 Task: Find connections with filter location El Retén with filter topic #Culturewith filter profile language English with filter current company Barclays in India with filter school Annamalai University, Annamalainagar with filter industry Performing Arts with filter service category Property Management with filter keywords title Therapist
Action: Mouse moved to (175, 291)
Screenshot: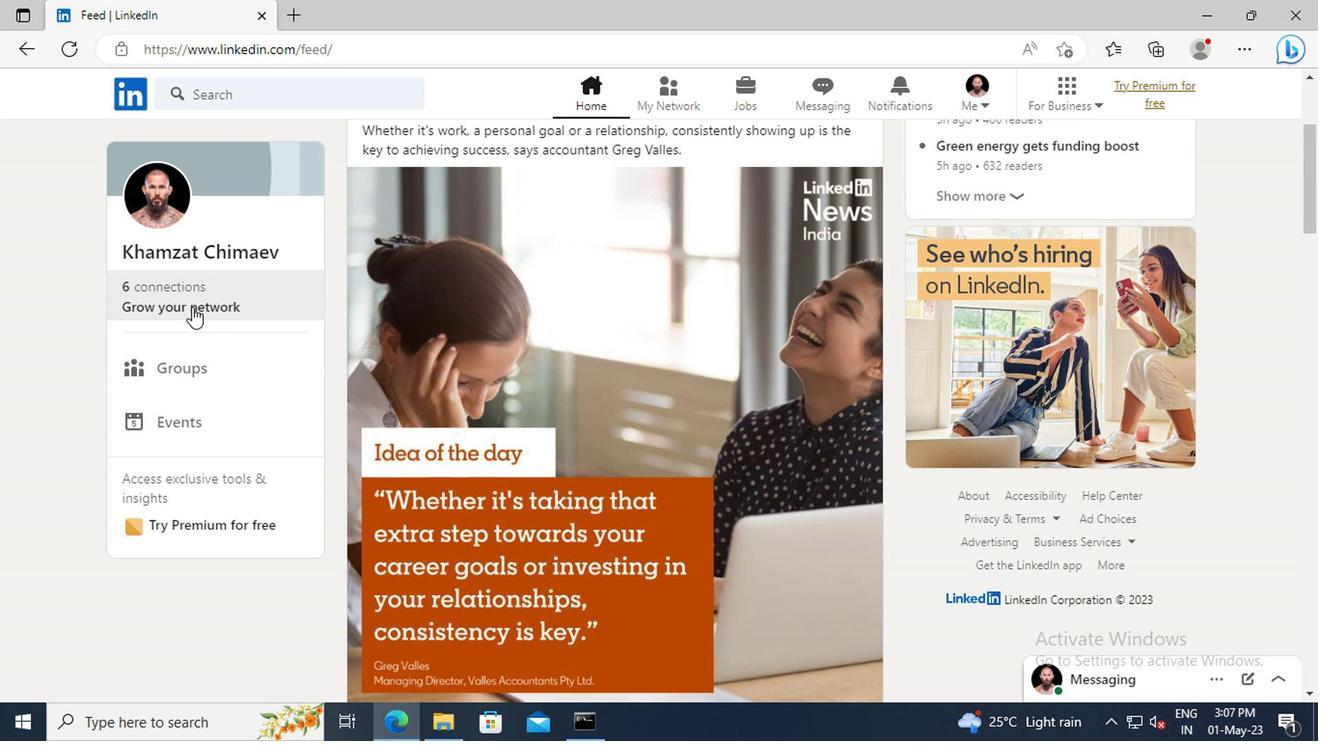 
Action: Mouse pressed left at (175, 291)
Screenshot: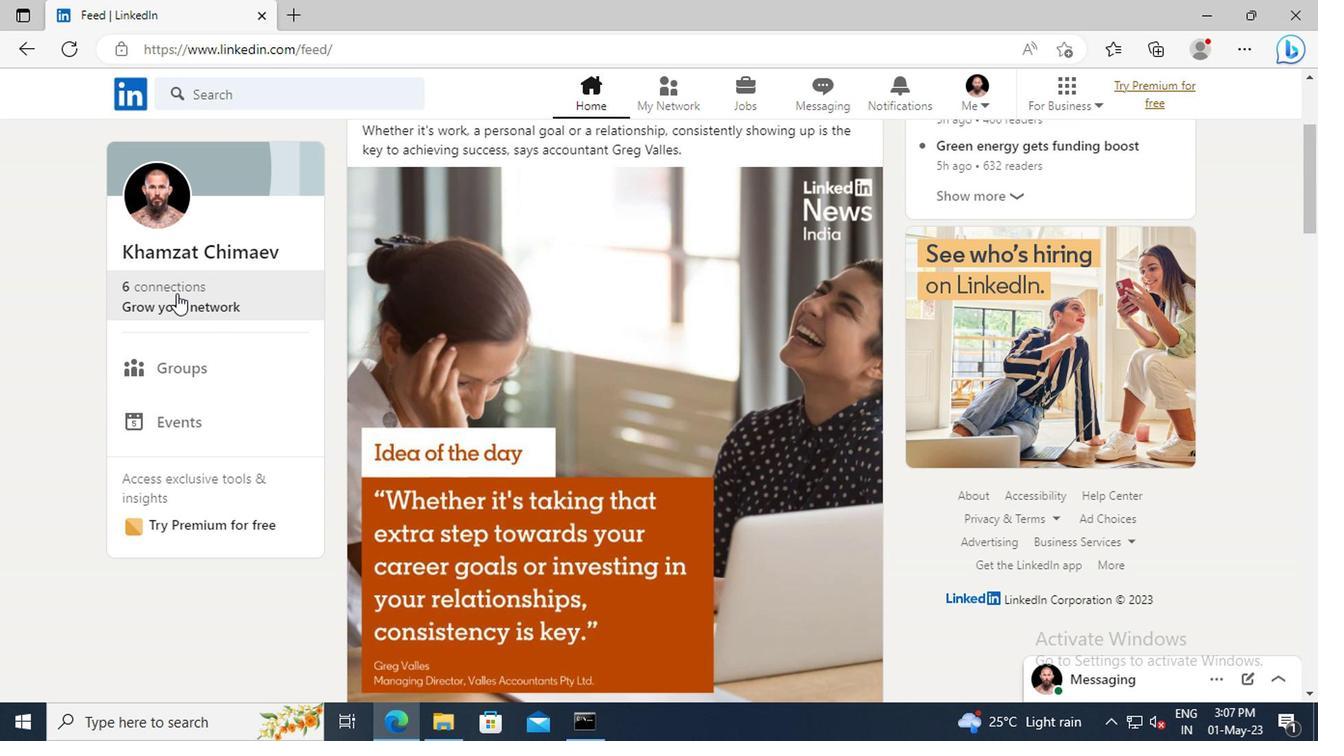 
Action: Mouse moved to (212, 199)
Screenshot: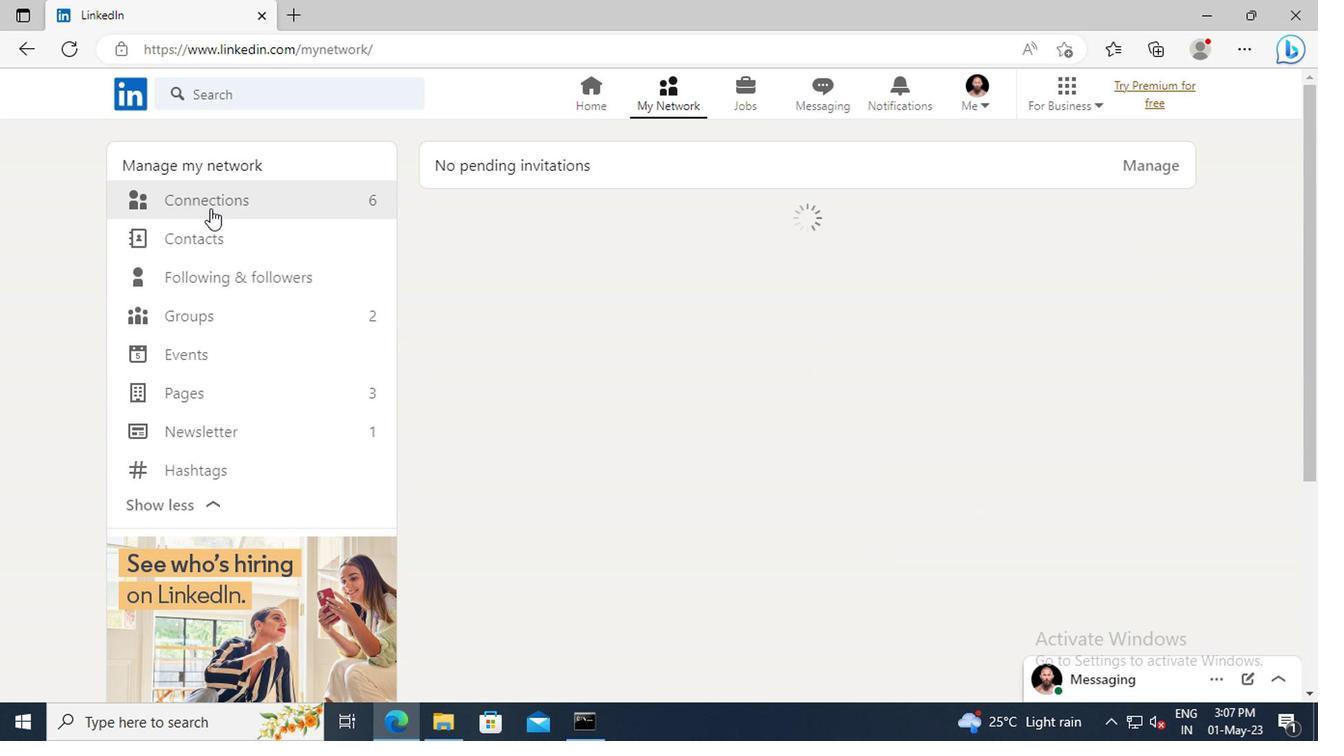 
Action: Mouse pressed left at (212, 199)
Screenshot: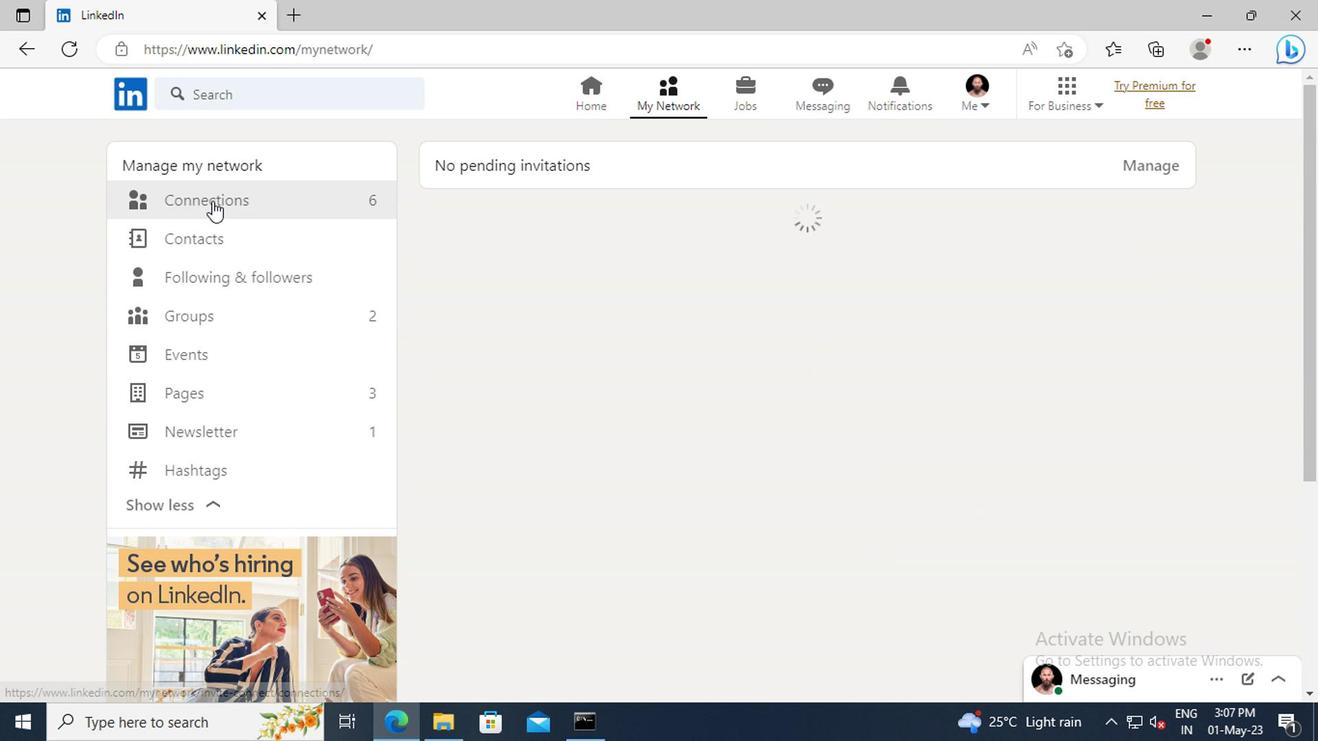 
Action: Mouse moved to (772, 203)
Screenshot: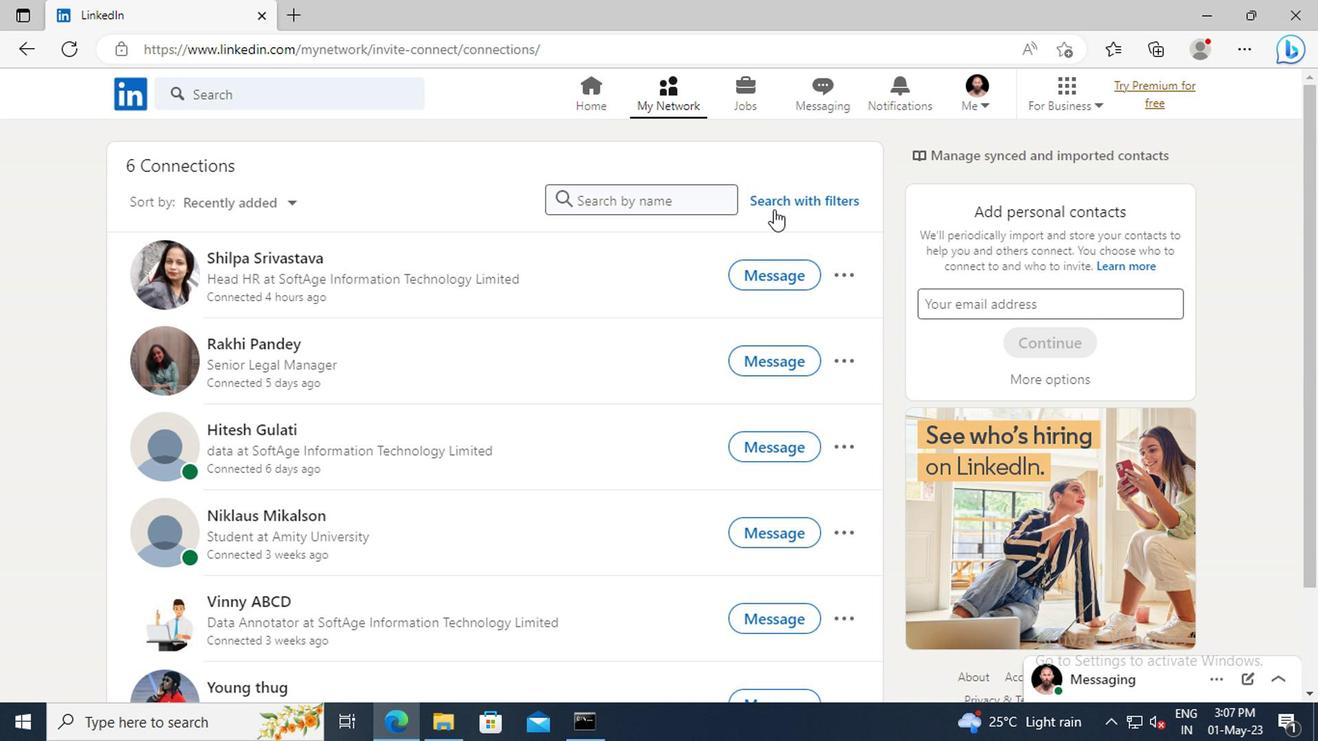 
Action: Mouse pressed left at (772, 203)
Screenshot: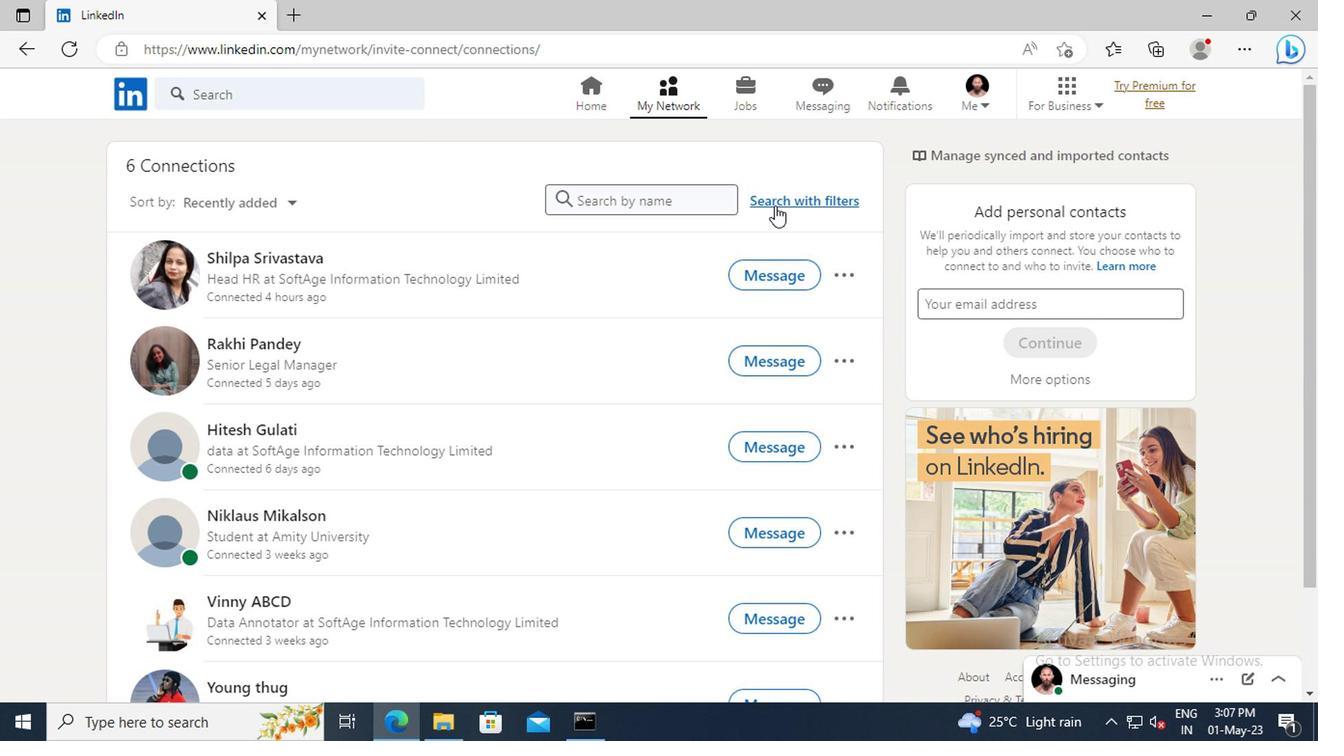 
Action: Mouse moved to (727, 149)
Screenshot: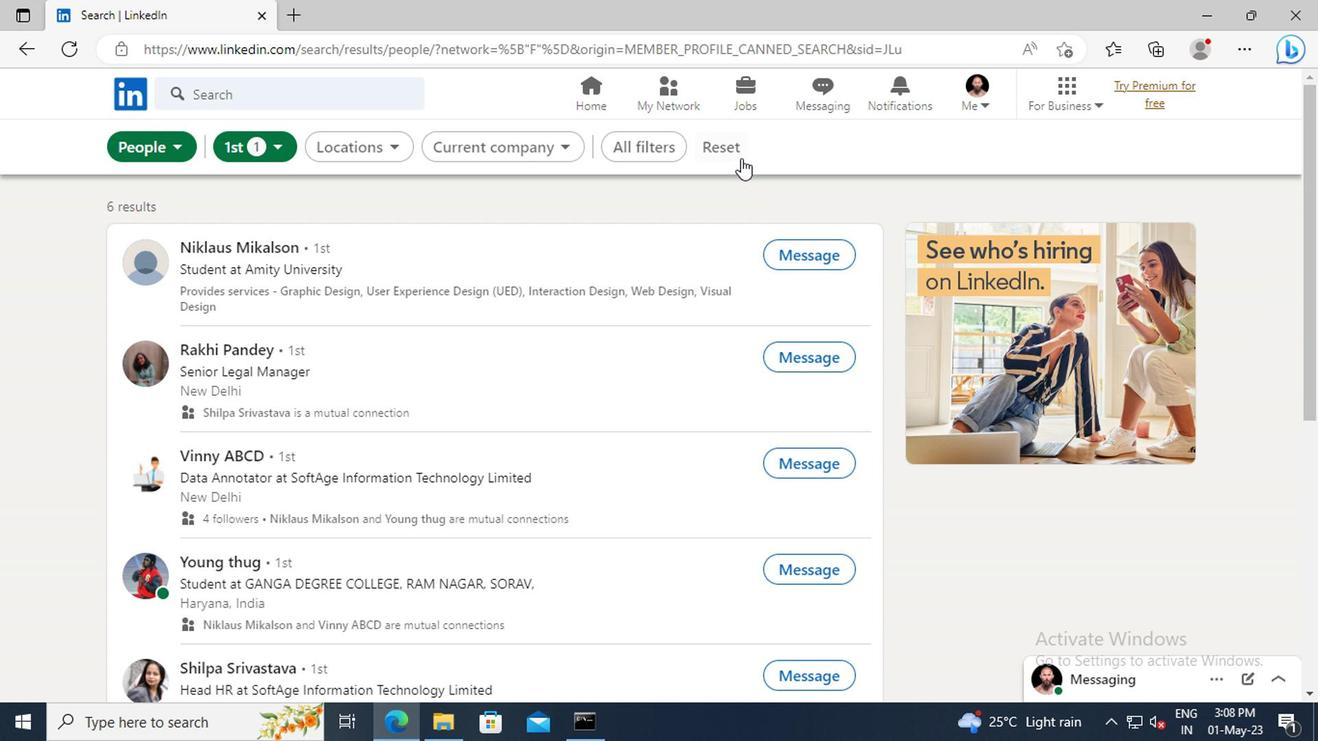 
Action: Mouse pressed left at (727, 149)
Screenshot: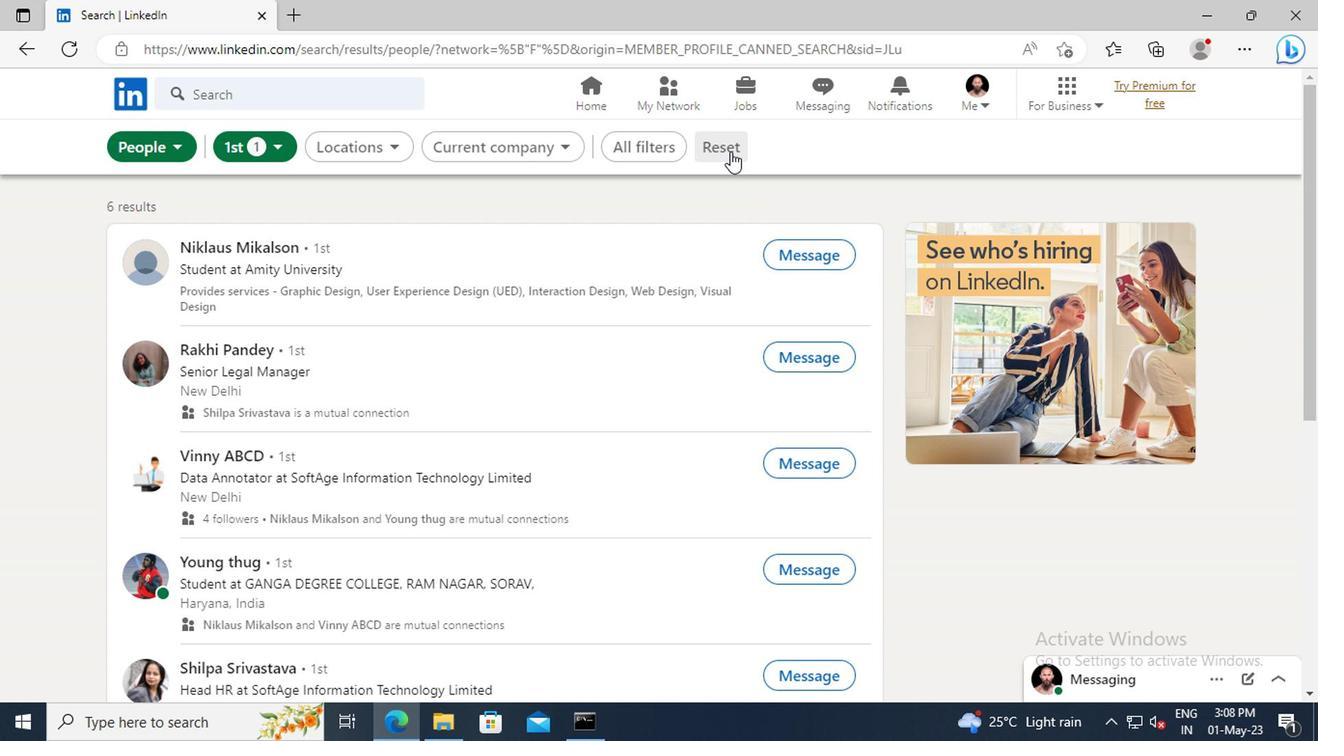 
Action: Mouse moved to (695, 146)
Screenshot: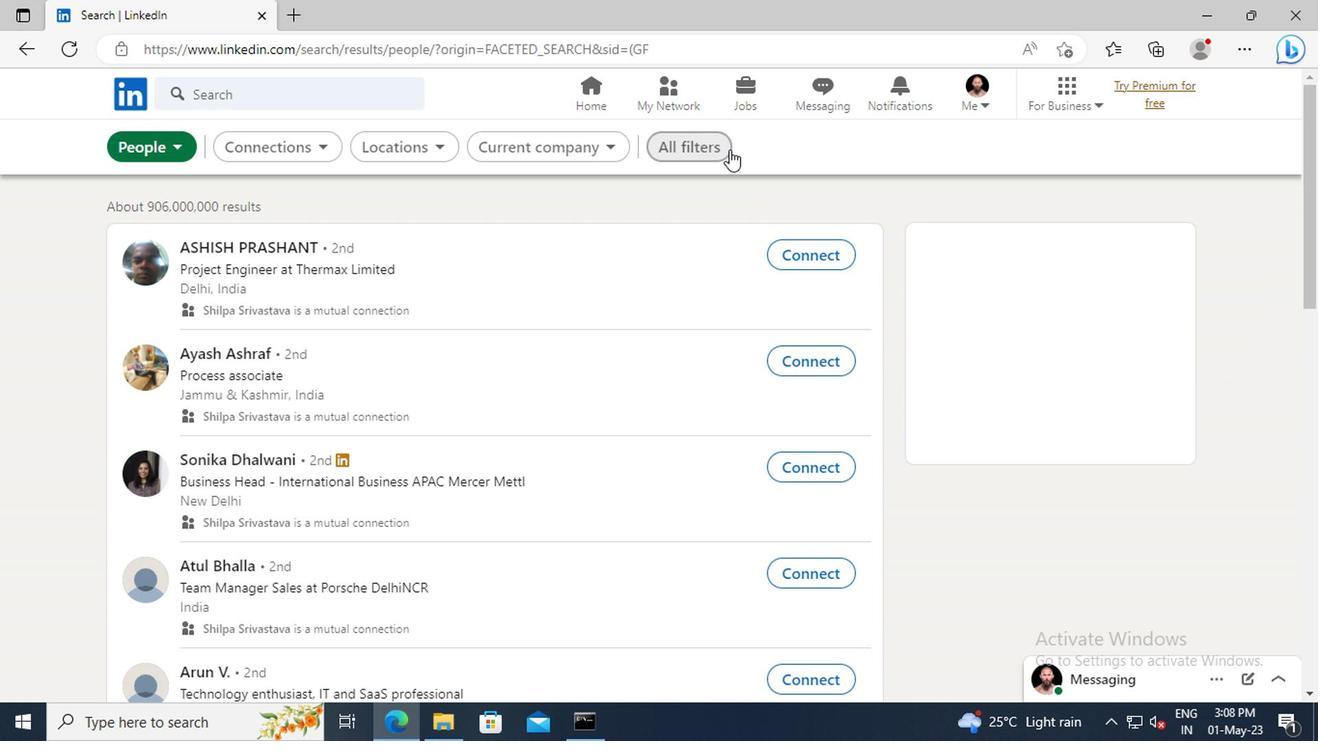 
Action: Mouse pressed left at (695, 146)
Screenshot: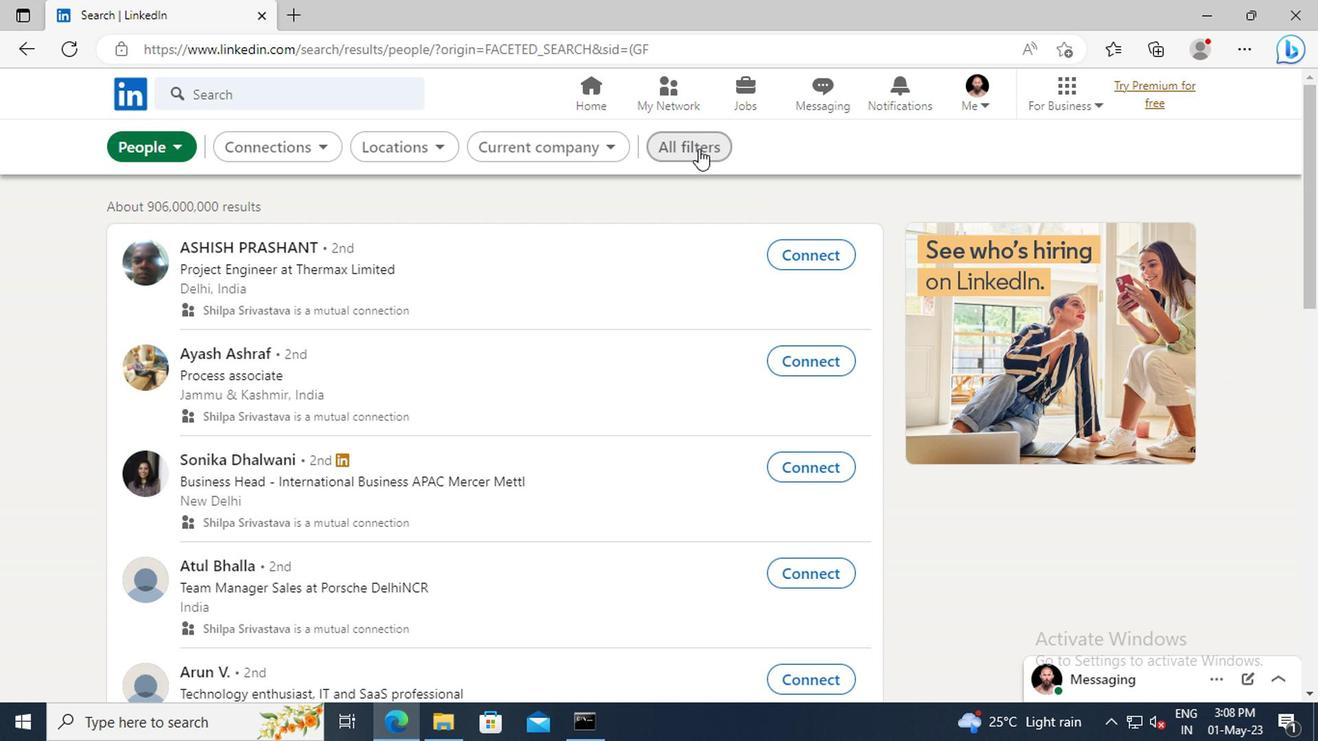 
Action: Mouse moved to (1048, 331)
Screenshot: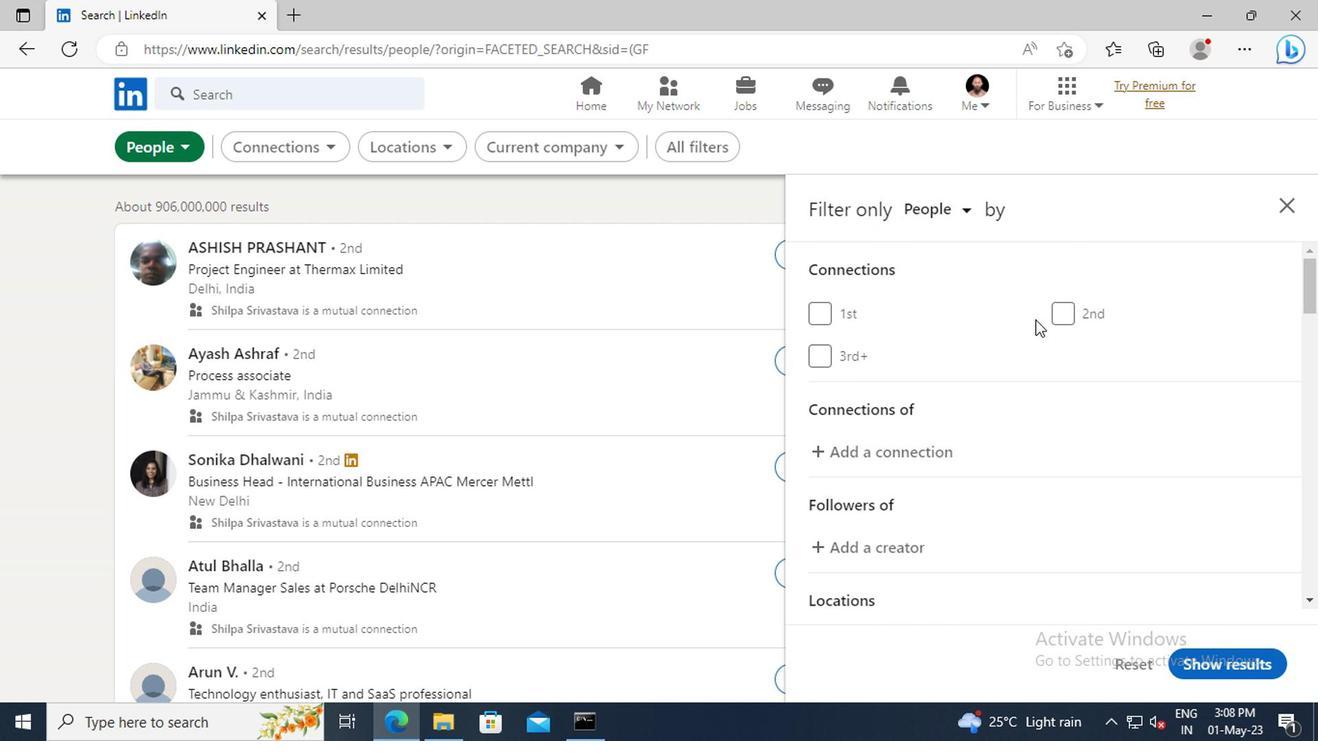 
Action: Mouse scrolled (1048, 330) with delta (0, 0)
Screenshot: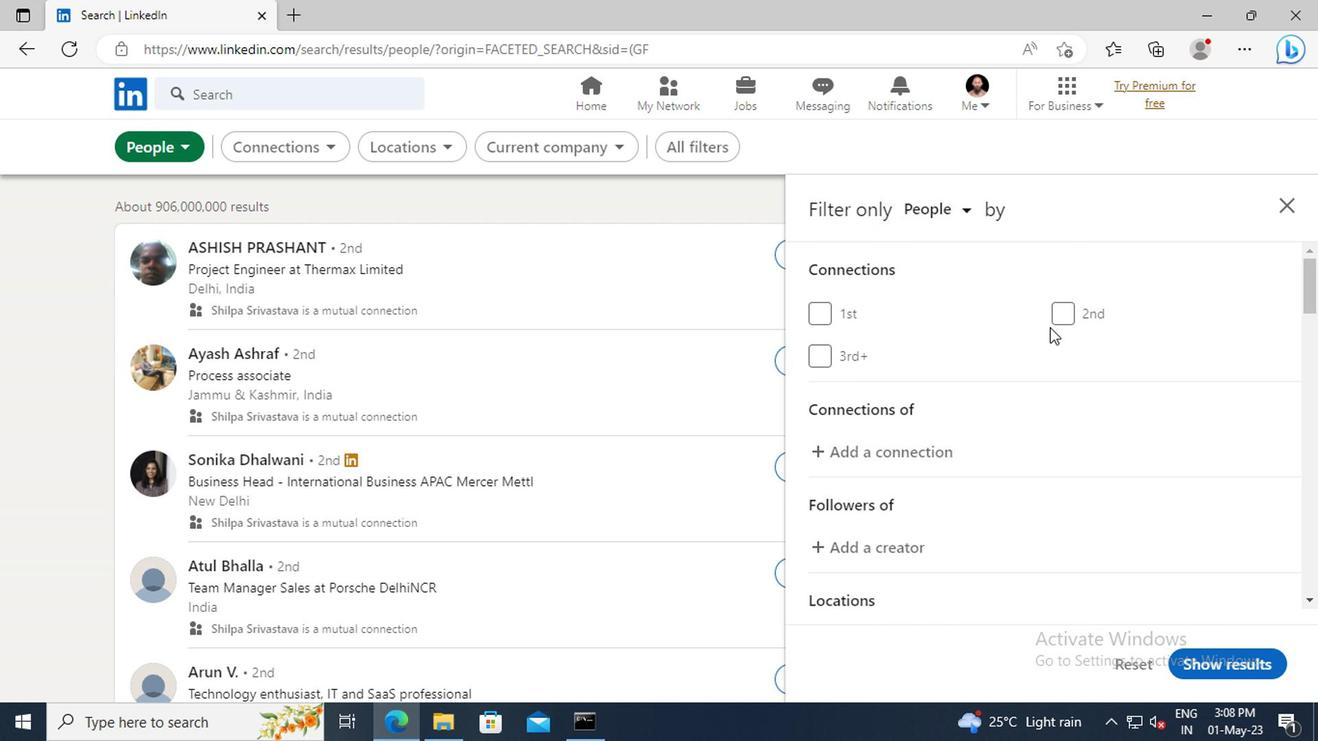 
Action: Mouse scrolled (1048, 330) with delta (0, 0)
Screenshot: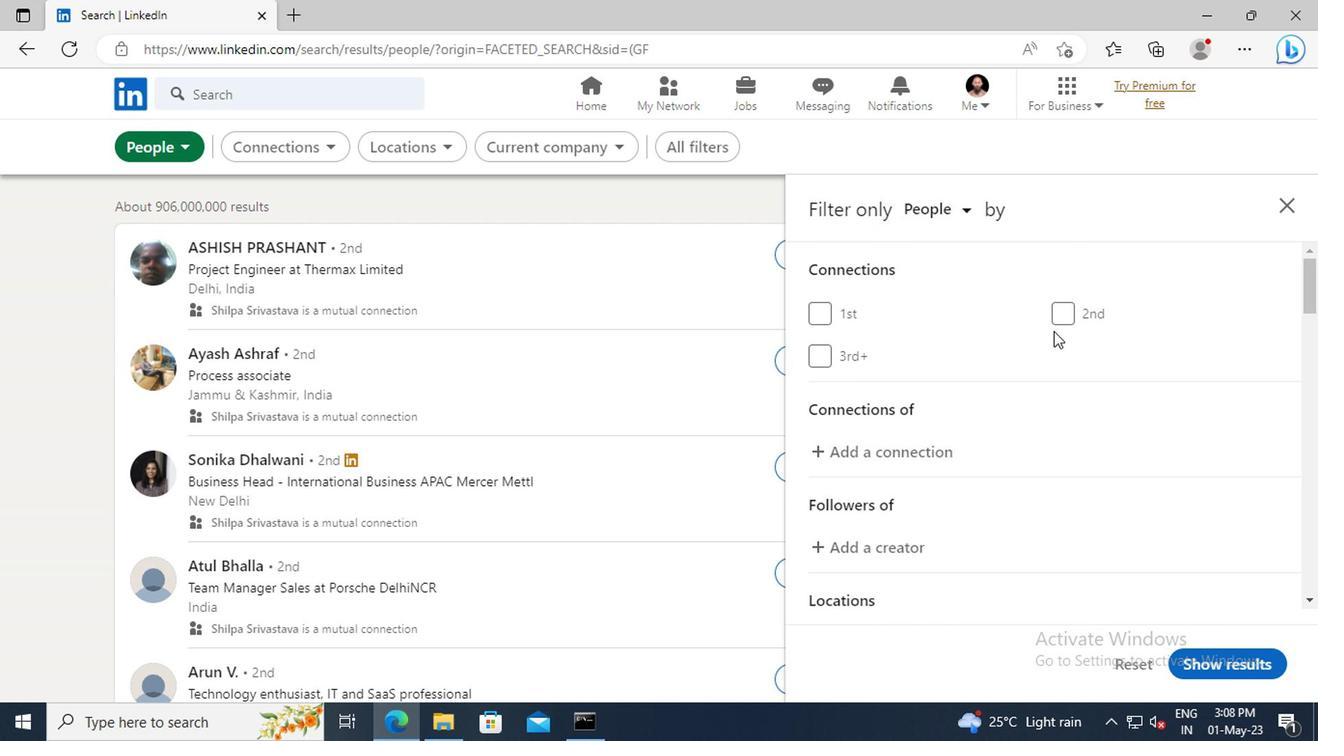 
Action: Mouse scrolled (1048, 330) with delta (0, 0)
Screenshot: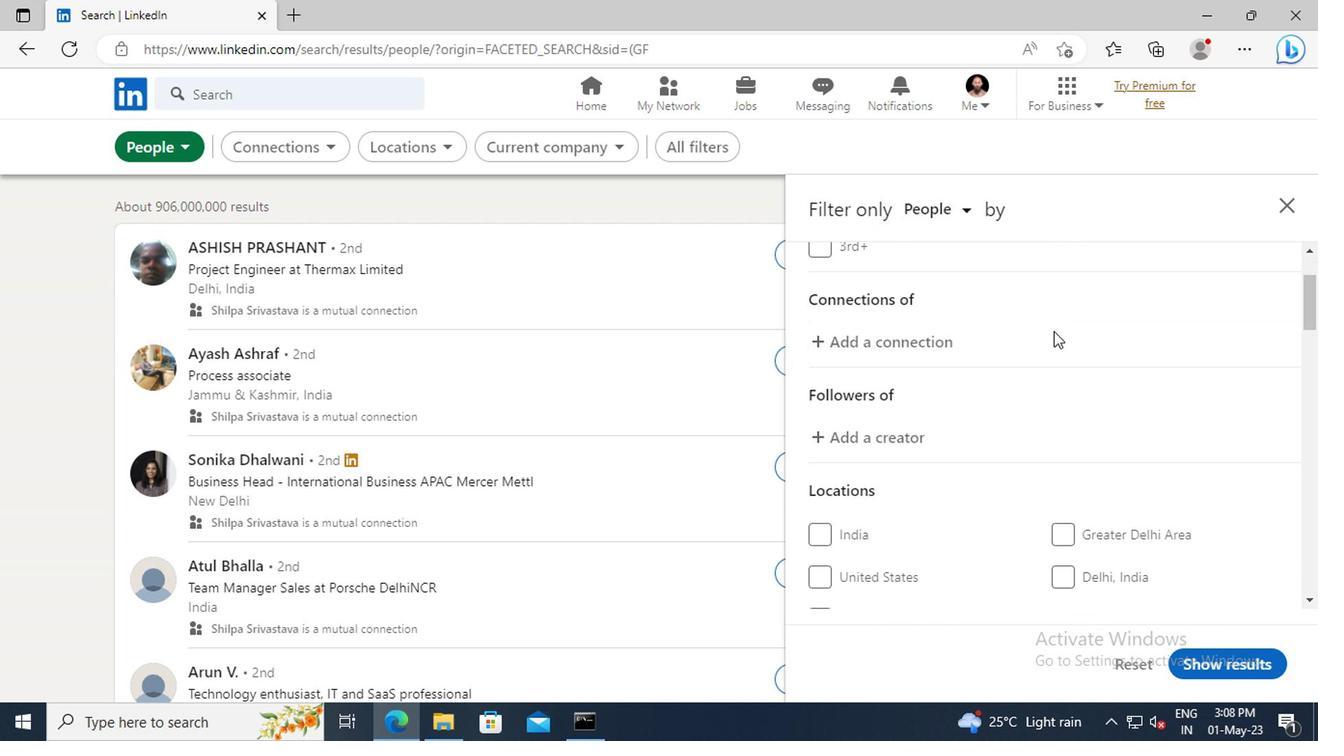 
Action: Mouse scrolled (1048, 330) with delta (0, 0)
Screenshot: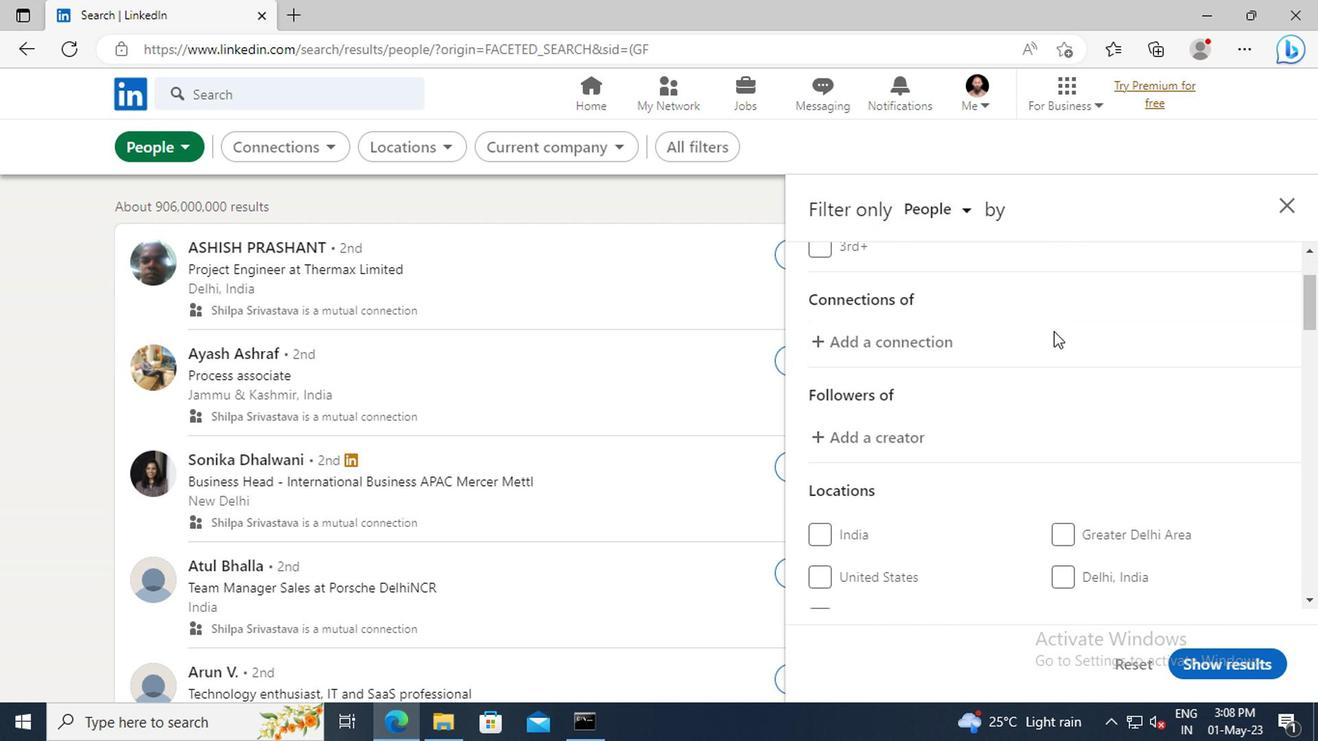 
Action: Mouse scrolled (1048, 330) with delta (0, 0)
Screenshot: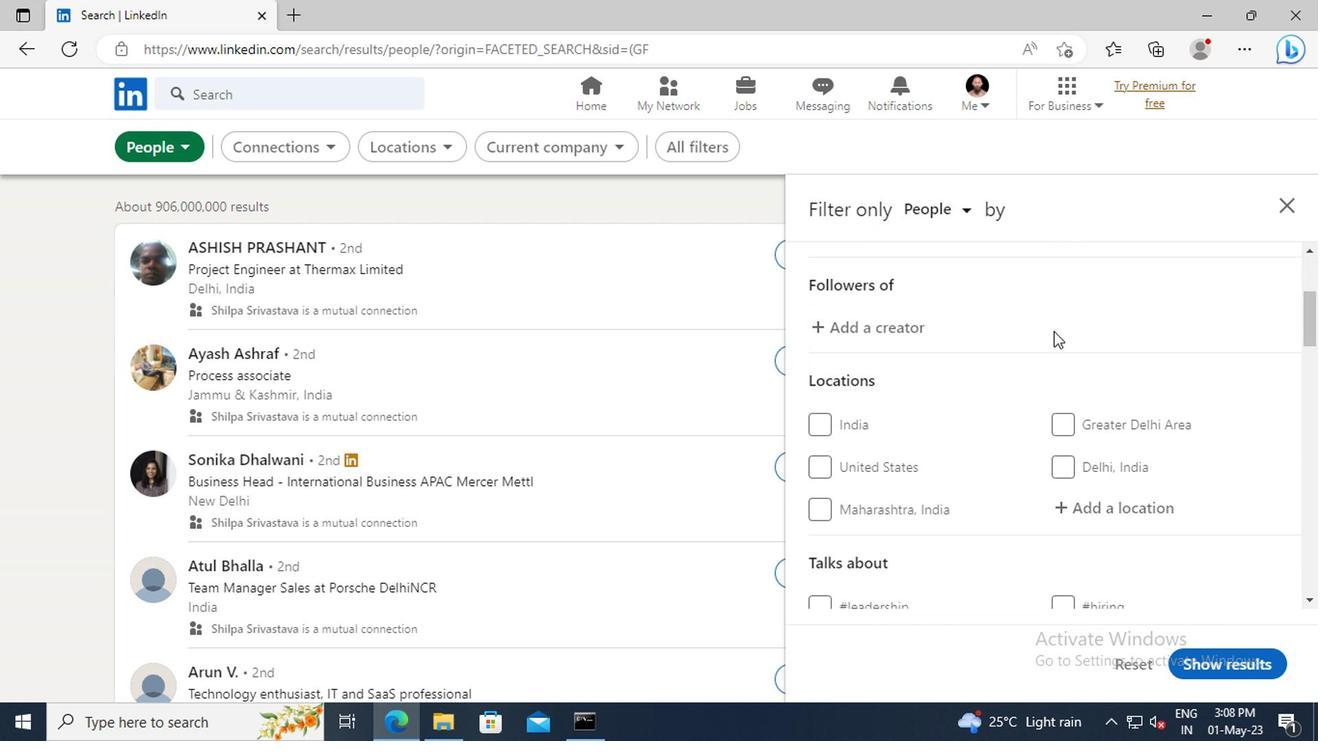
Action: Mouse scrolled (1048, 330) with delta (0, 0)
Screenshot: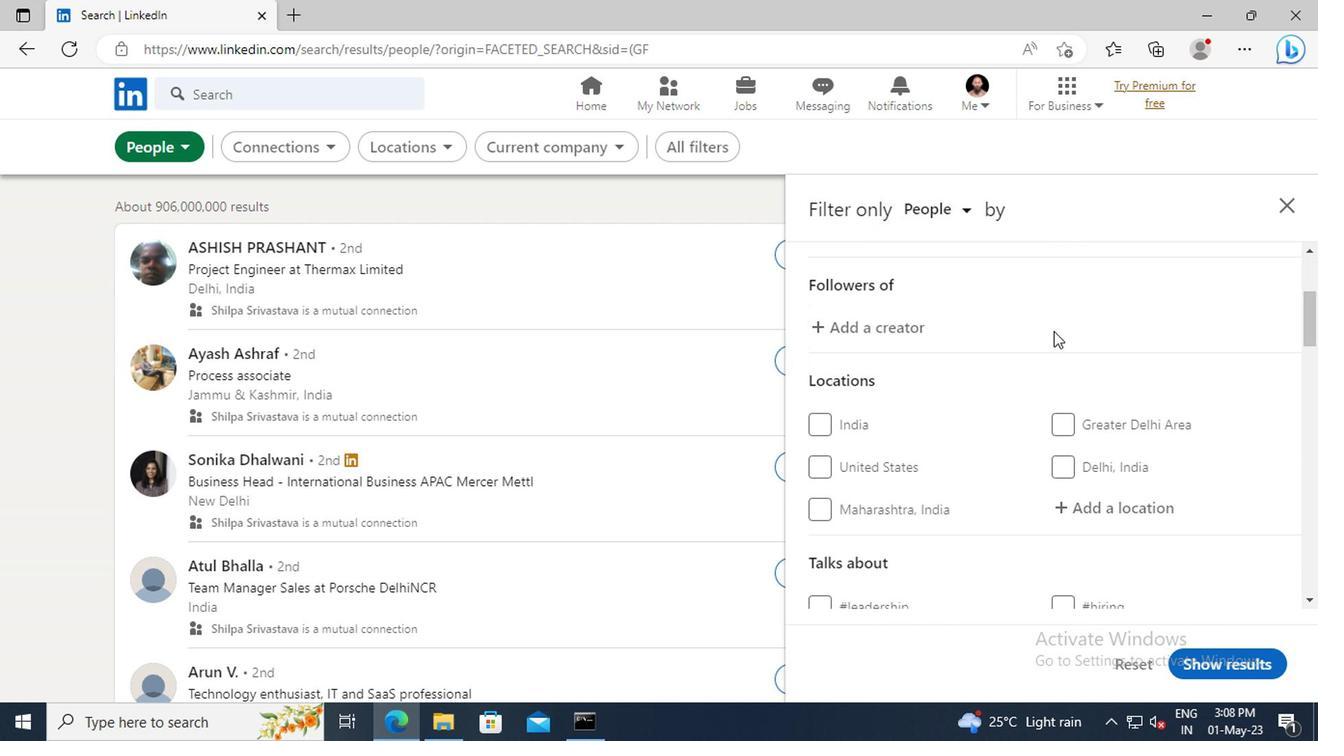 
Action: Mouse moved to (1067, 397)
Screenshot: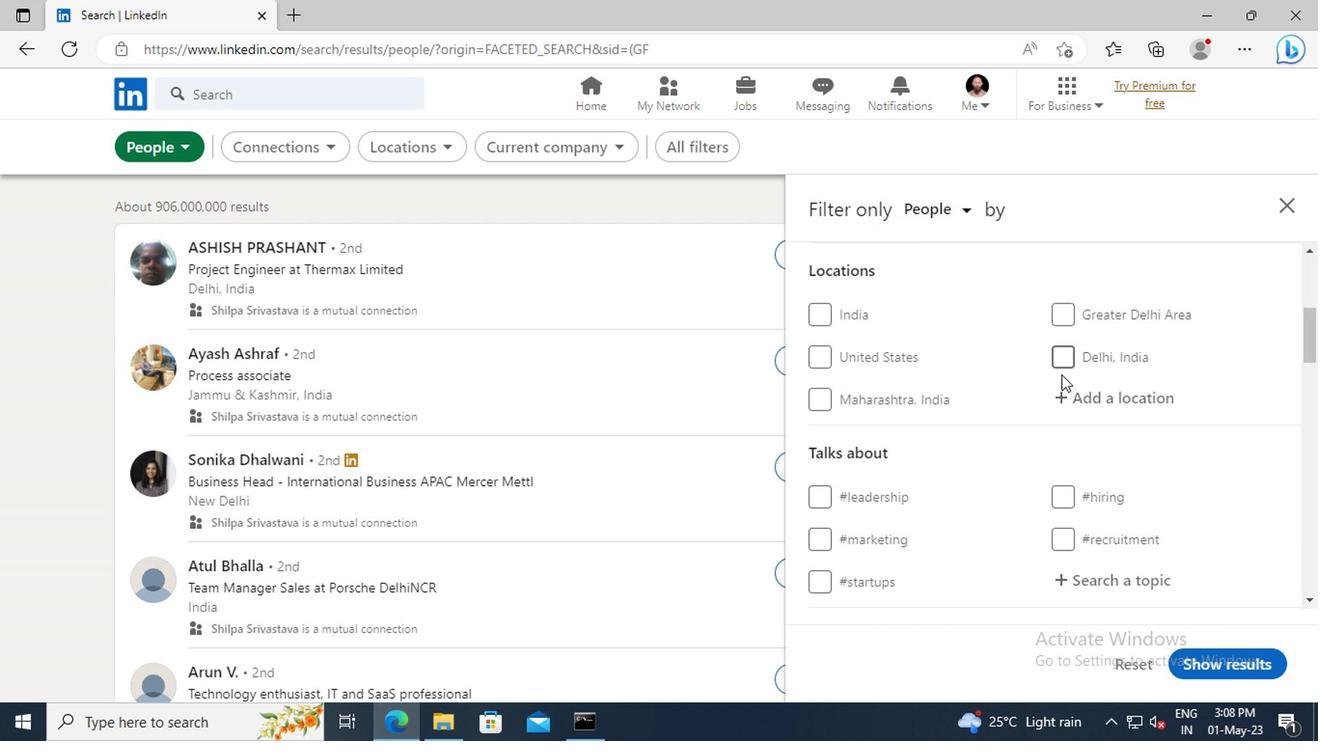 
Action: Mouse pressed left at (1067, 397)
Screenshot: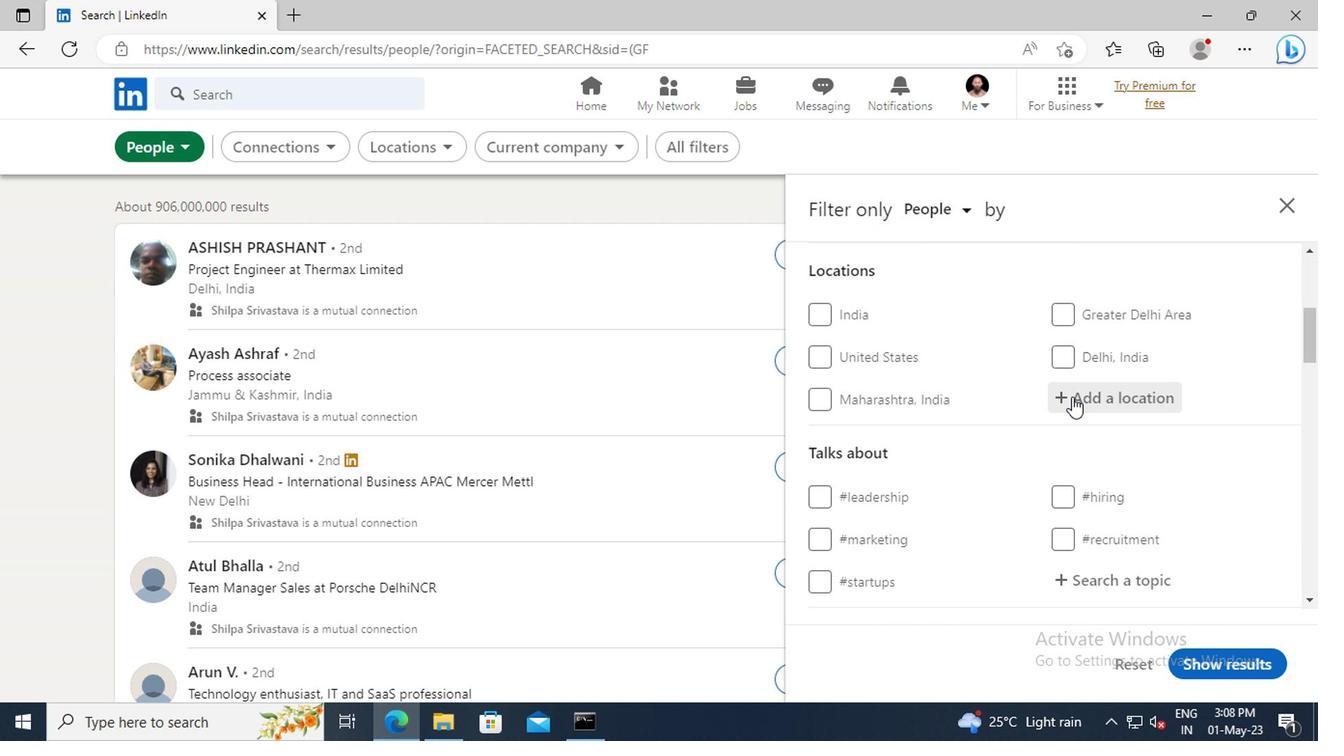 
Action: Key pressed <Key.shift>EL<Key.space><Key.shift>RETEN
Screenshot: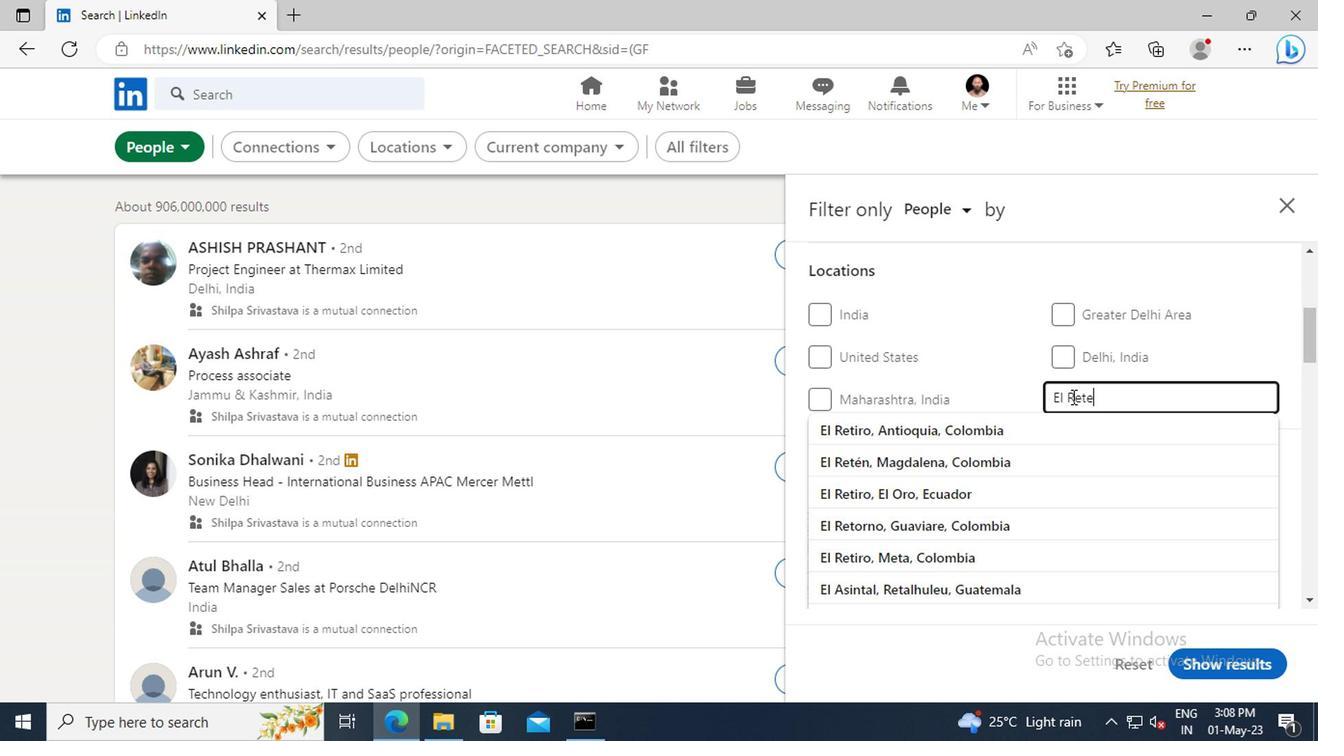 
Action: Mouse moved to (1062, 425)
Screenshot: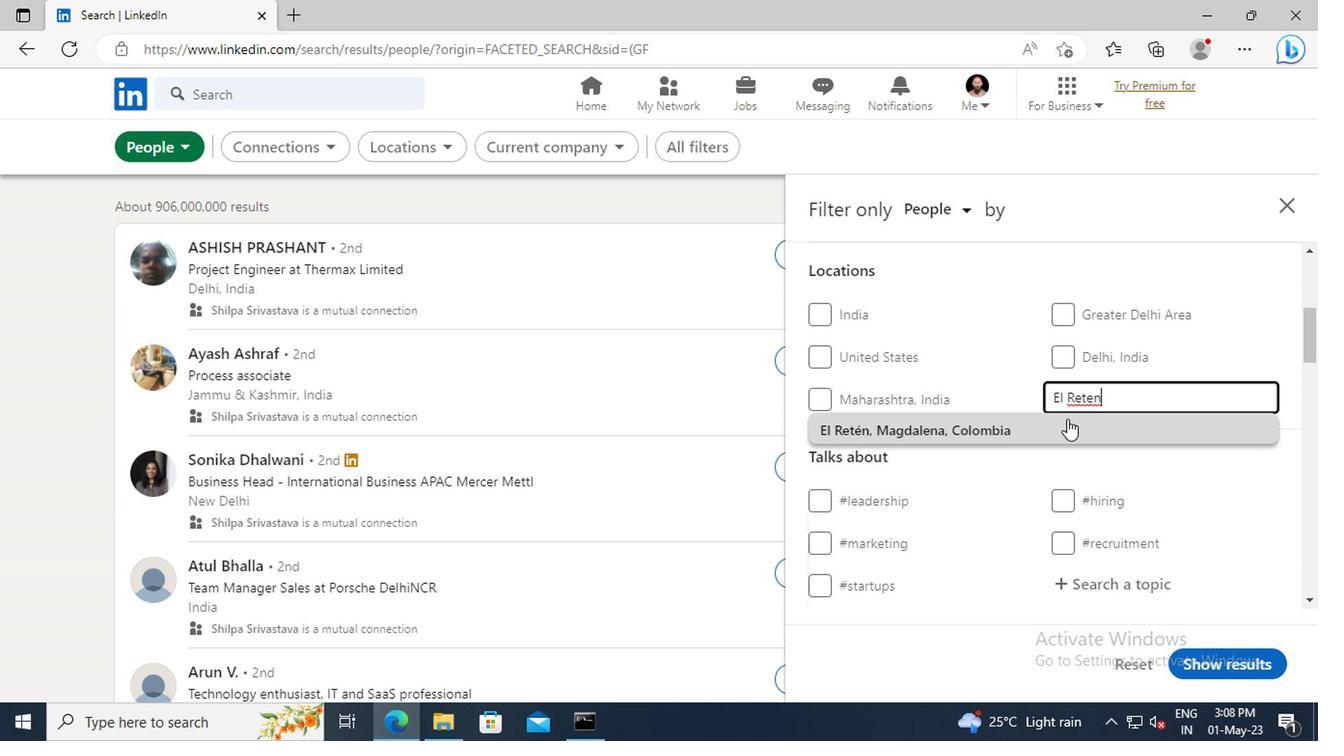 
Action: Mouse pressed left at (1062, 425)
Screenshot: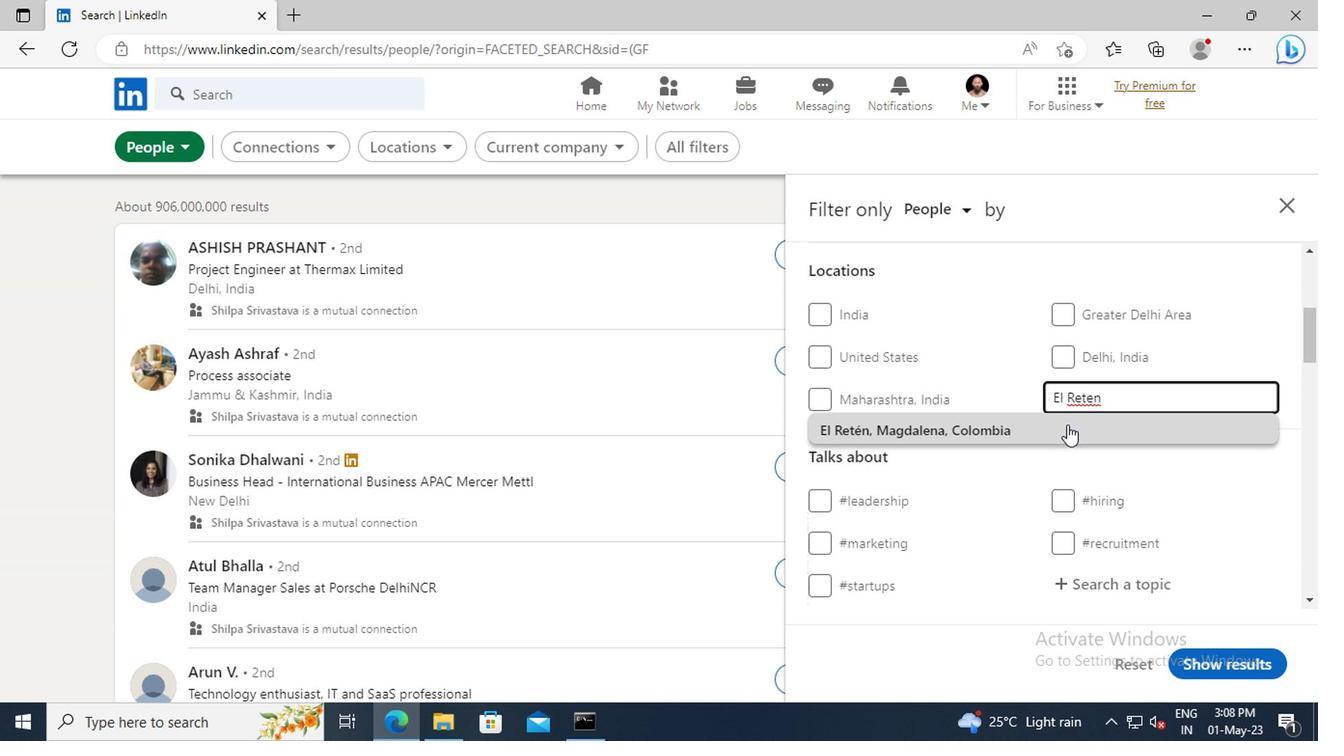 
Action: Mouse scrolled (1062, 424) with delta (0, -1)
Screenshot: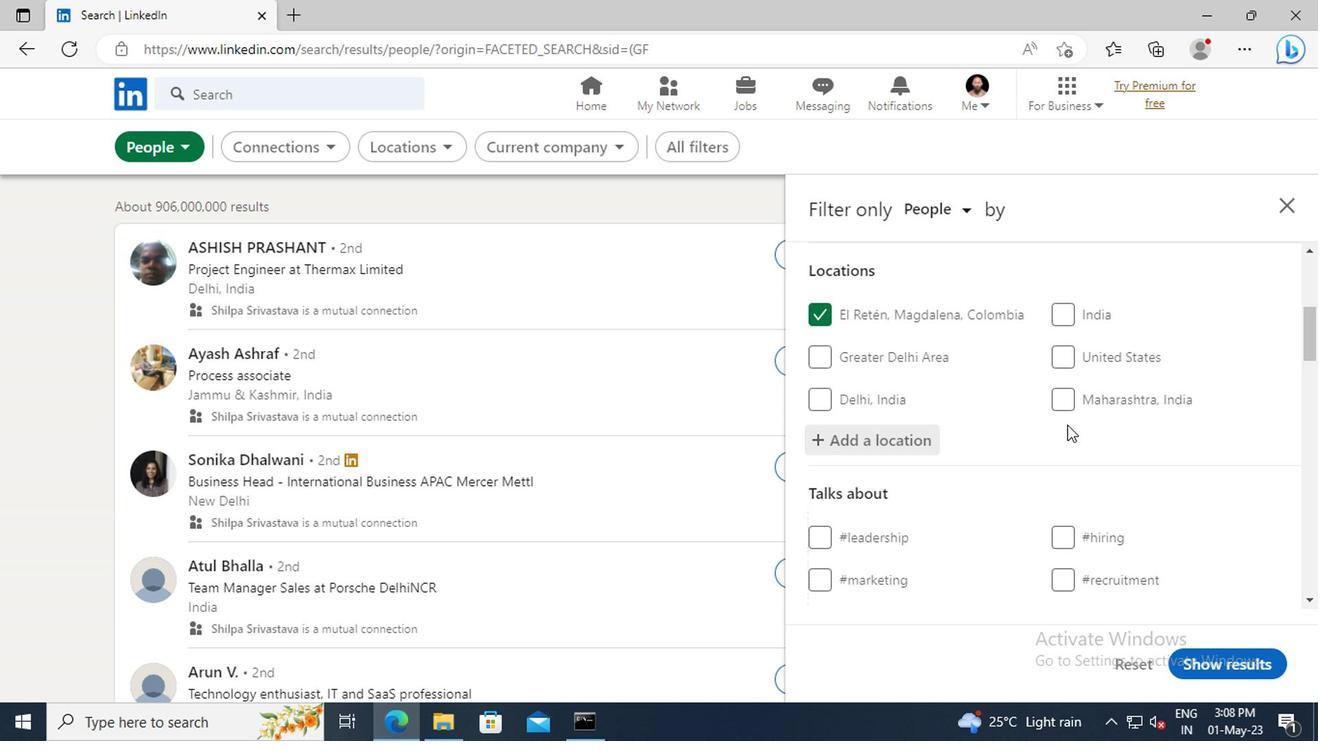 
Action: Mouse scrolled (1062, 424) with delta (0, -1)
Screenshot: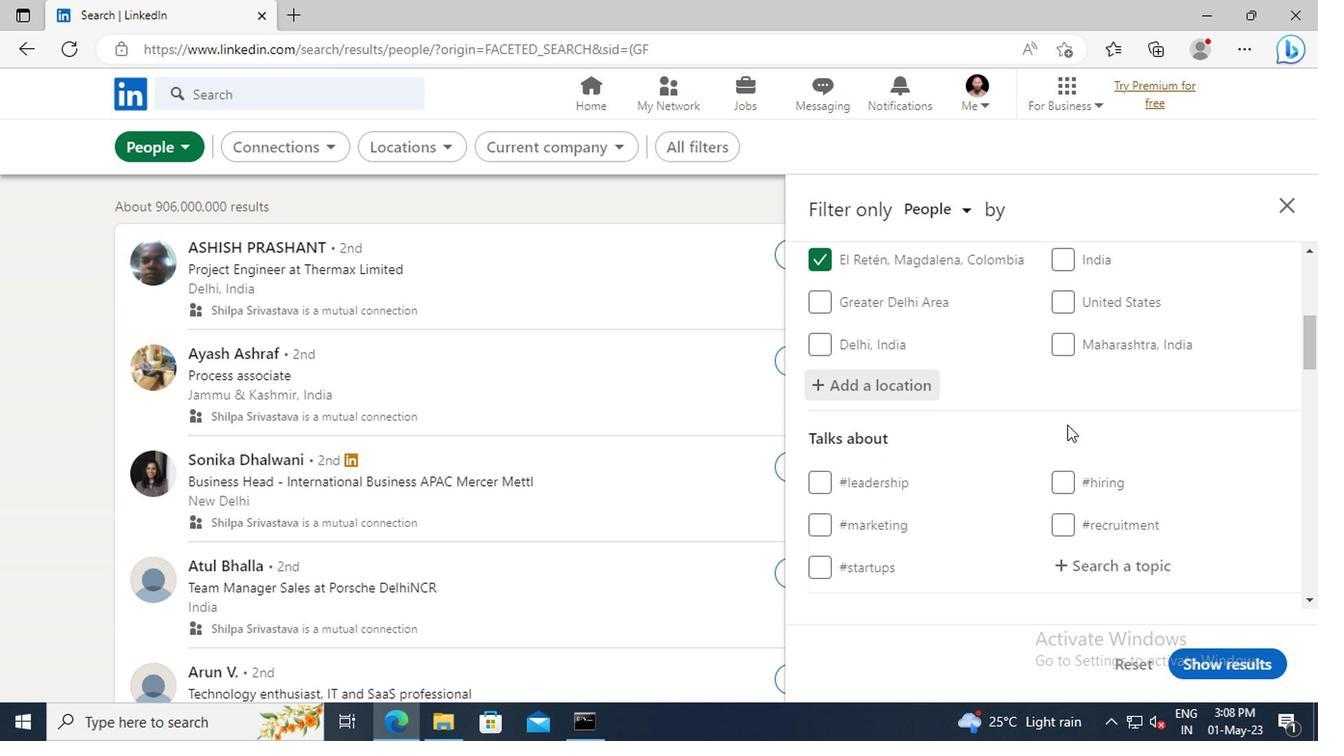 
Action: Mouse scrolled (1062, 424) with delta (0, -1)
Screenshot: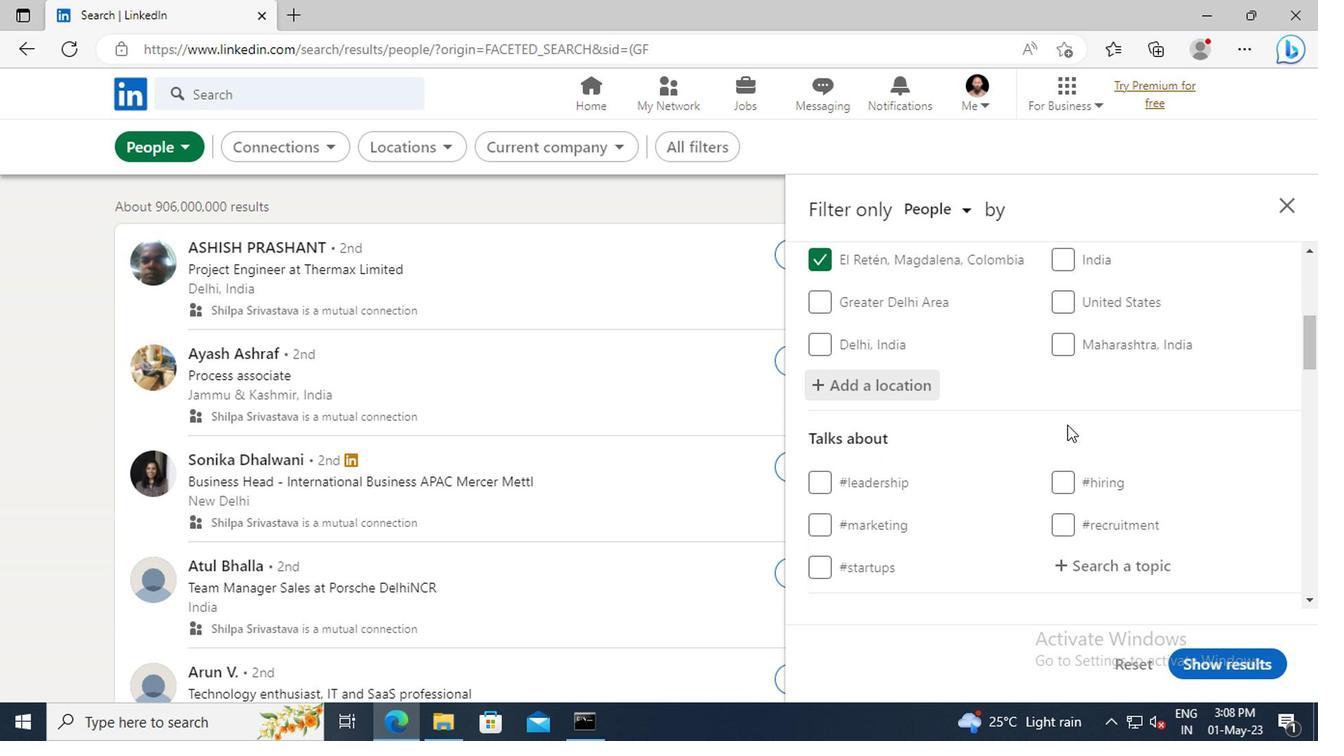
Action: Mouse moved to (1068, 453)
Screenshot: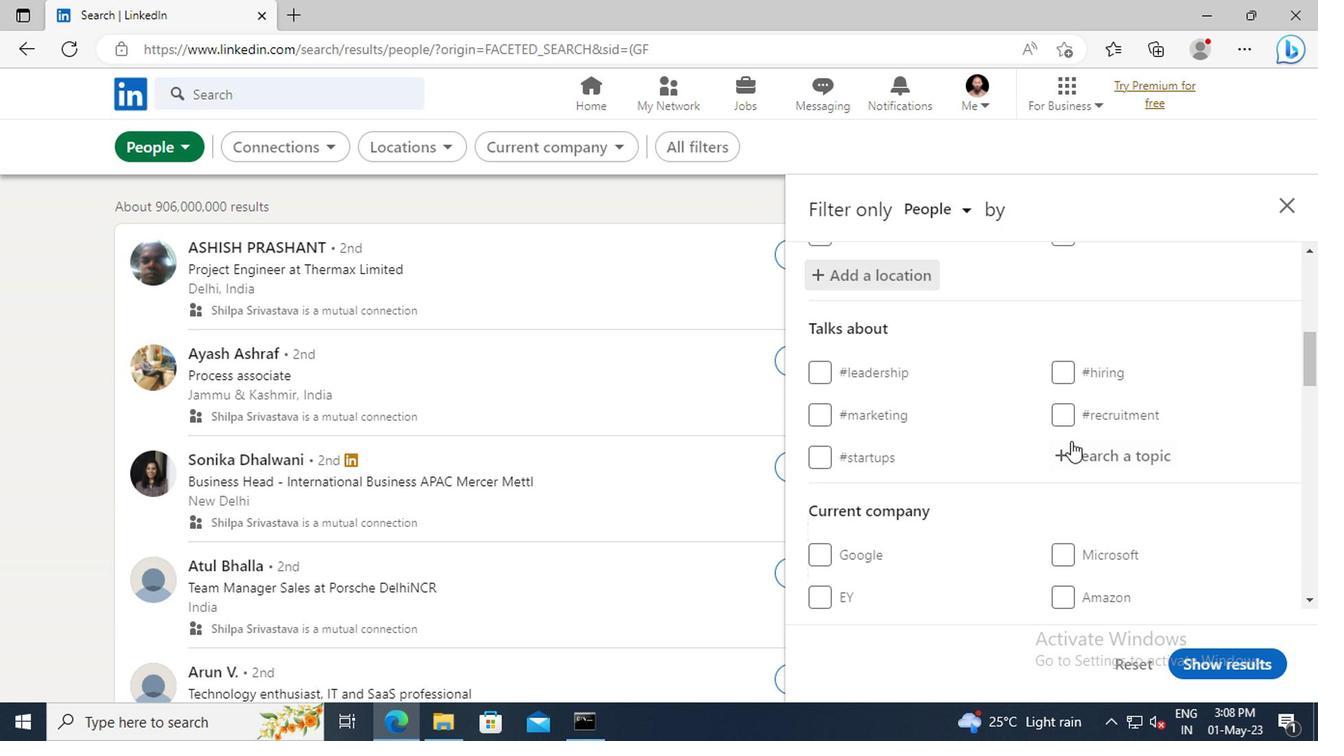 
Action: Mouse pressed left at (1068, 453)
Screenshot: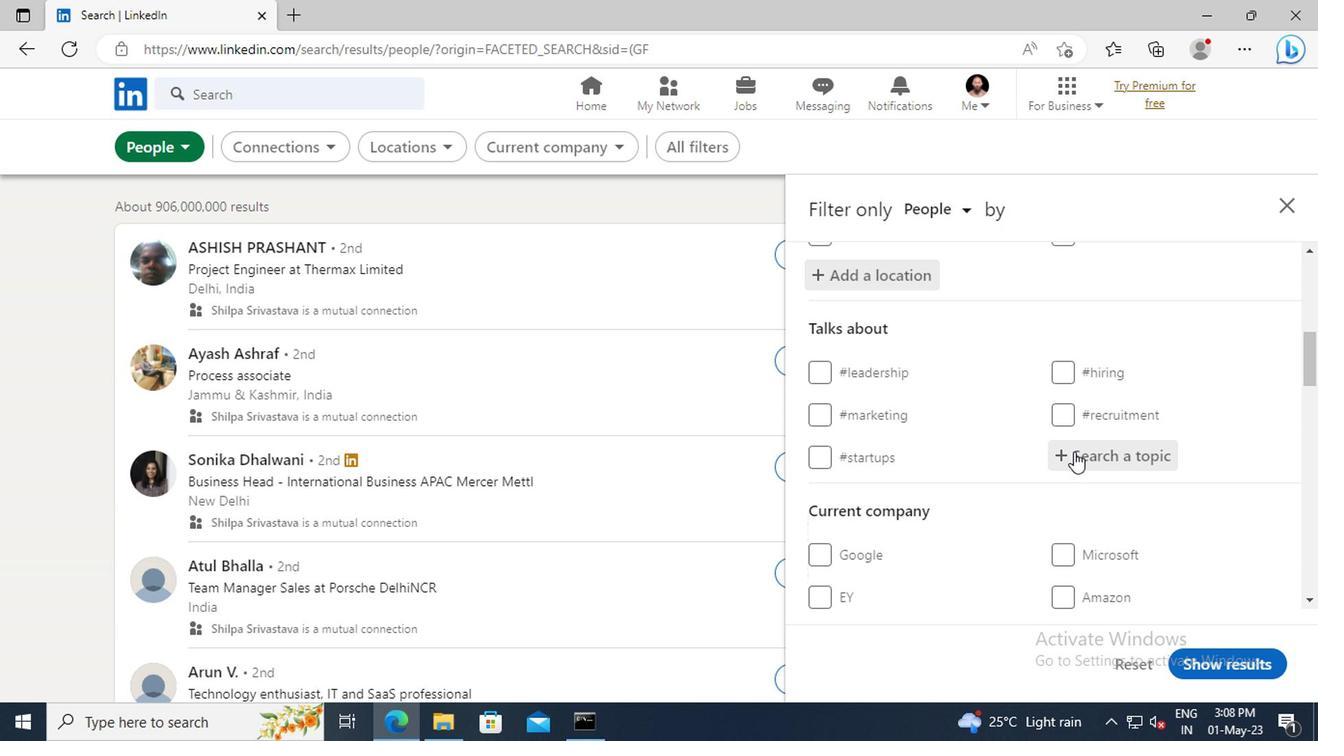 
Action: Key pressed <Key.shift>CULTURE
Screenshot: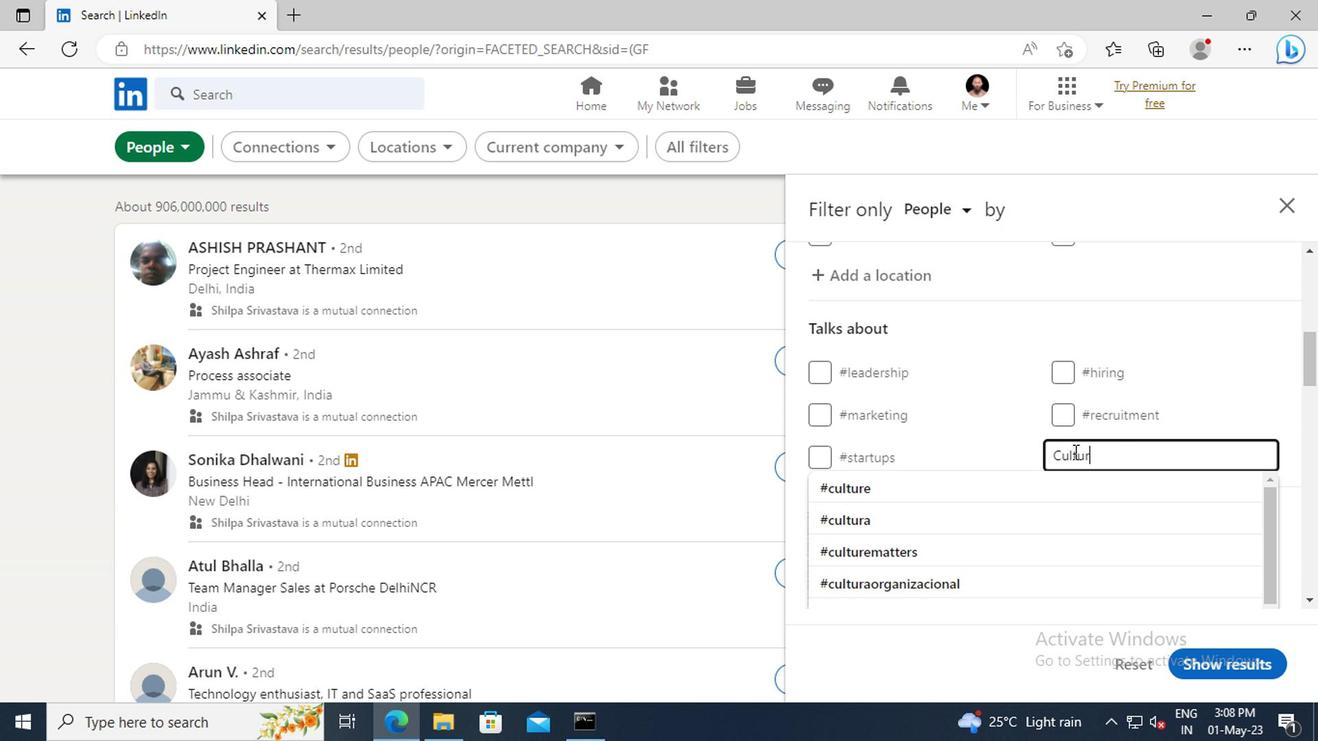 
Action: Mouse moved to (1068, 484)
Screenshot: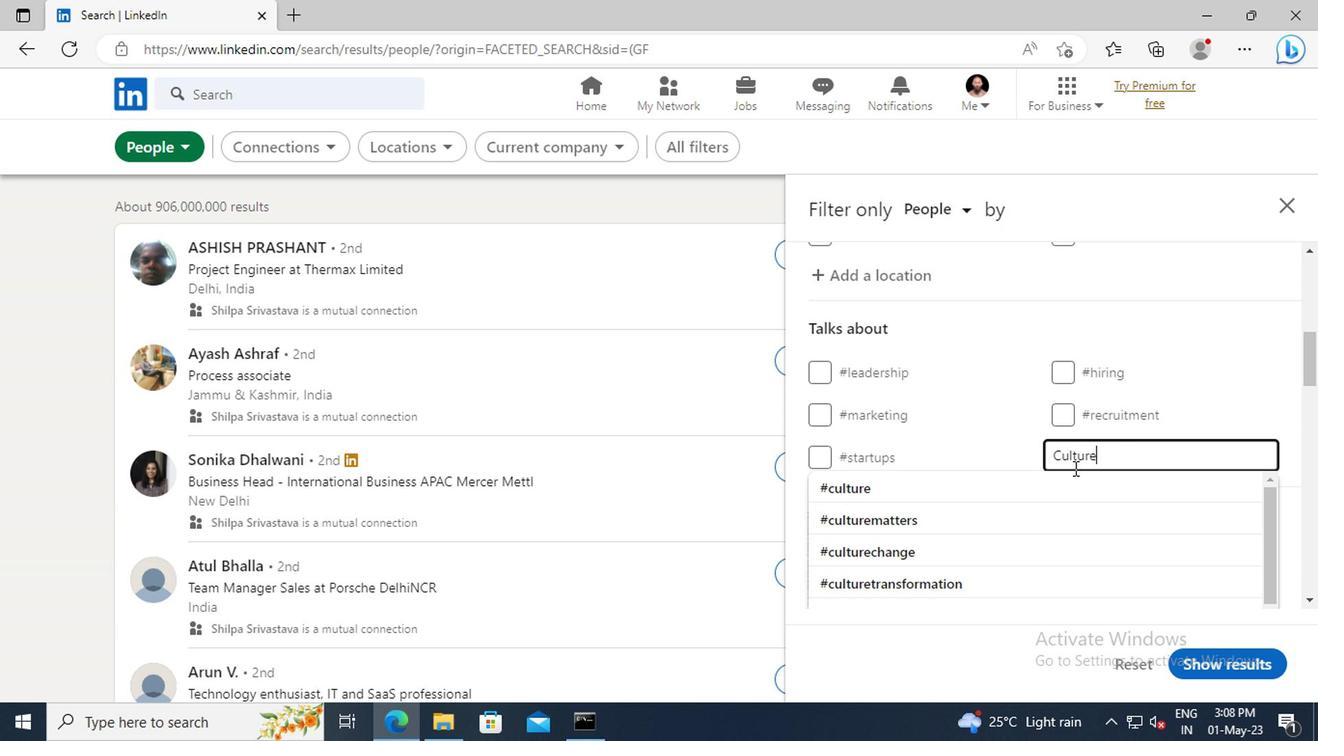 
Action: Mouse pressed left at (1068, 484)
Screenshot: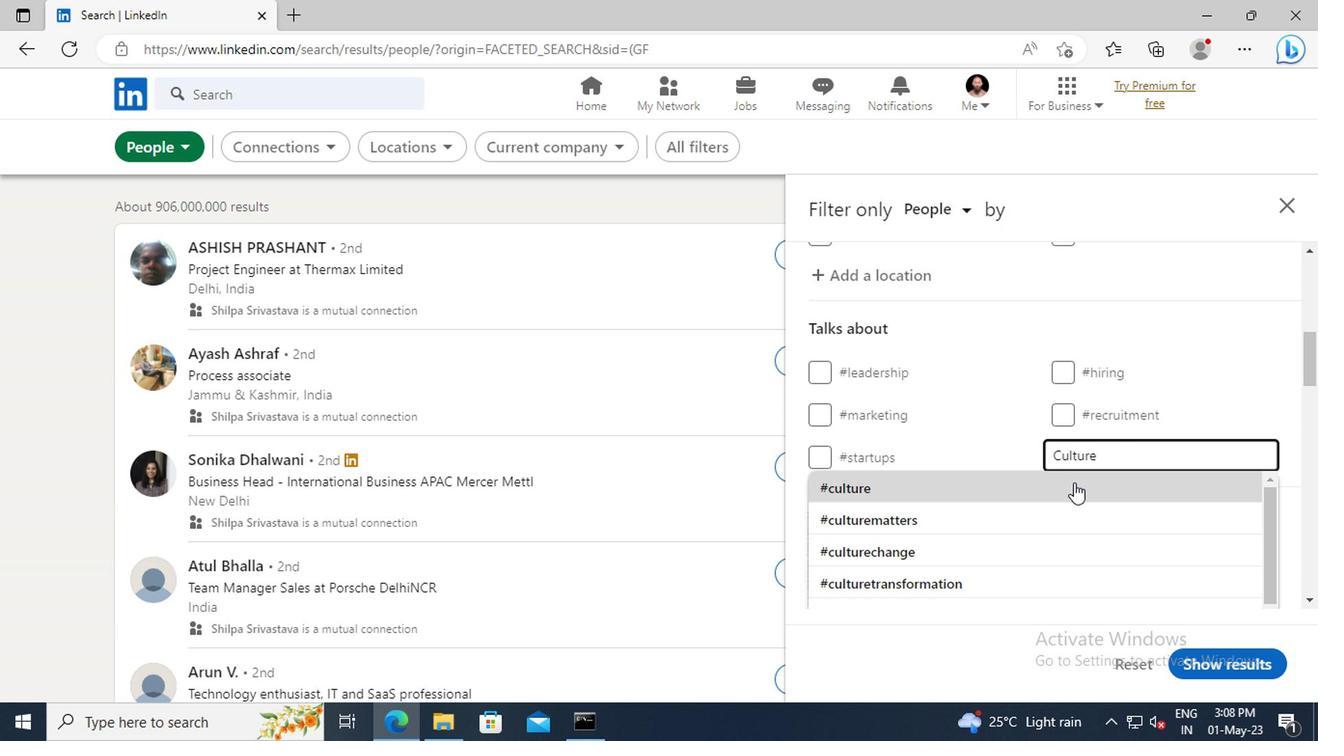 
Action: Mouse scrolled (1068, 483) with delta (0, 0)
Screenshot: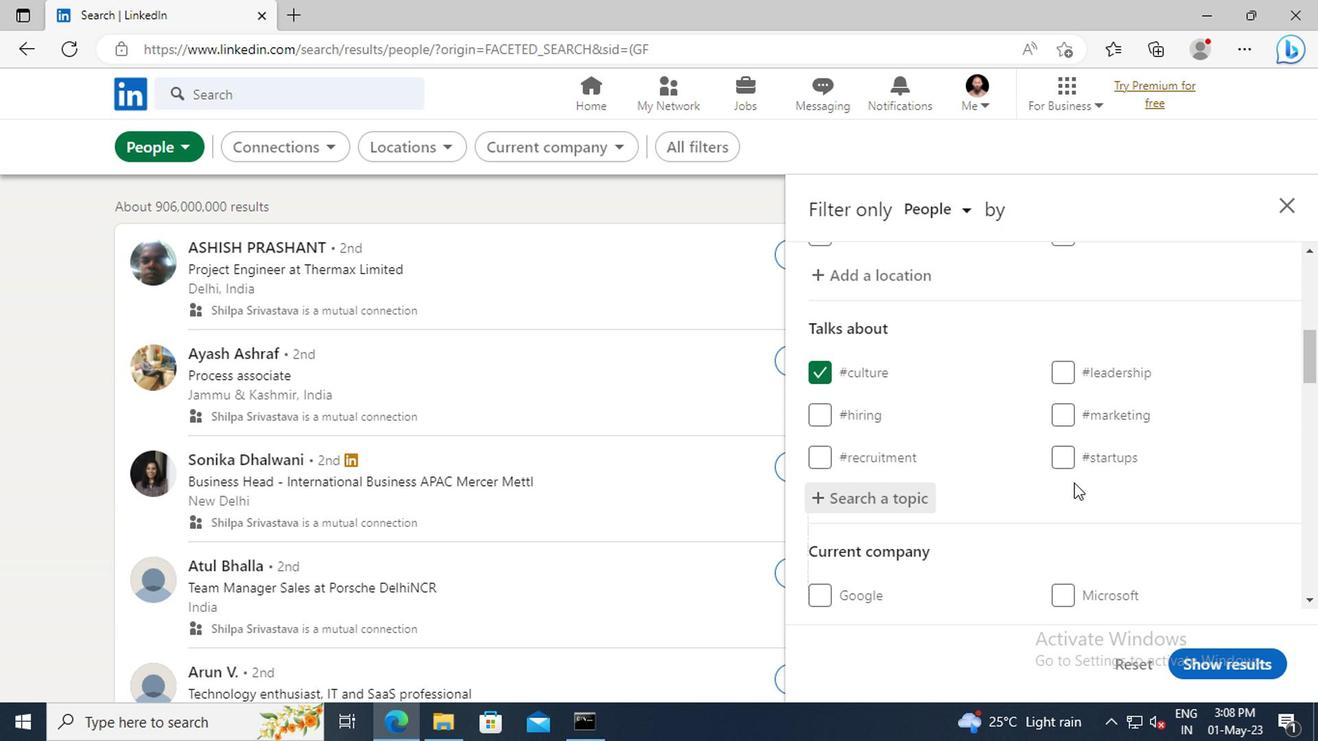
Action: Mouse scrolled (1068, 483) with delta (0, 0)
Screenshot: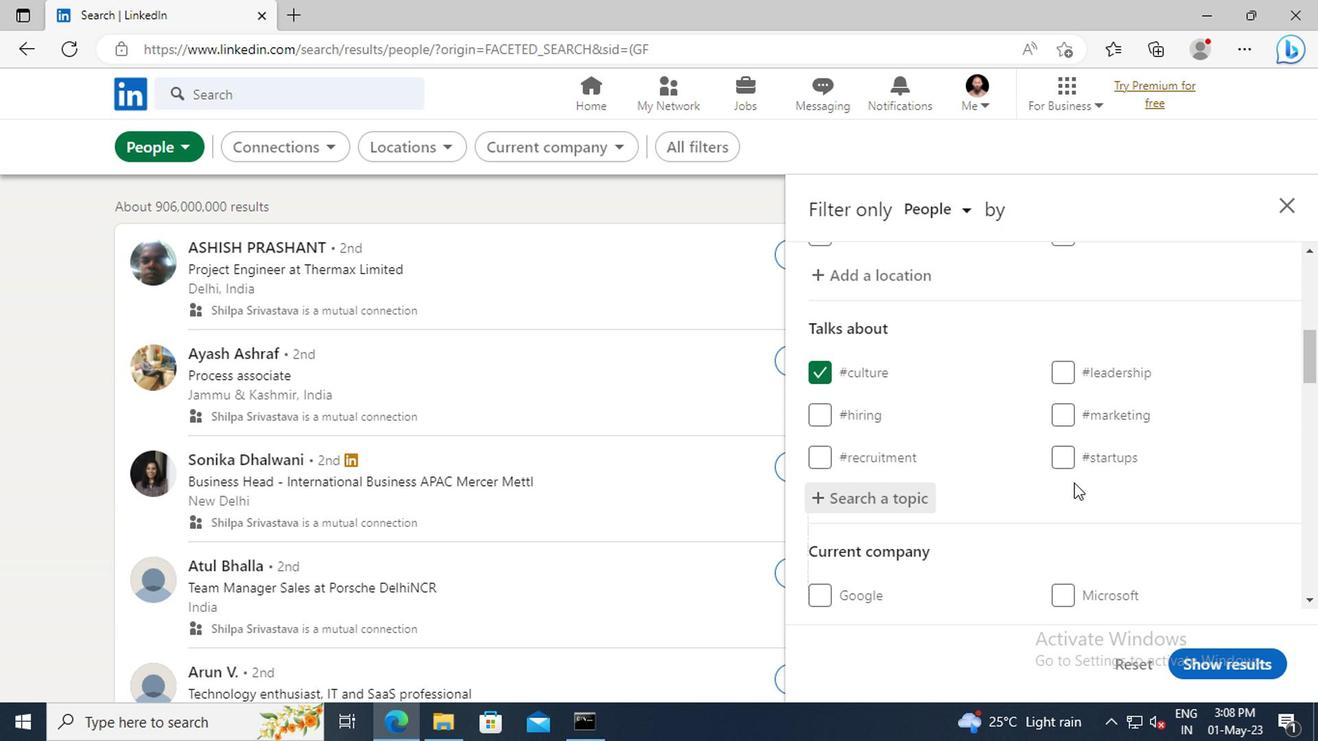 
Action: Mouse scrolled (1068, 483) with delta (0, 0)
Screenshot: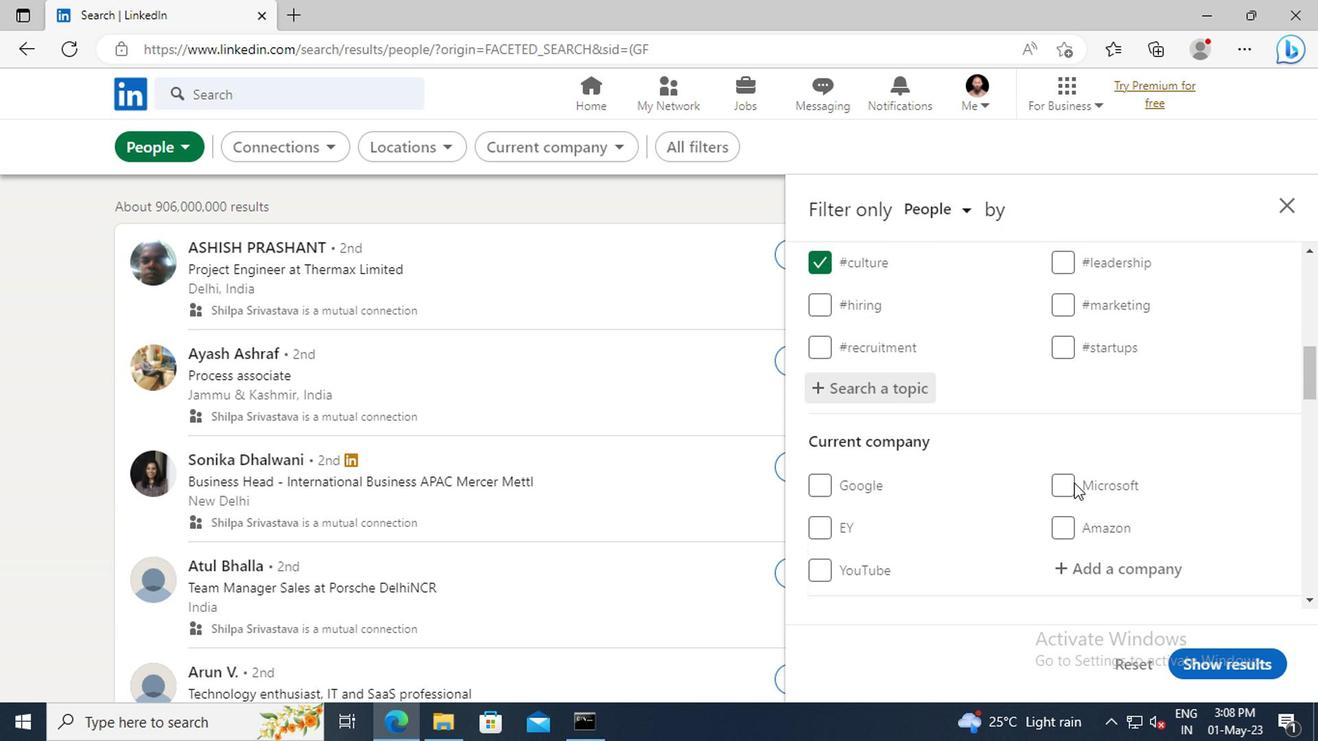 
Action: Mouse scrolled (1068, 483) with delta (0, 0)
Screenshot: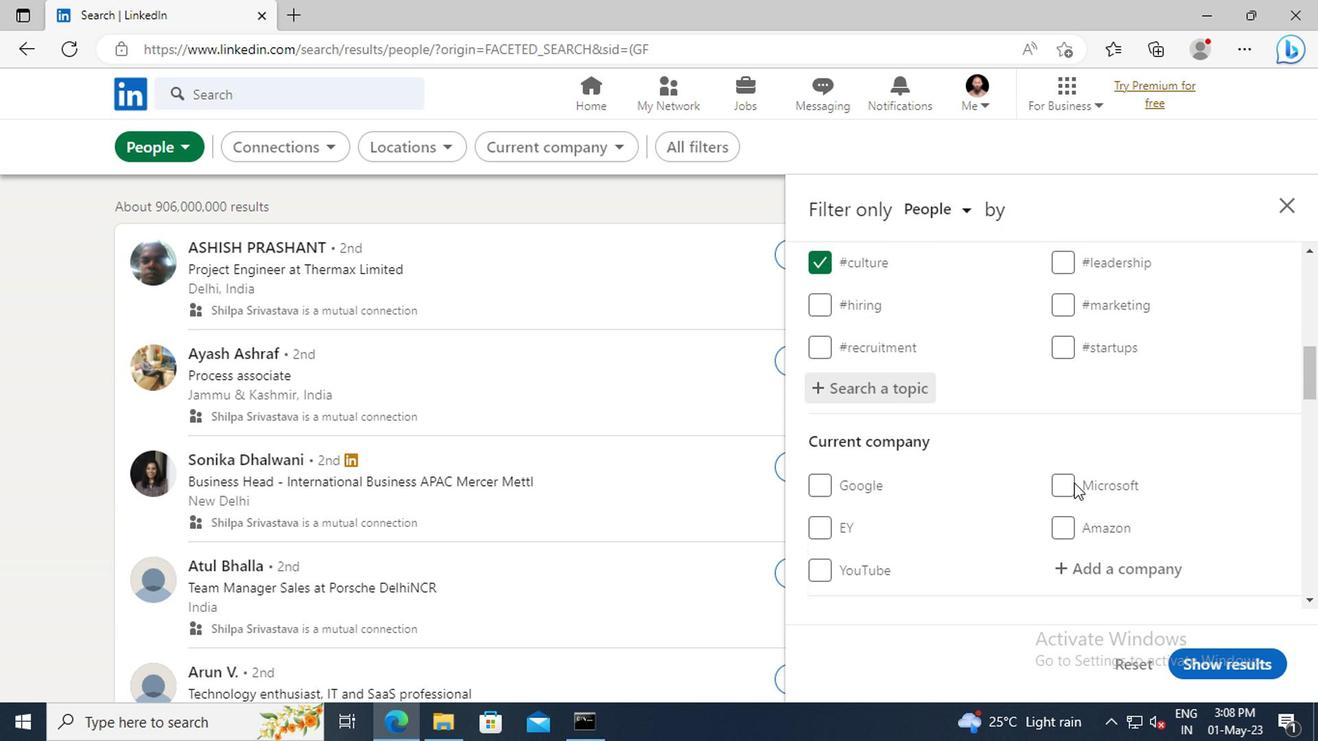 
Action: Mouse scrolled (1068, 483) with delta (0, 0)
Screenshot: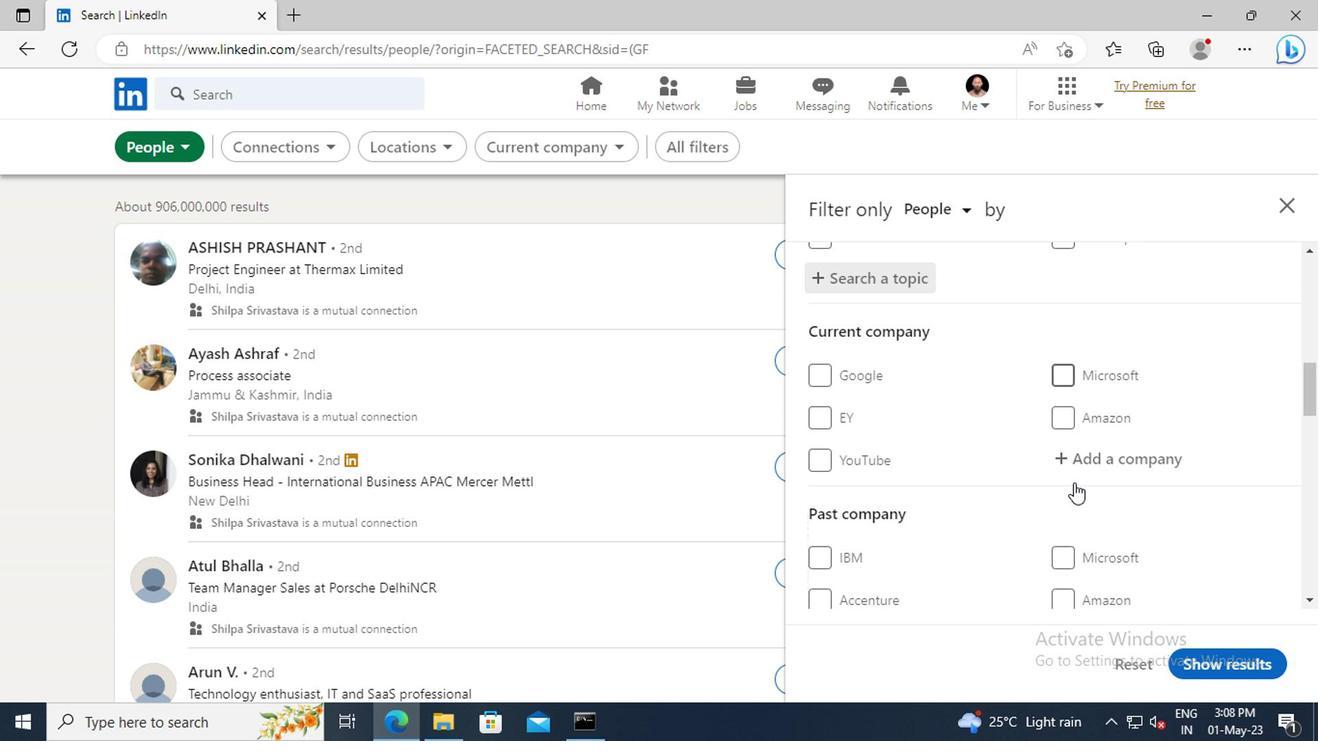 
Action: Mouse scrolled (1068, 483) with delta (0, 0)
Screenshot: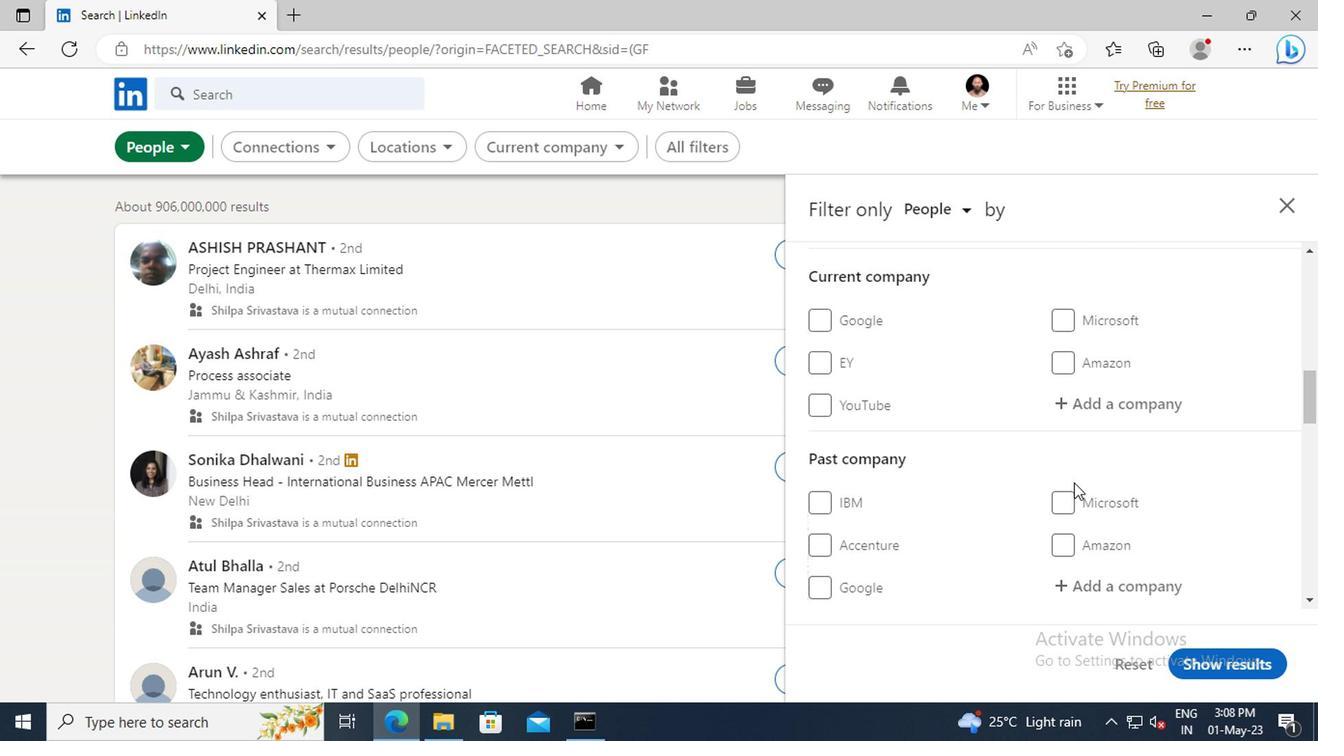 
Action: Mouse scrolled (1068, 483) with delta (0, 0)
Screenshot: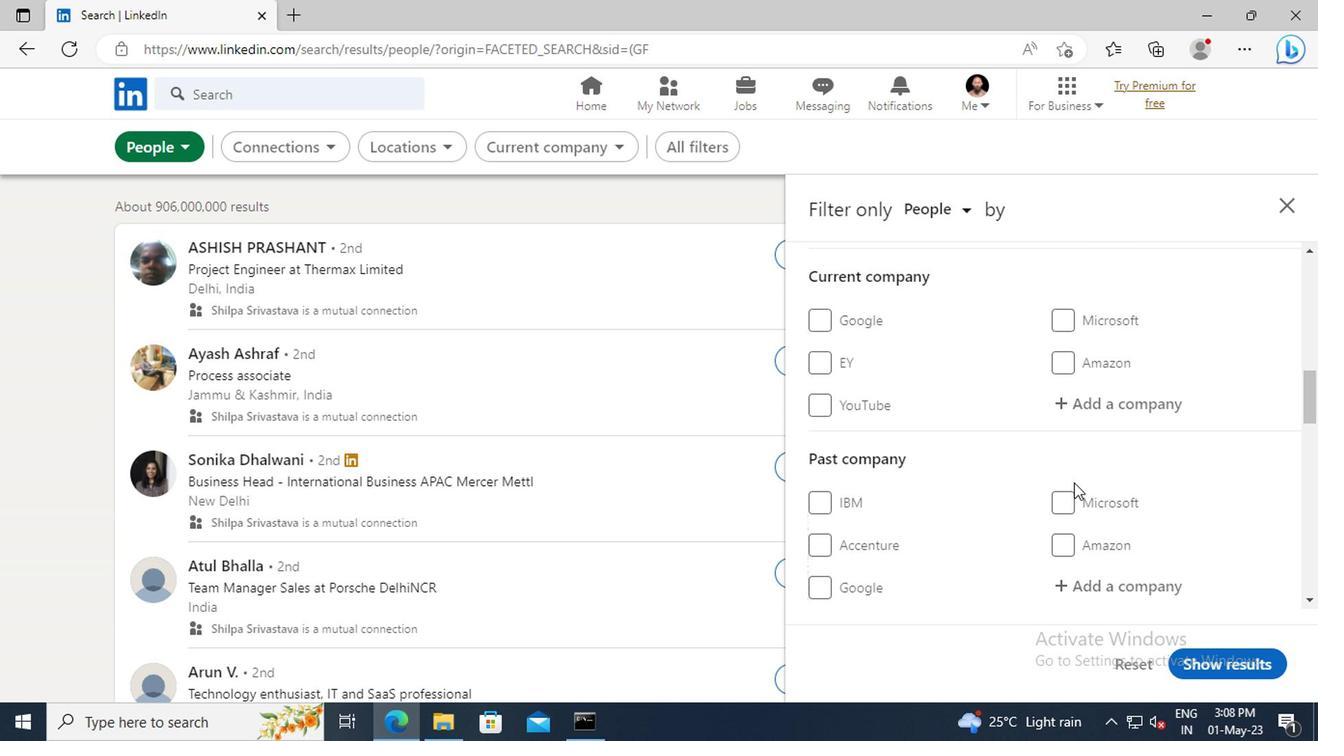 
Action: Mouse scrolled (1068, 483) with delta (0, 0)
Screenshot: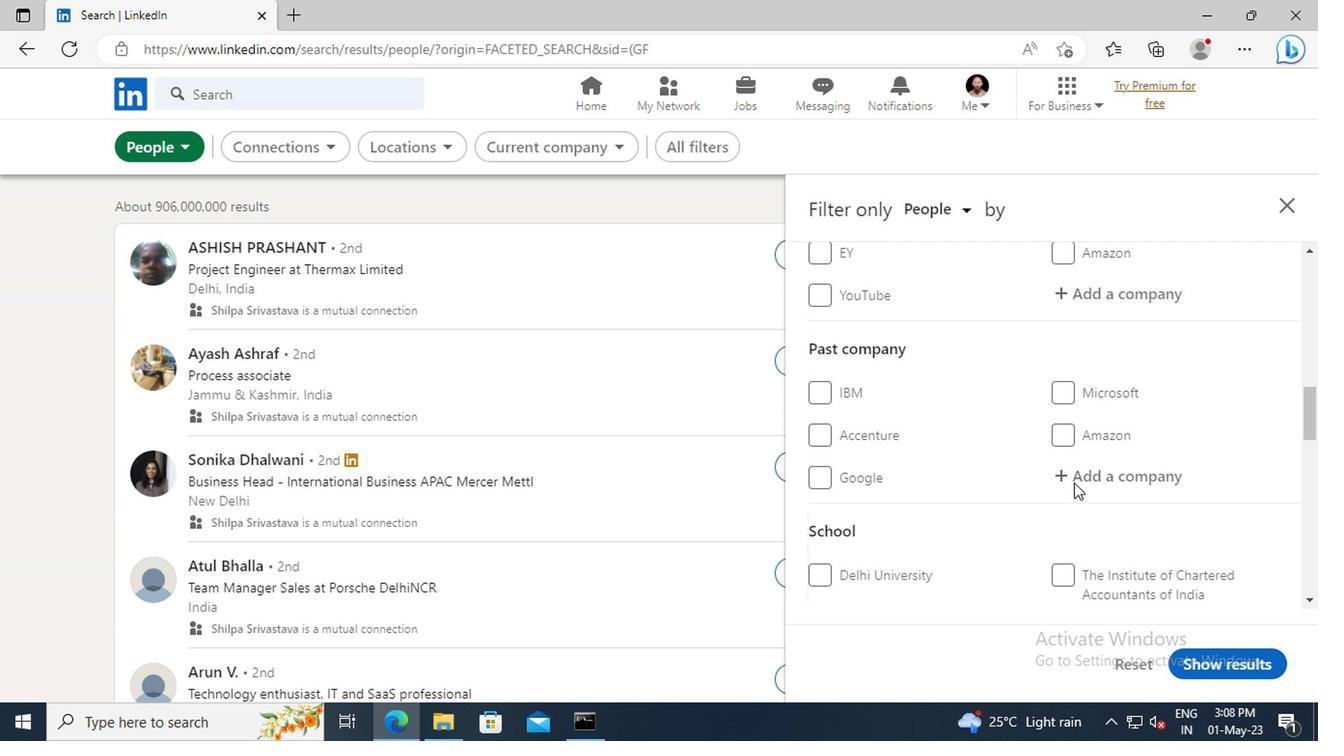 
Action: Mouse scrolled (1068, 483) with delta (0, 0)
Screenshot: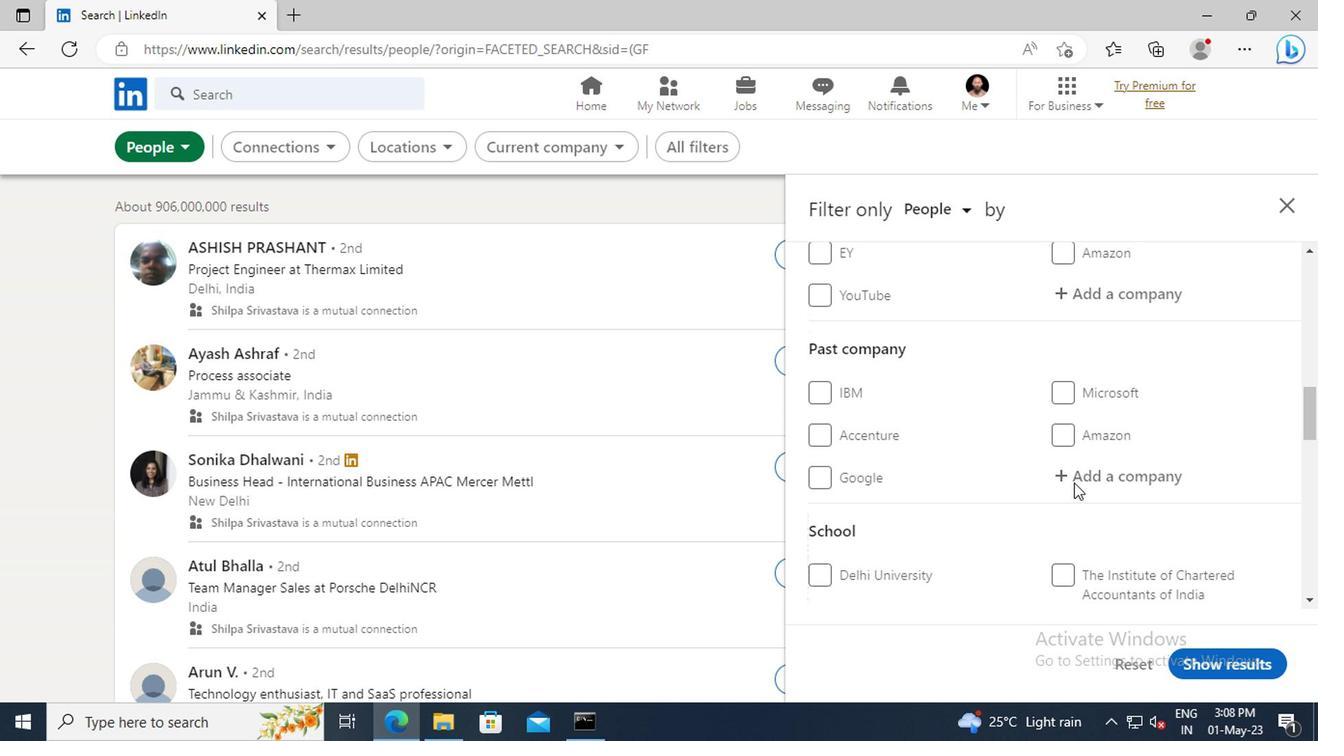 
Action: Mouse scrolled (1068, 483) with delta (0, 0)
Screenshot: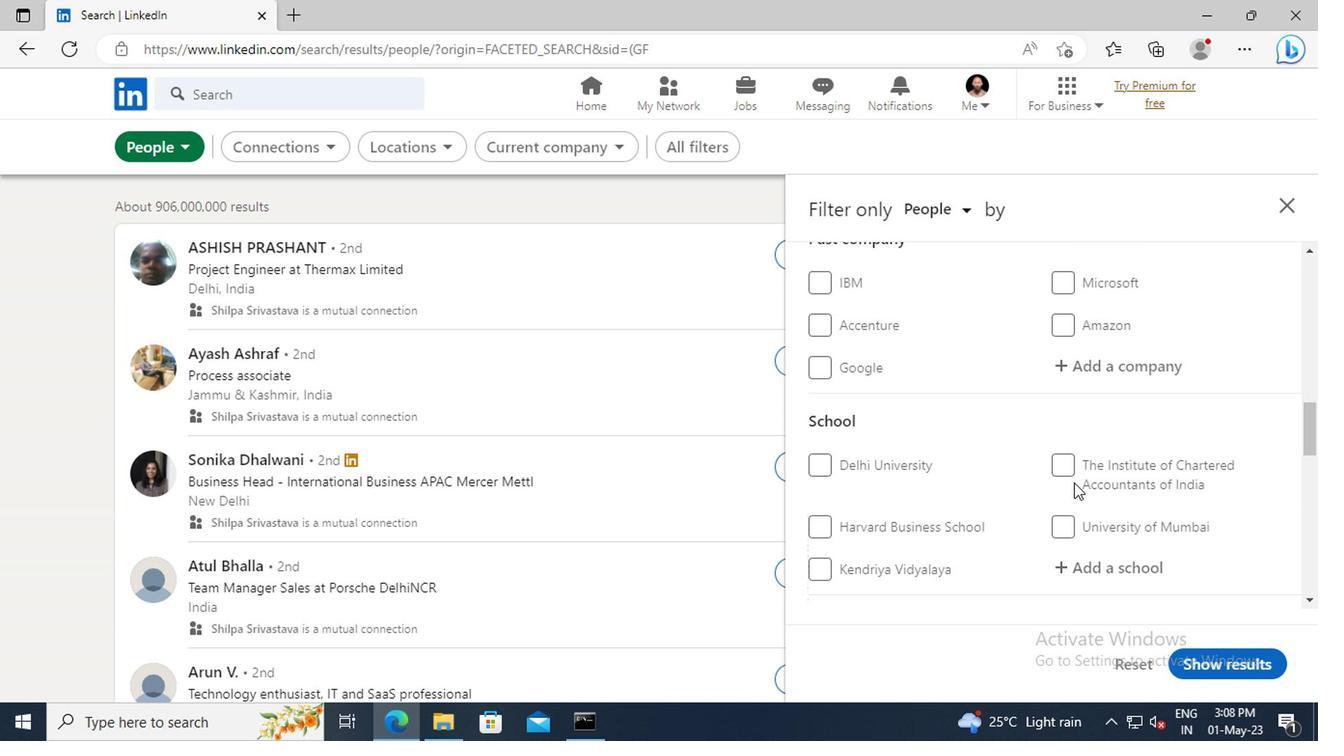
Action: Mouse scrolled (1068, 483) with delta (0, 0)
Screenshot: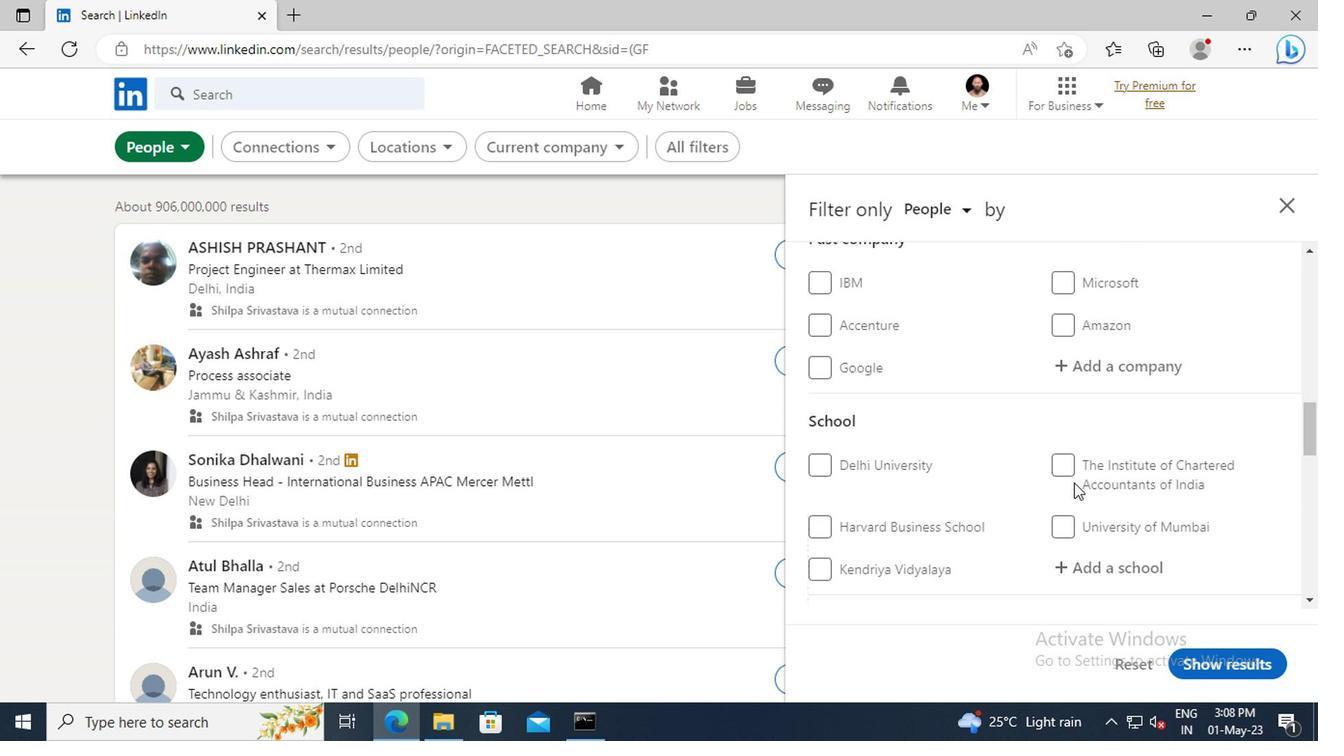 
Action: Mouse scrolled (1068, 483) with delta (0, 0)
Screenshot: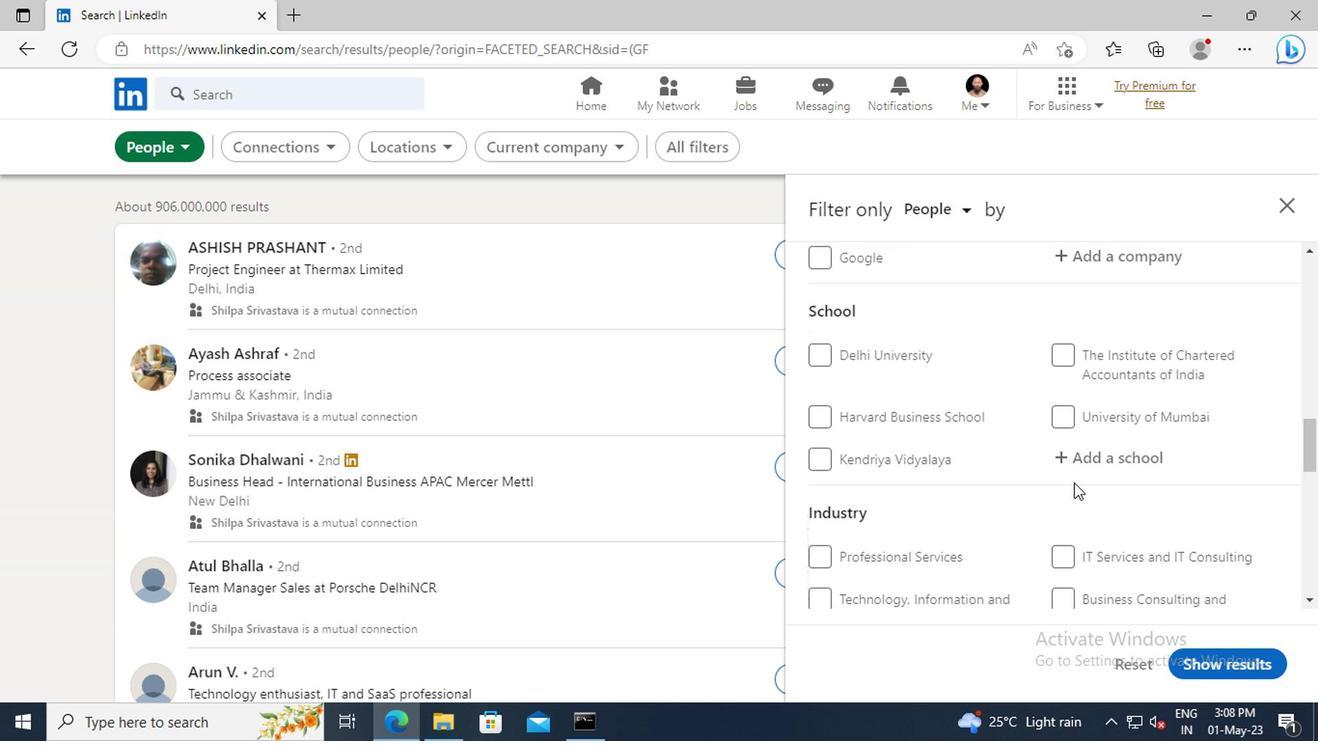
Action: Mouse scrolled (1068, 483) with delta (0, 0)
Screenshot: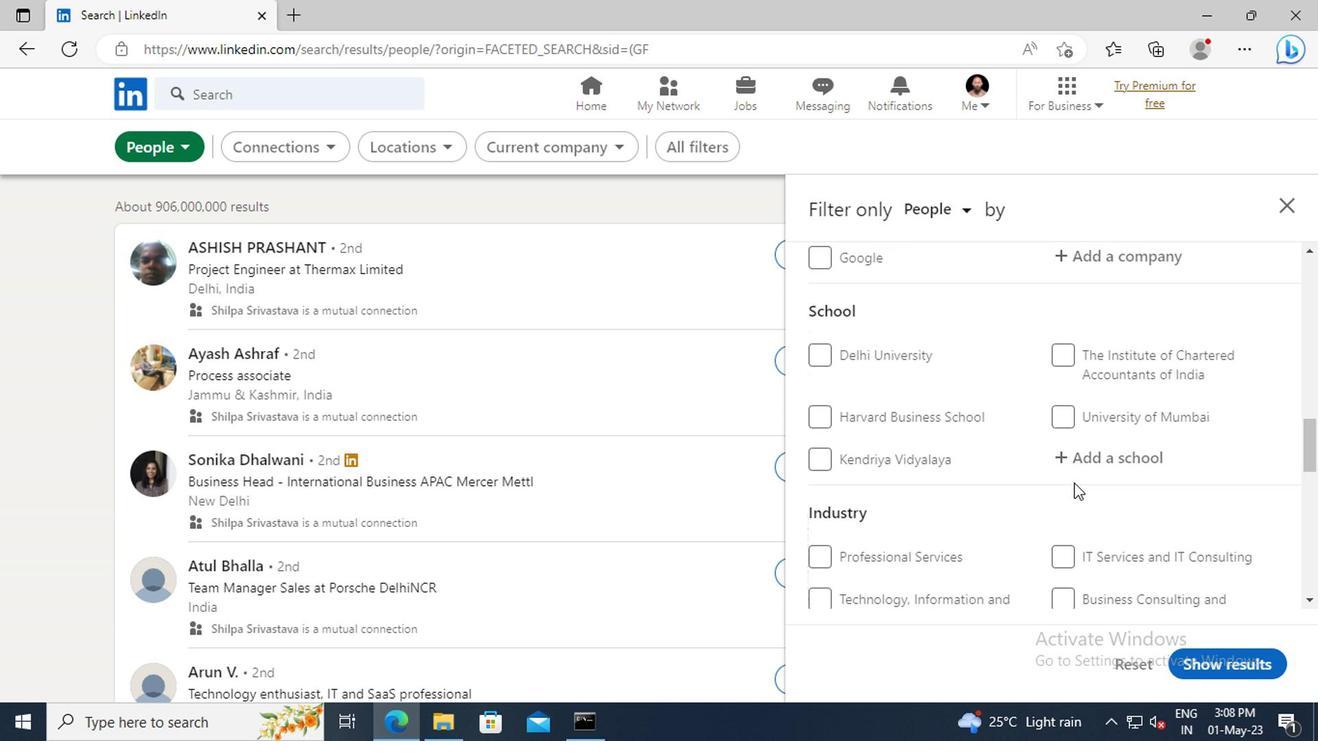 
Action: Mouse scrolled (1068, 483) with delta (0, 0)
Screenshot: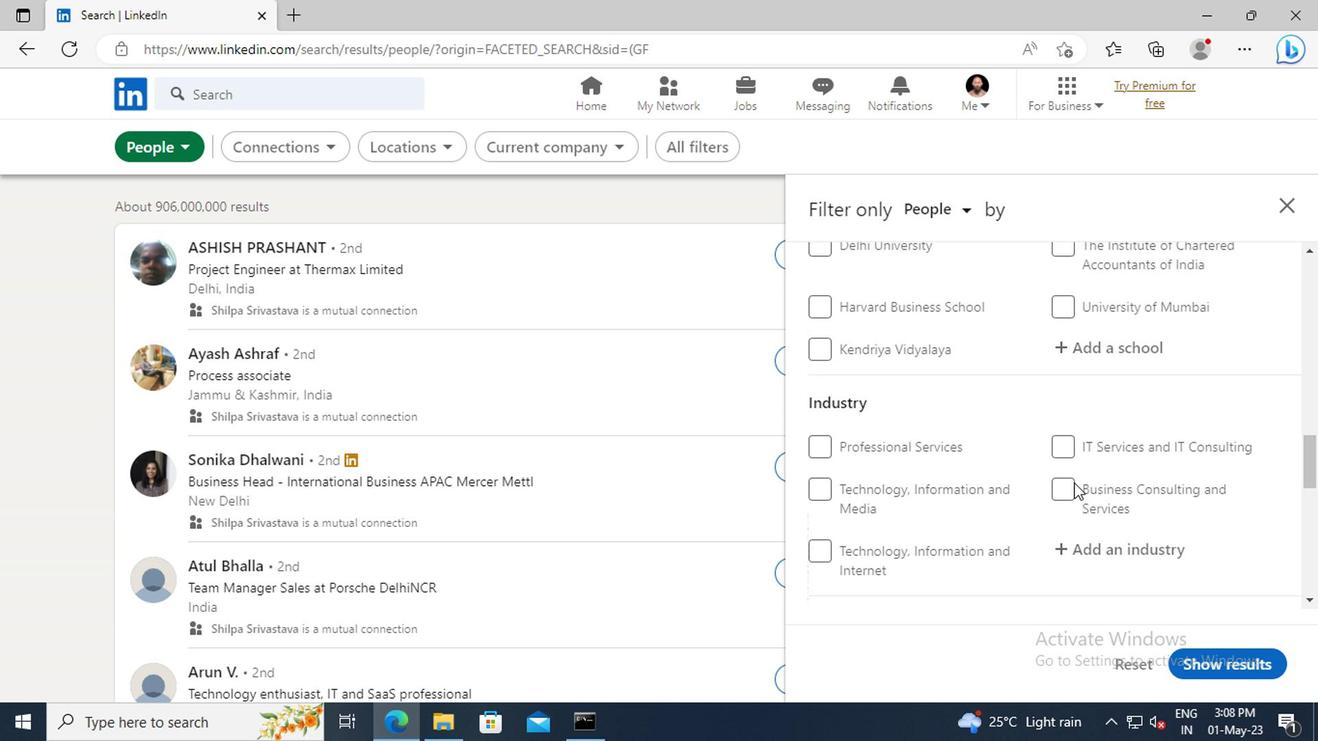 
Action: Mouse scrolled (1068, 483) with delta (0, 0)
Screenshot: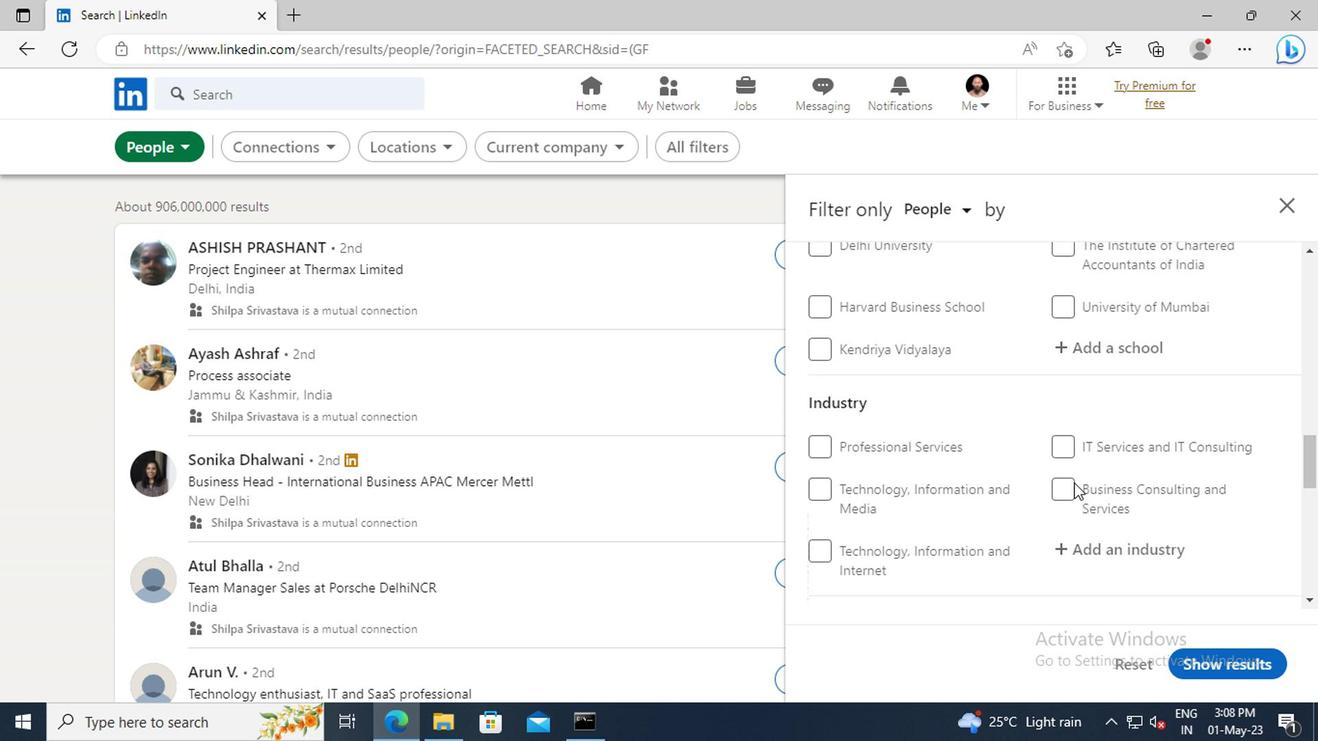 
Action: Mouse scrolled (1068, 483) with delta (0, 0)
Screenshot: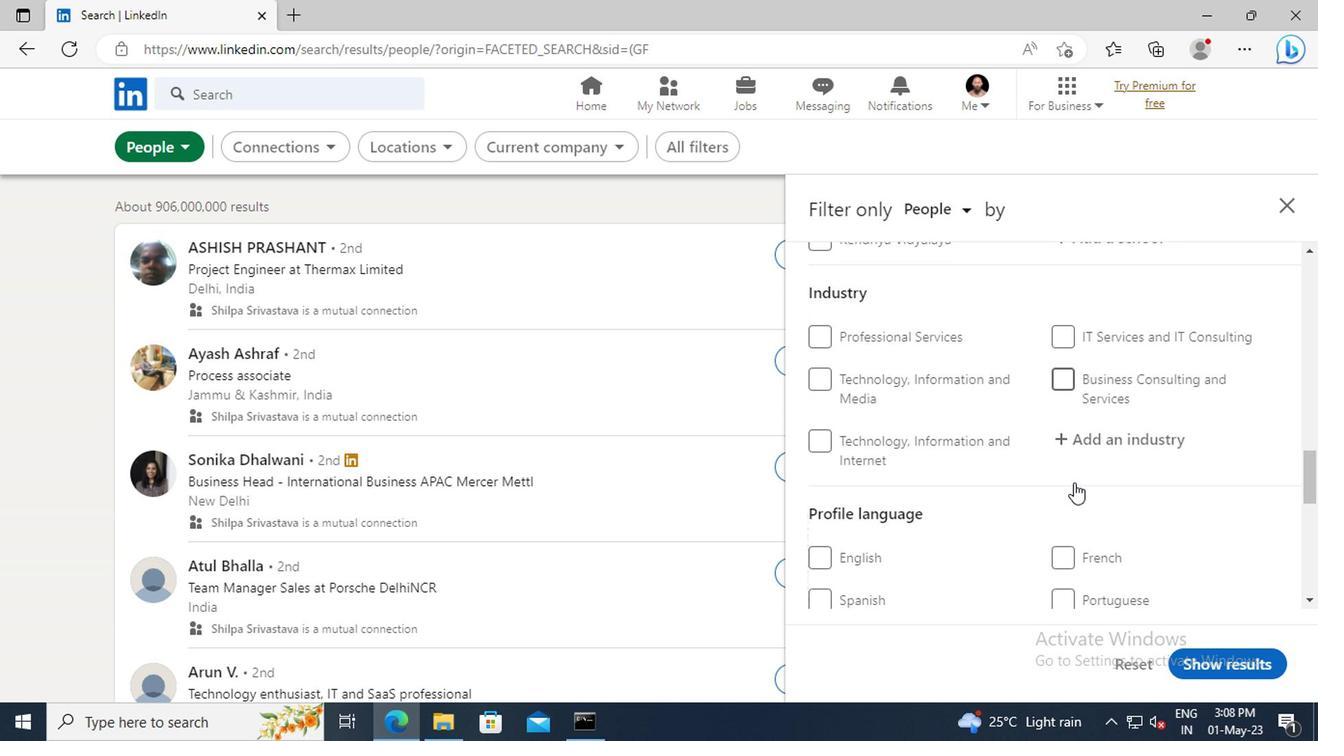 
Action: Mouse moved to (820, 503)
Screenshot: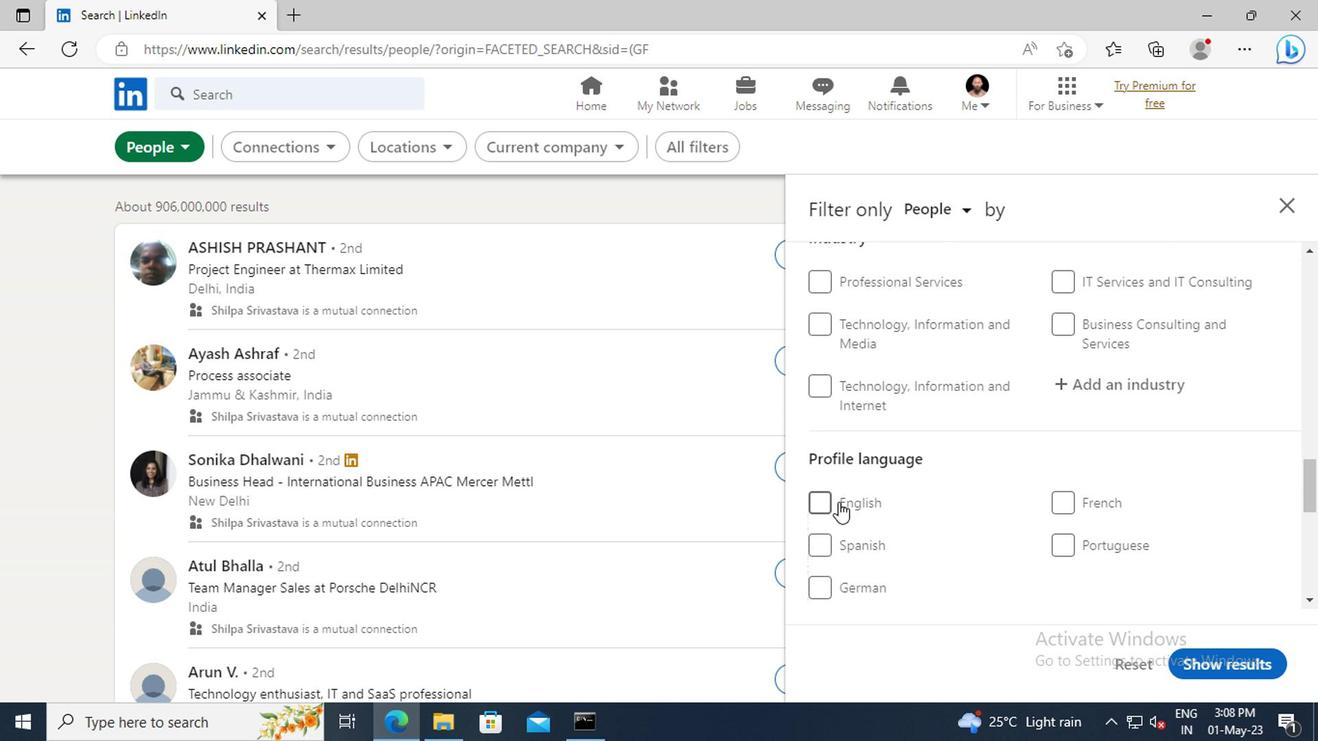 
Action: Mouse pressed left at (820, 503)
Screenshot: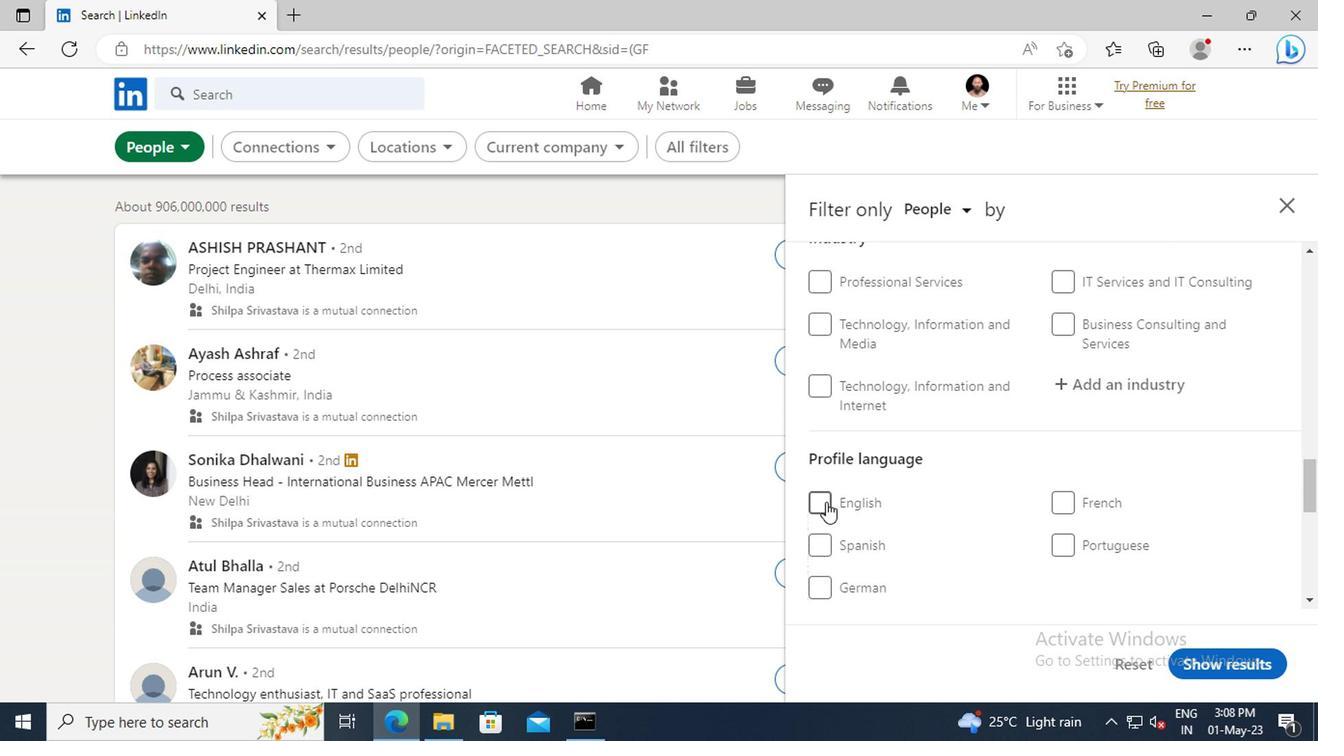 
Action: Mouse moved to (1077, 481)
Screenshot: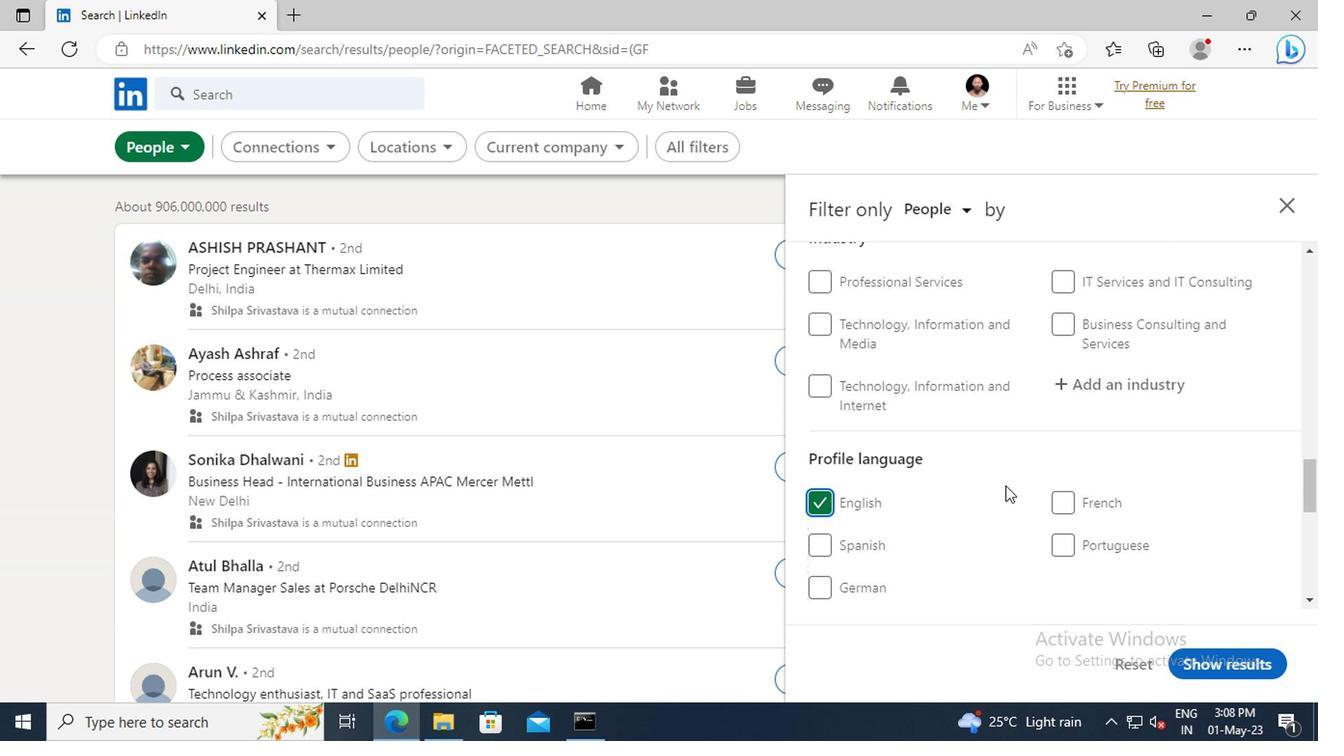 
Action: Mouse scrolled (1077, 482) with delta (0, 0)
Screenshot: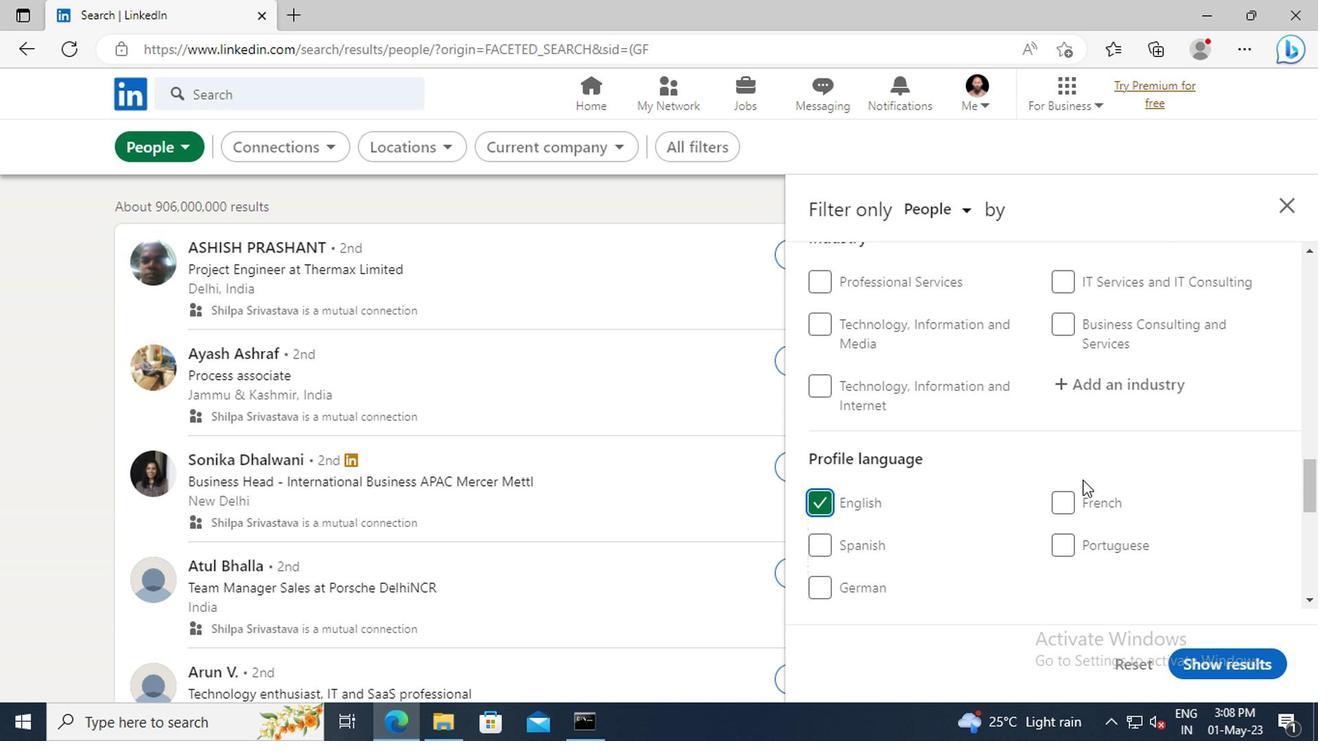 
Action: Mouse scrolled (1077, 482) with delta (0, 0)
Screenshot: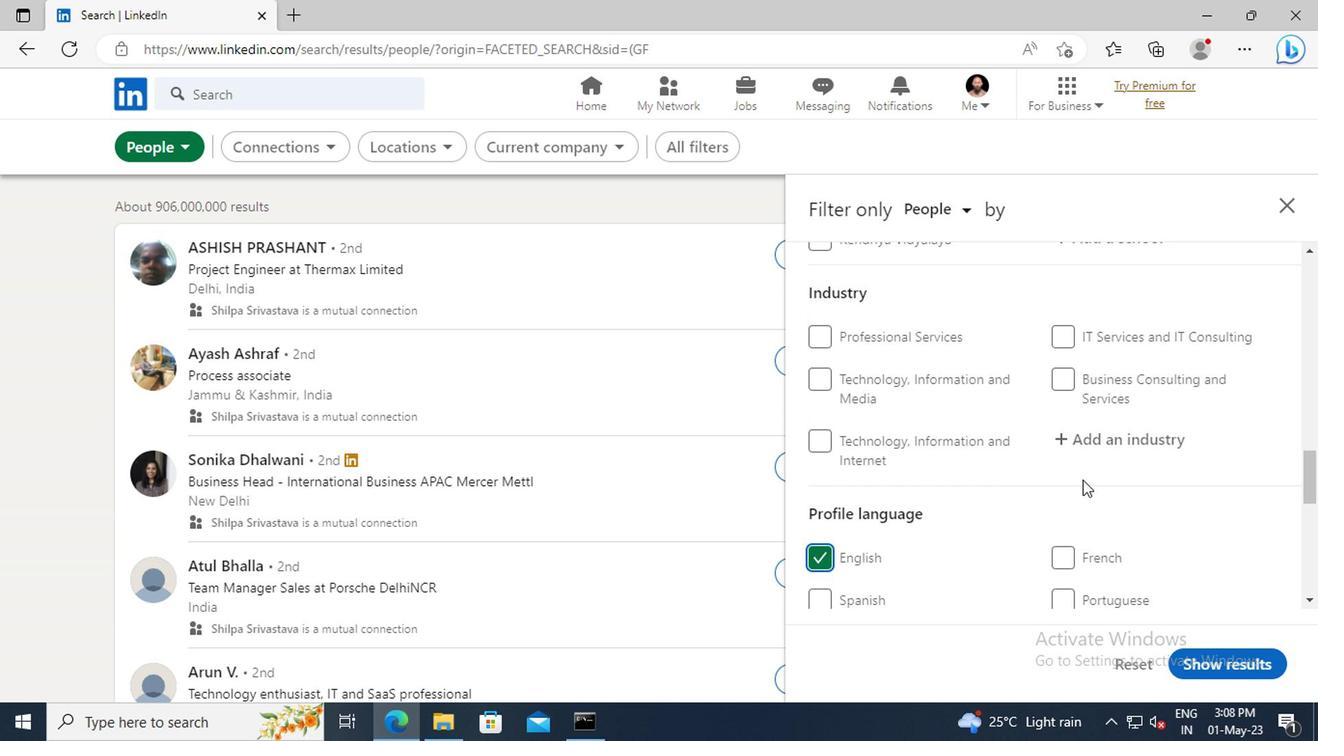 
Action: Mouse scrolled (1077, 482) with delta (0, 0)
Screenshot: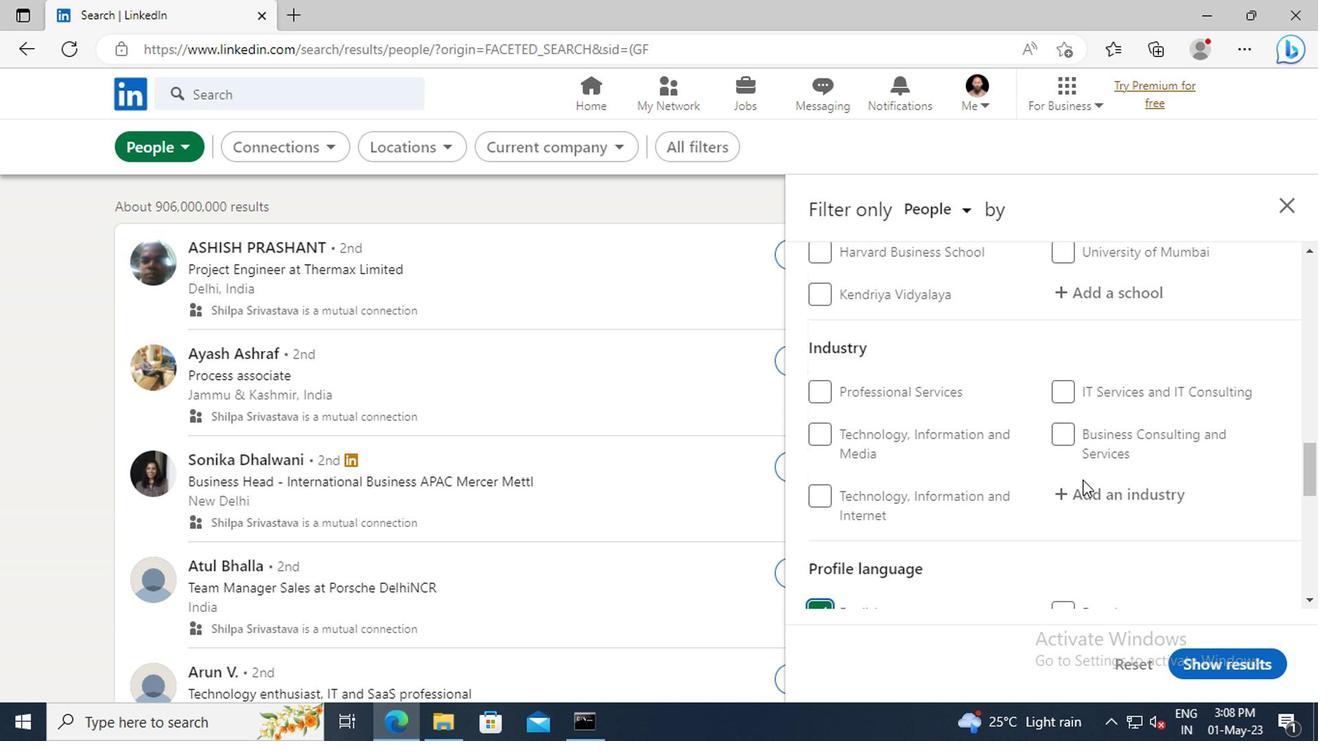 
Action: Mouse scrolled (1077, 482) with delta (0, 0)
Screenshot: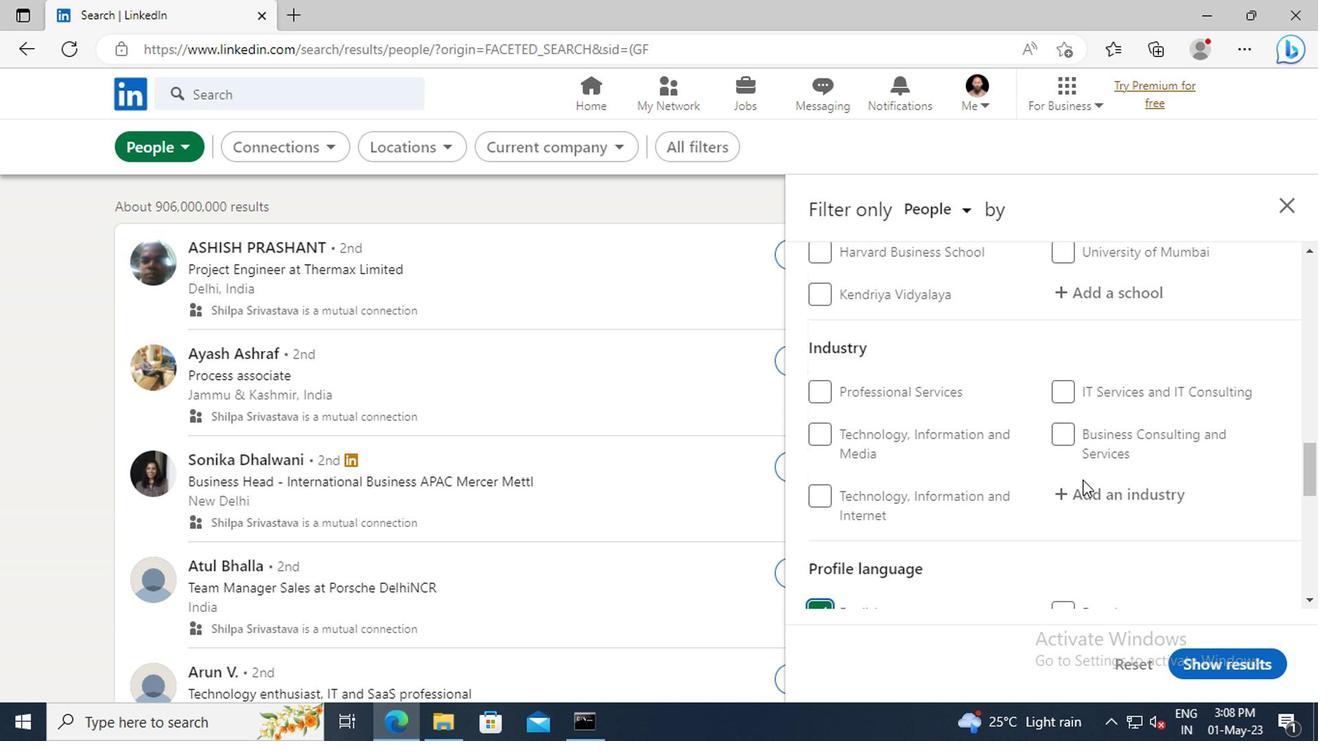 
Action: Mouse scrolled (1077, 482) with delta (0, 0)
Screenshot: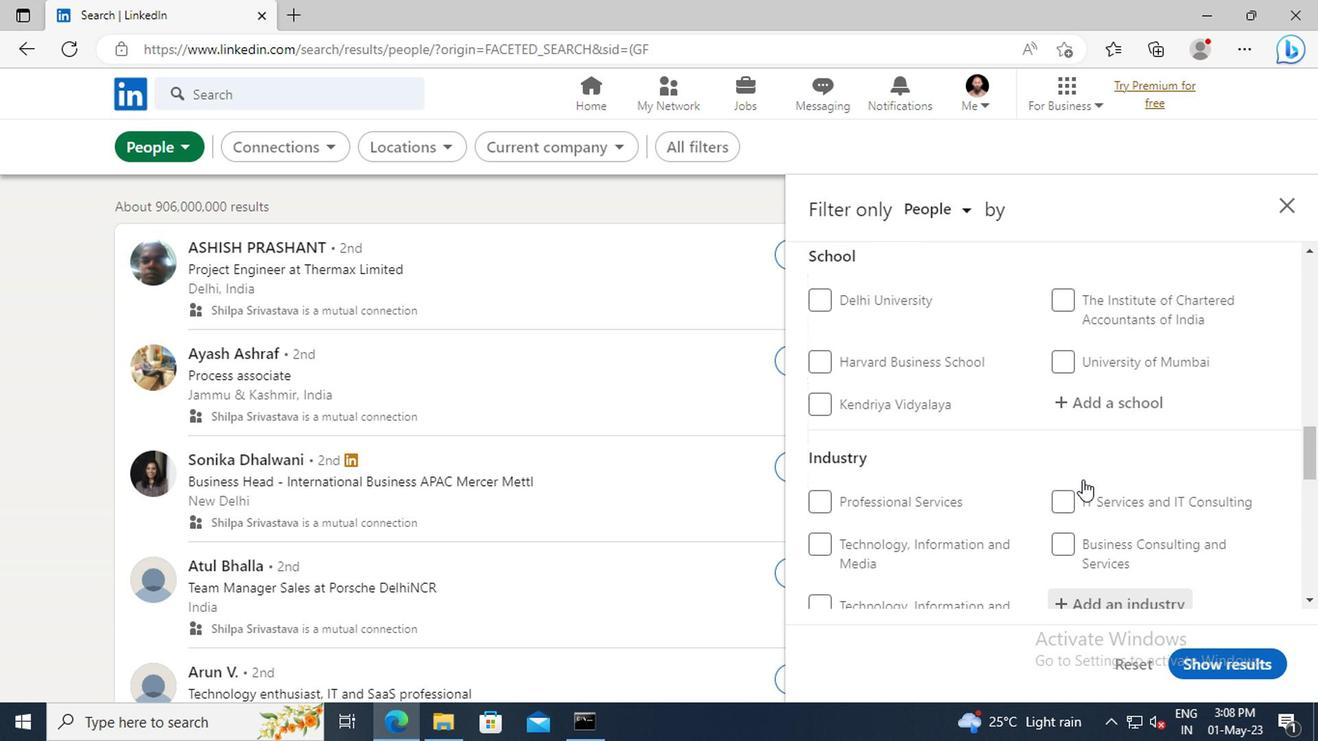 
Action: Mouse scrolled (1077, 482) with delta (0, 0)
Screenshot: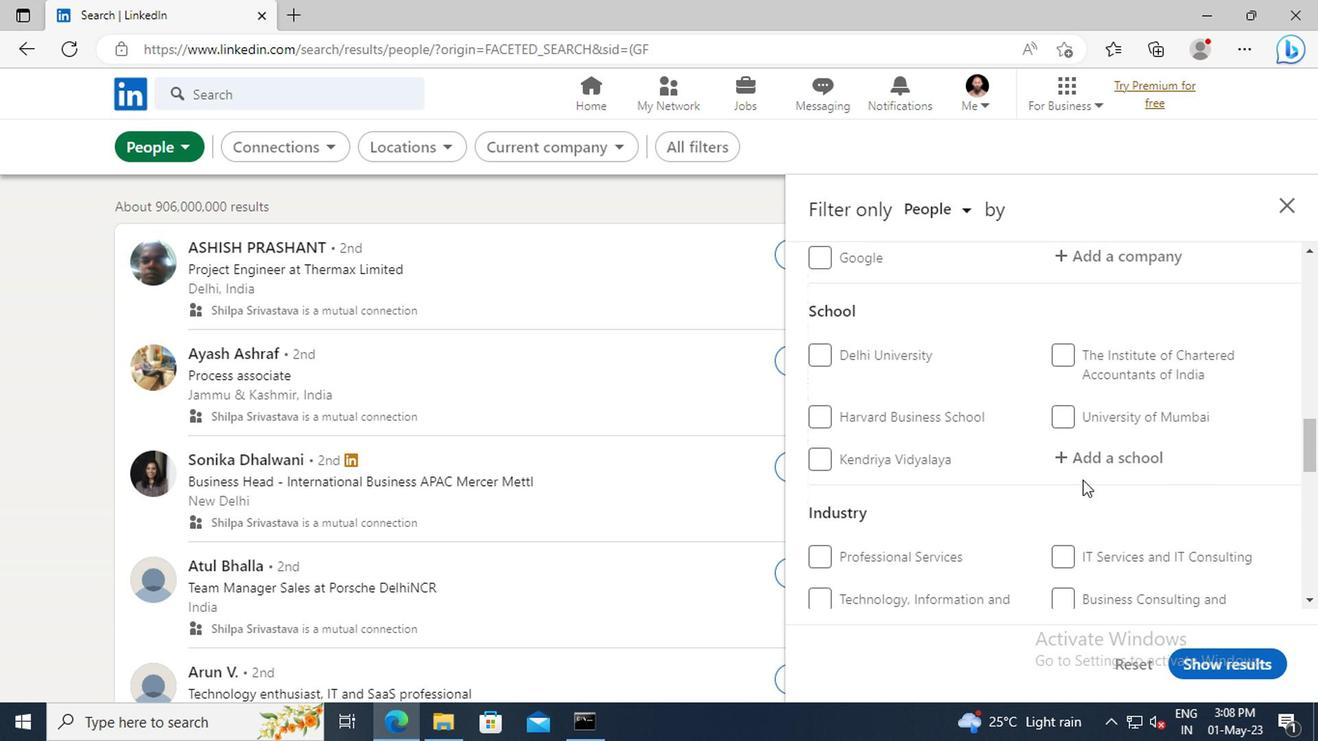 
Action: Mouse scrolled (1077, 482) with delta (0, 0)
Screenshot: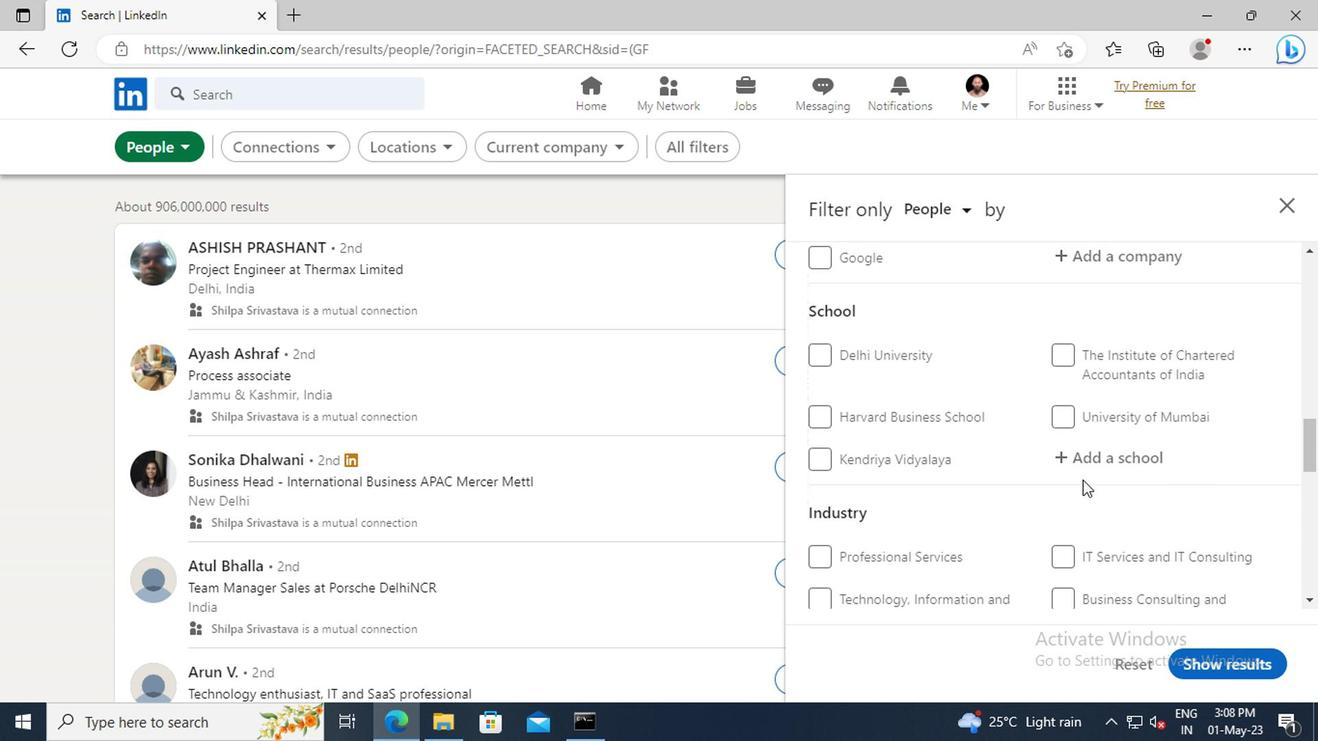 
Action: Mouse scrolled (1077, 482) with delta (0, 0)
Screenshot: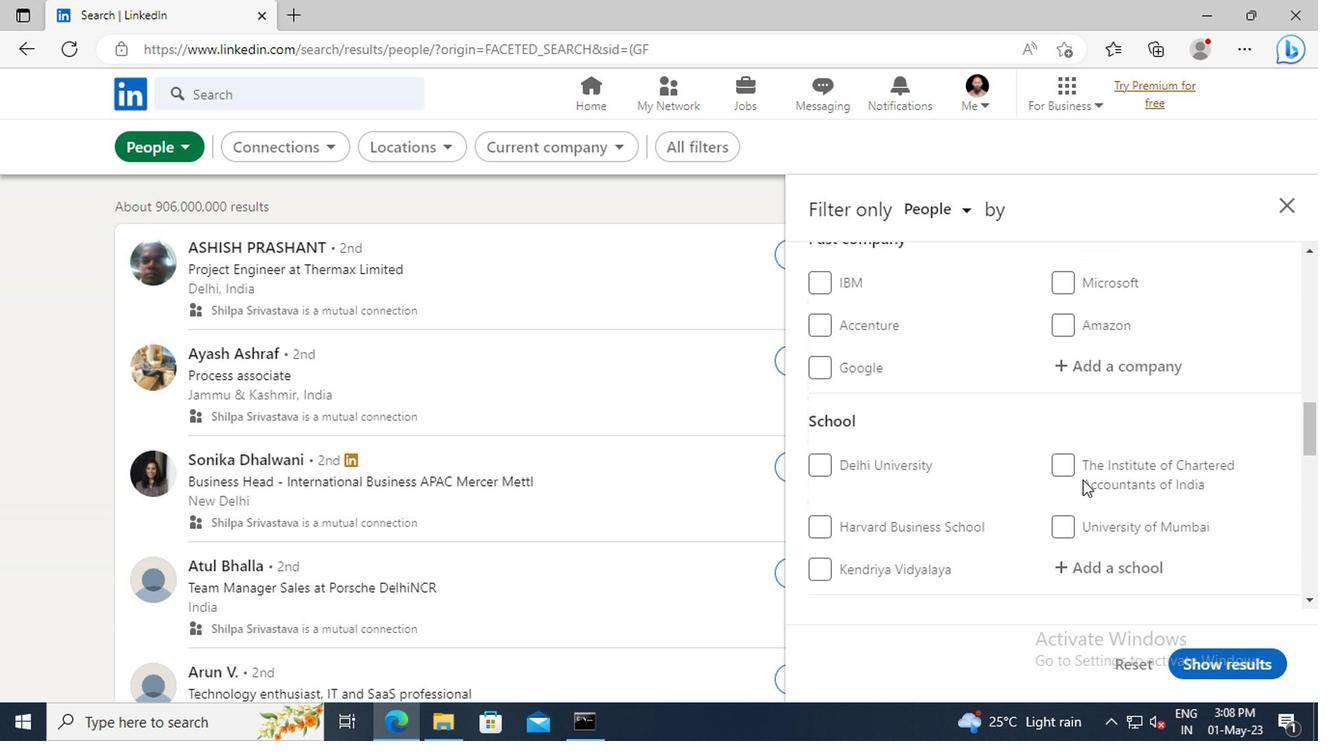 
Action: Mouse scrolled (1077, 482) with delta (0, 0)
Screenshot: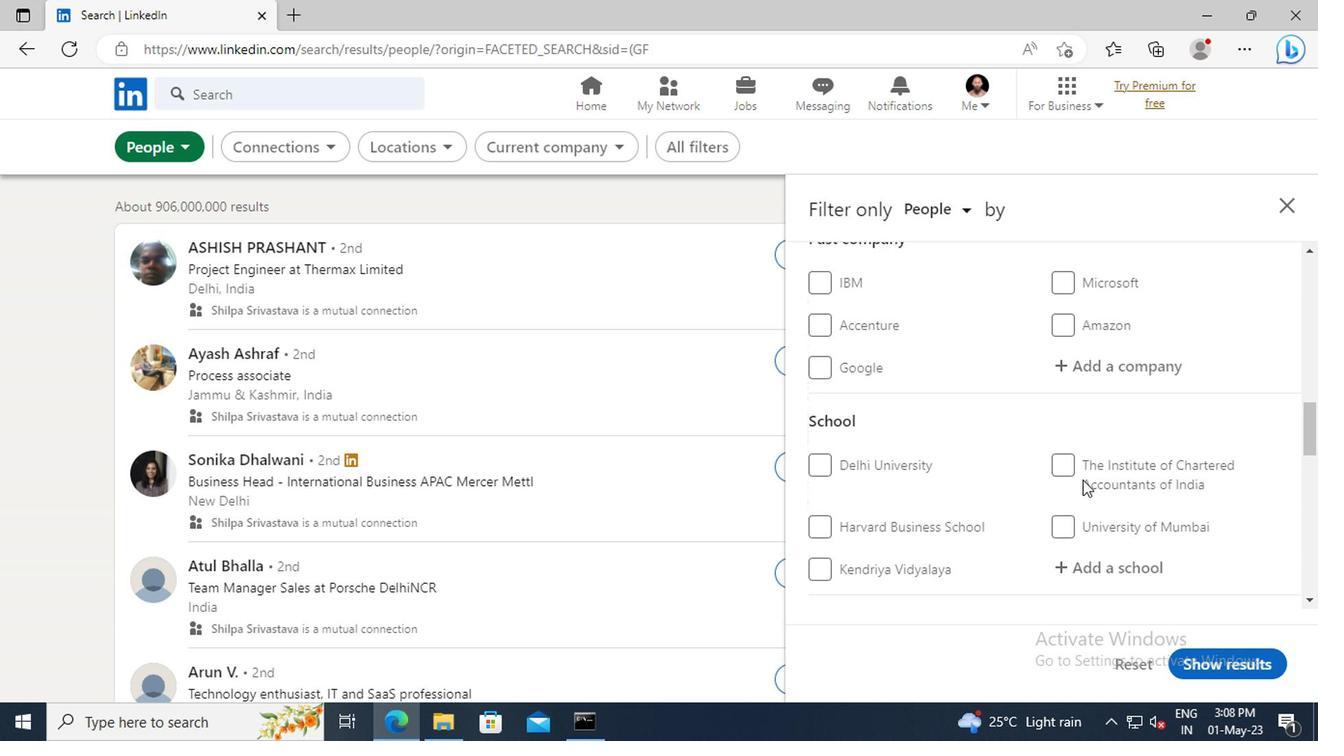 
Action: Mouse scrolled (1077, 482) with delta (0, 0)
Screenshot: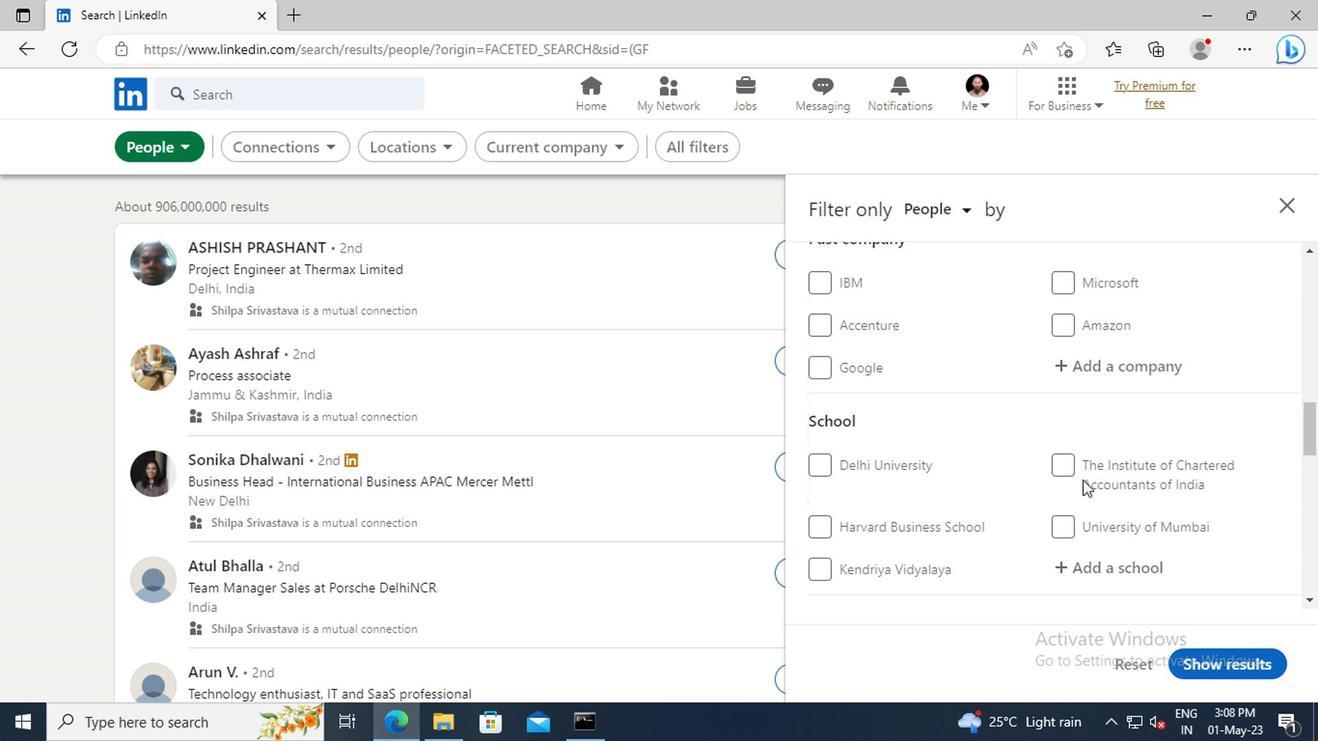 
Action: Mouse scrolled (1077, 482) with delta (0, 0)
Screenshot: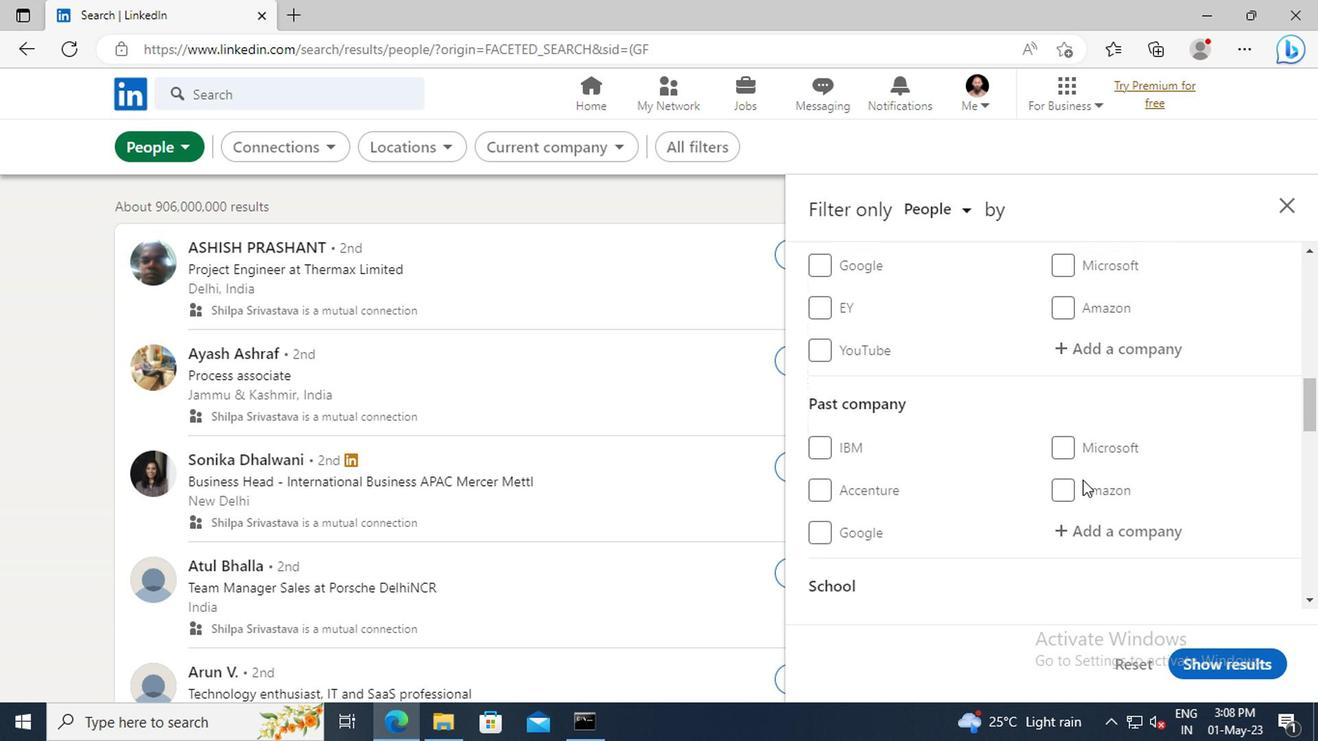 
Action: Mouse moved to (1081, 412)
Screenshot: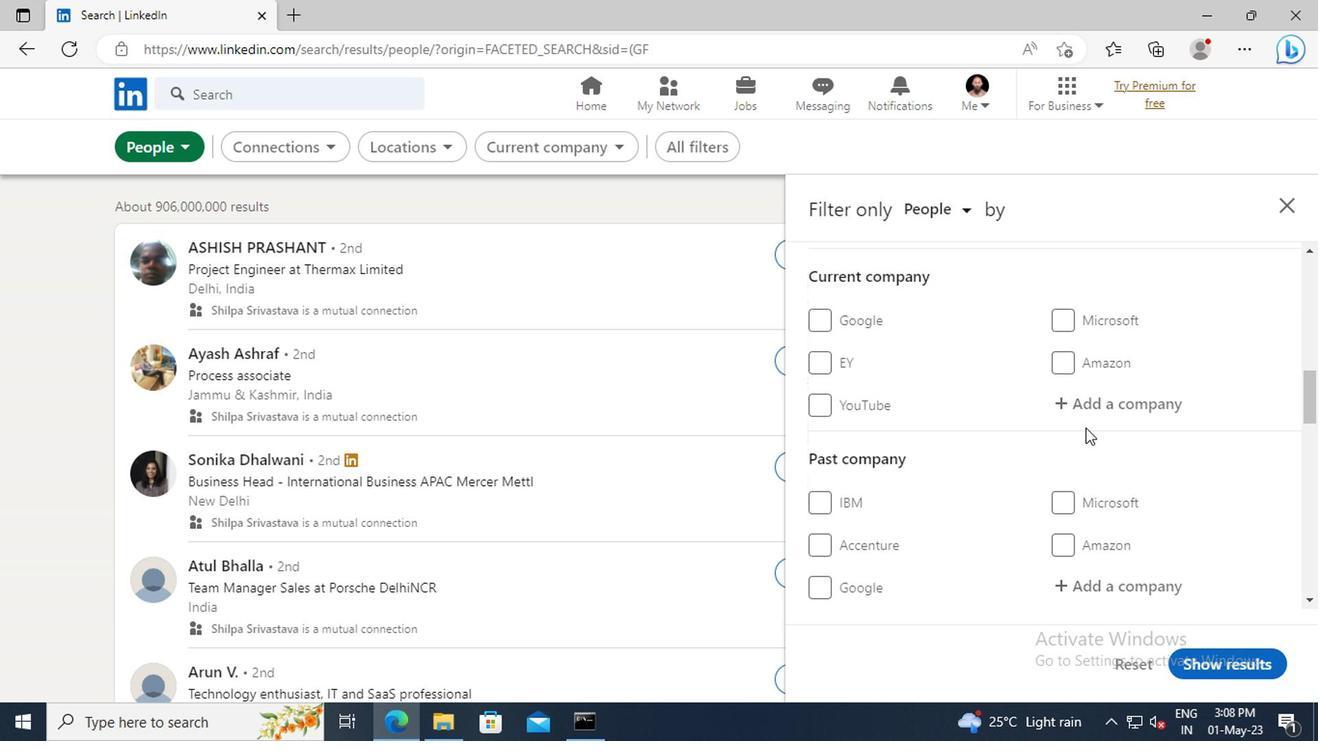 
Action: Mouse pressed left at (1081, 412)
Screenshot: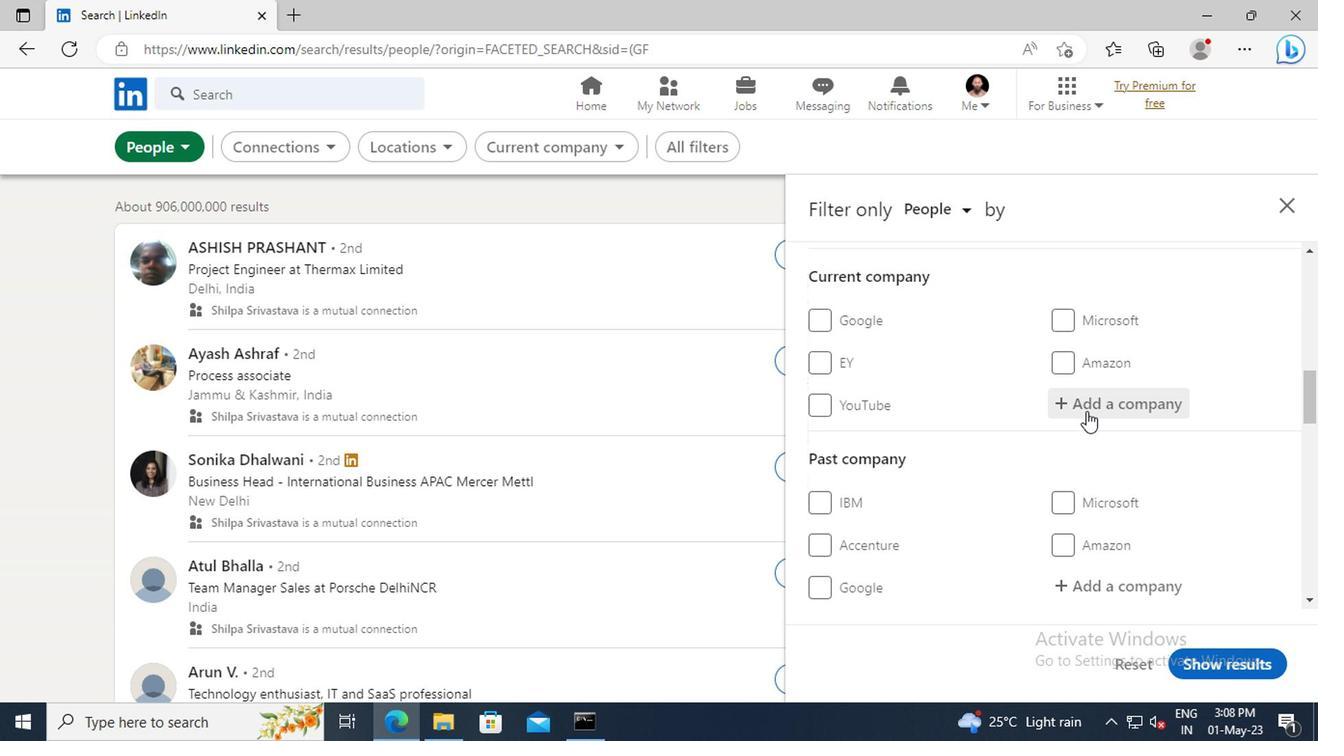 
Action: Key pressed <Key.shift>BARCLAYS<Key.space>IN<Key.space><Key.shift>INDIA<Key.enter>
Screenshot: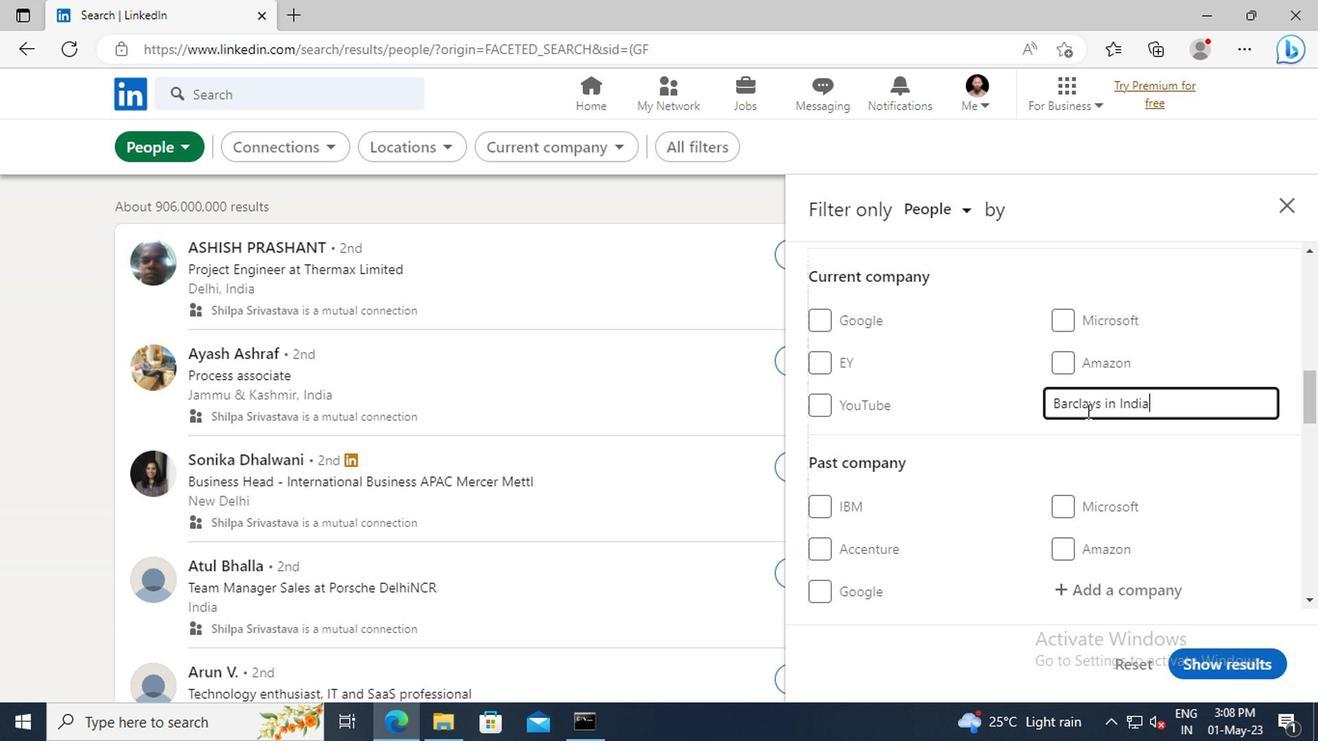 
Action: Mouse scrolled (1081, 411) with delta (0, 0)
Screenshot: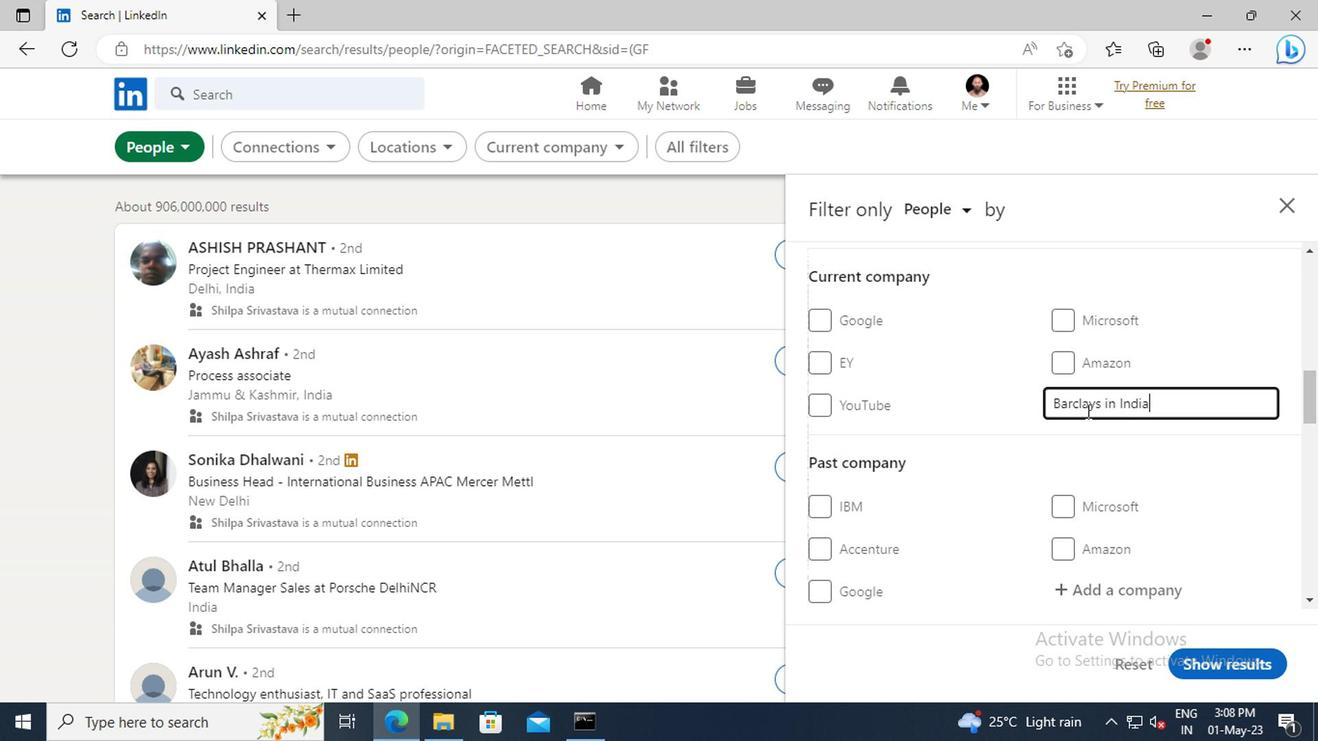 
Action: Mouse scrolled (1081, 411) with delta (0, 0)
Screenshot: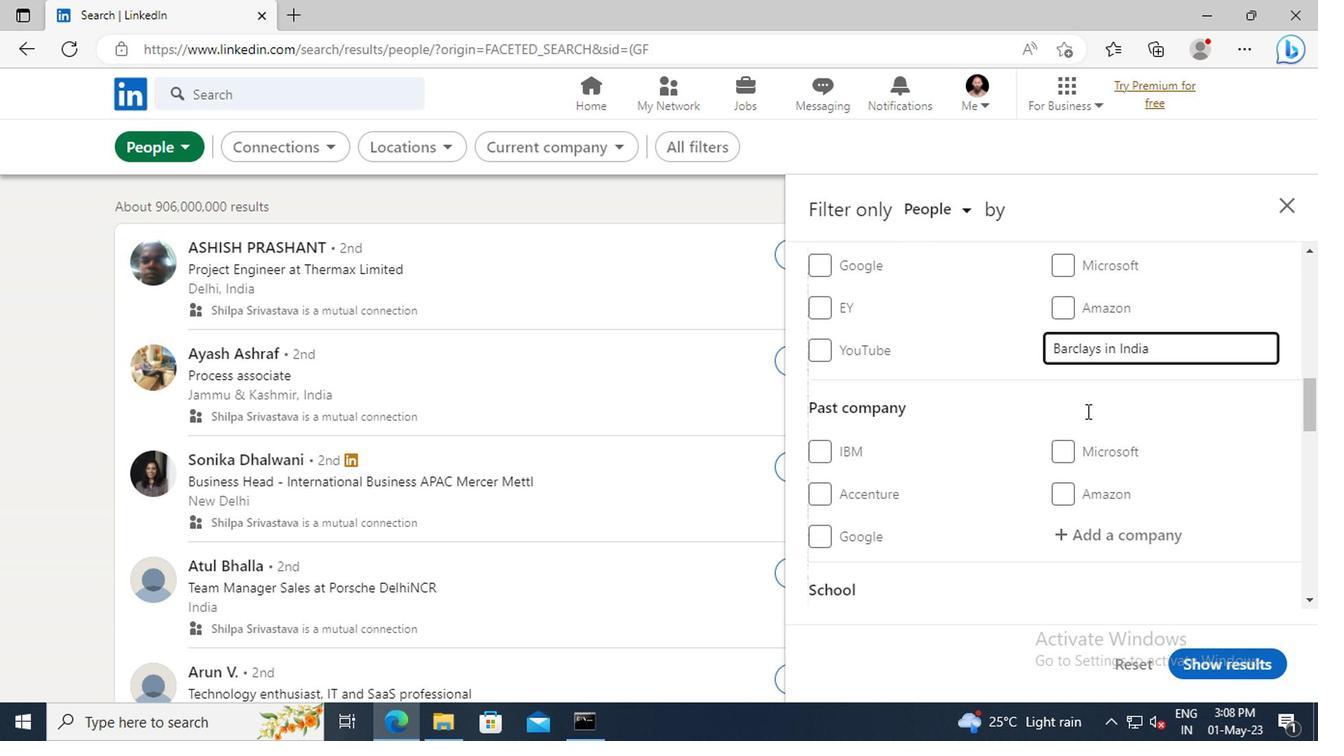 
Action: Mouse scrolled (1081, 411) with delta (0, 0)
Screenshot: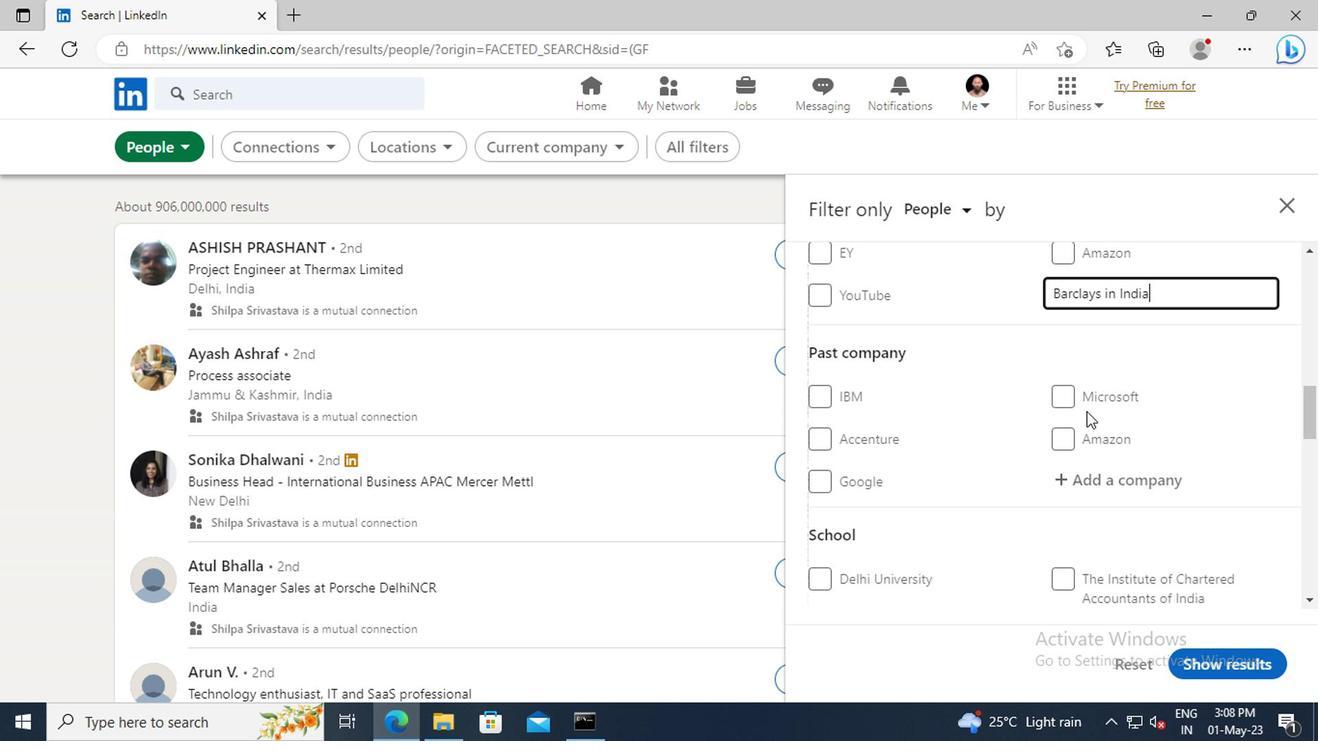 
Action: Mouse scrolled (1081, 411) with delta (0, 0)
Screenshot: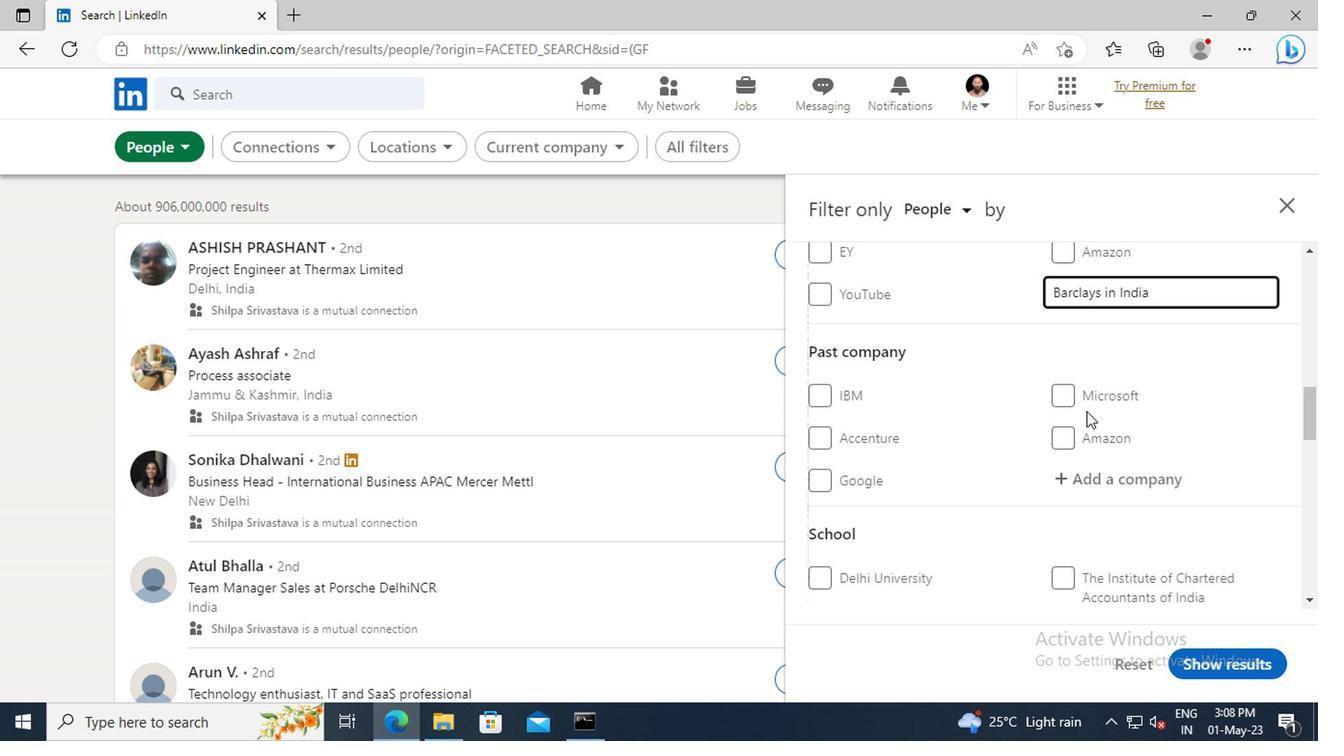 
Action: Mouse scrolled (1081, 411) with delta (0, 0)
Screenshot: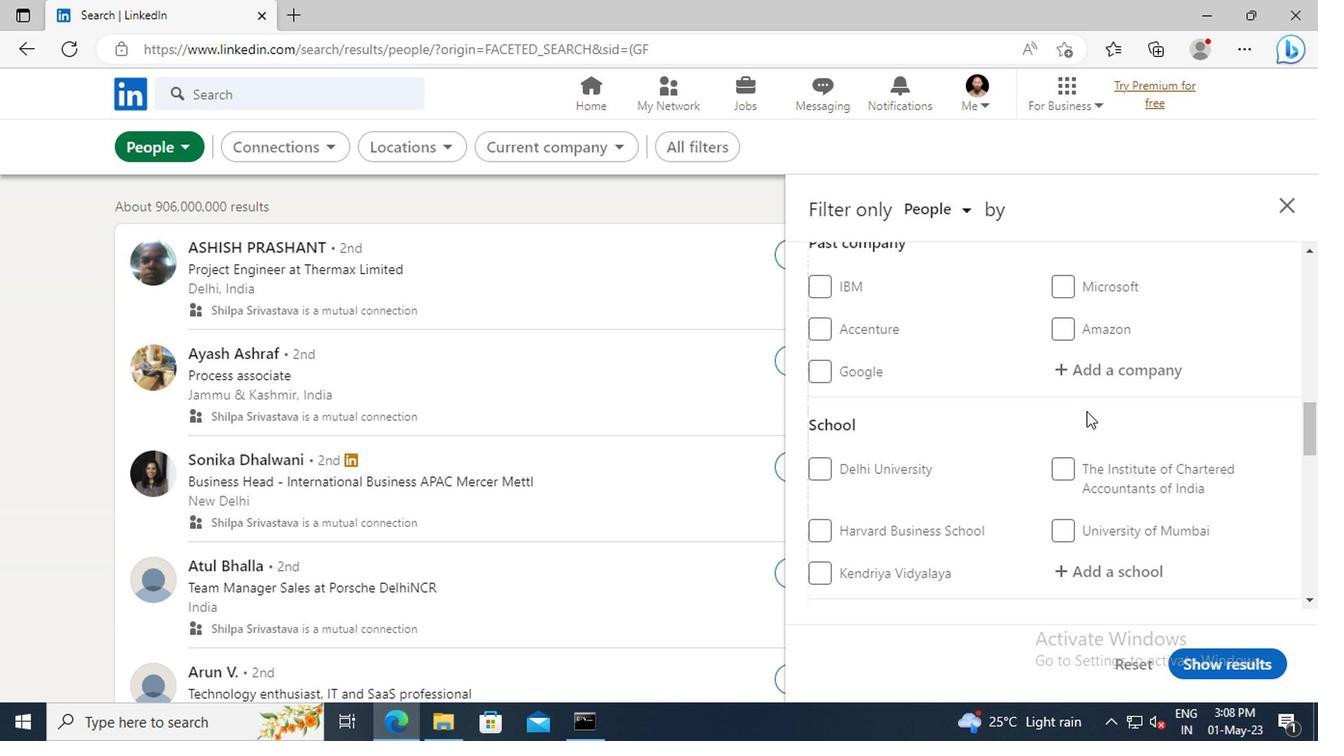 
Action: Mouse scrolled (1081, 411) with delta (0, 0)
Screenshot: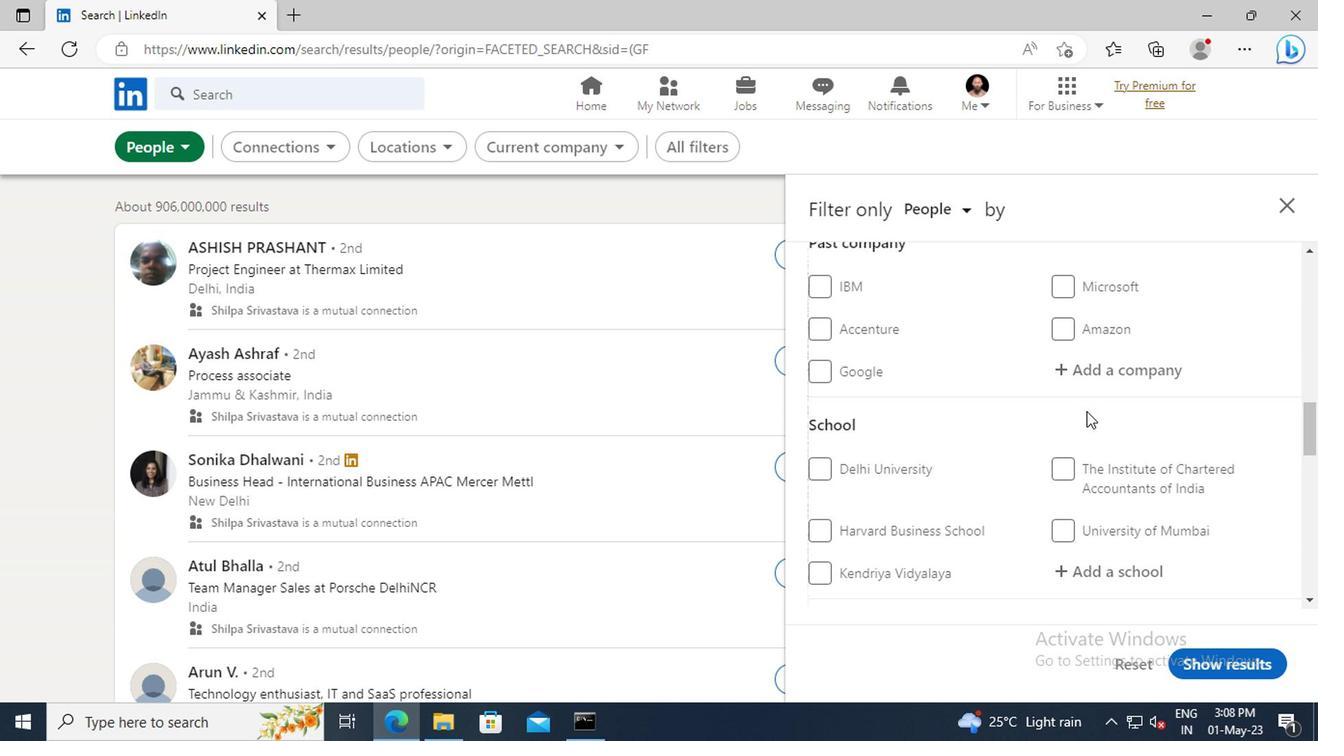 
Action: Mouse scrolled (1081, 411) with delta (0, 0)
Screenshot: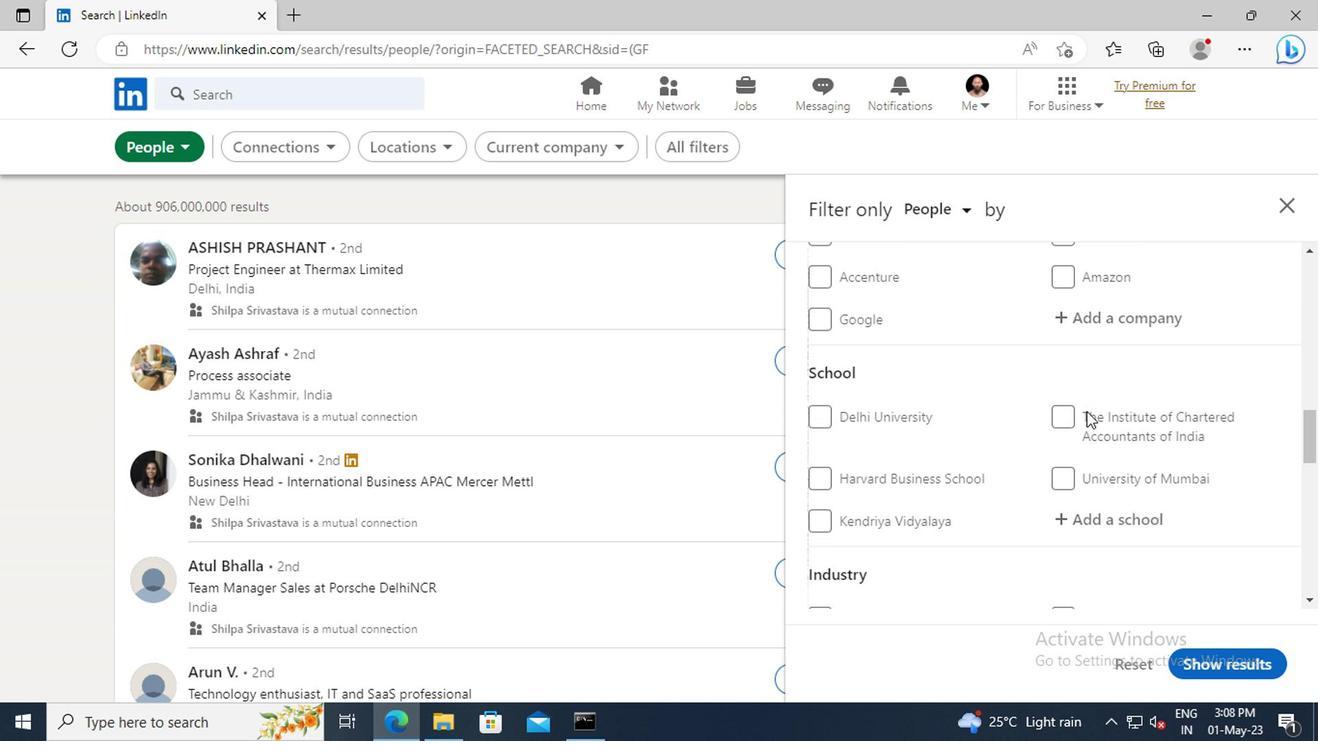 
Action: Mouse moved to (1082, 406)
Screenshot: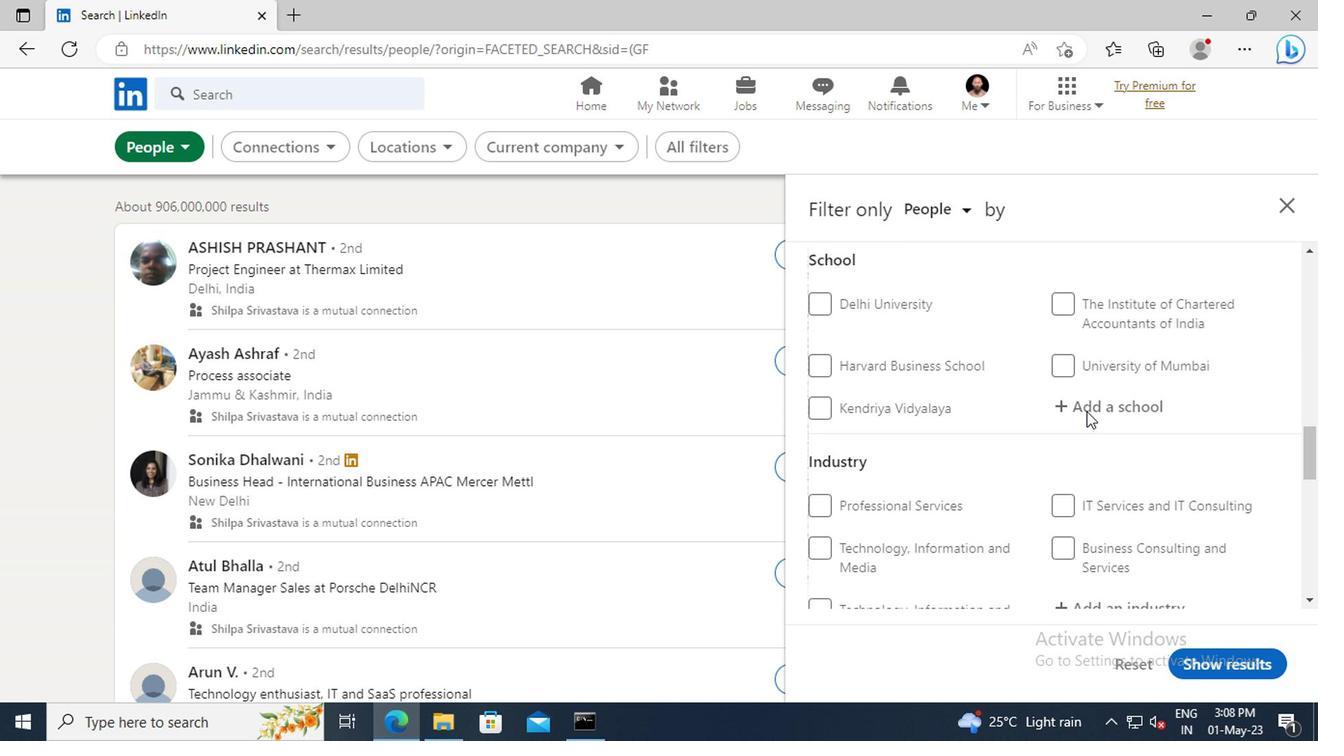 
Action: Mouse pressed left at (1082, 406)
Screenshot: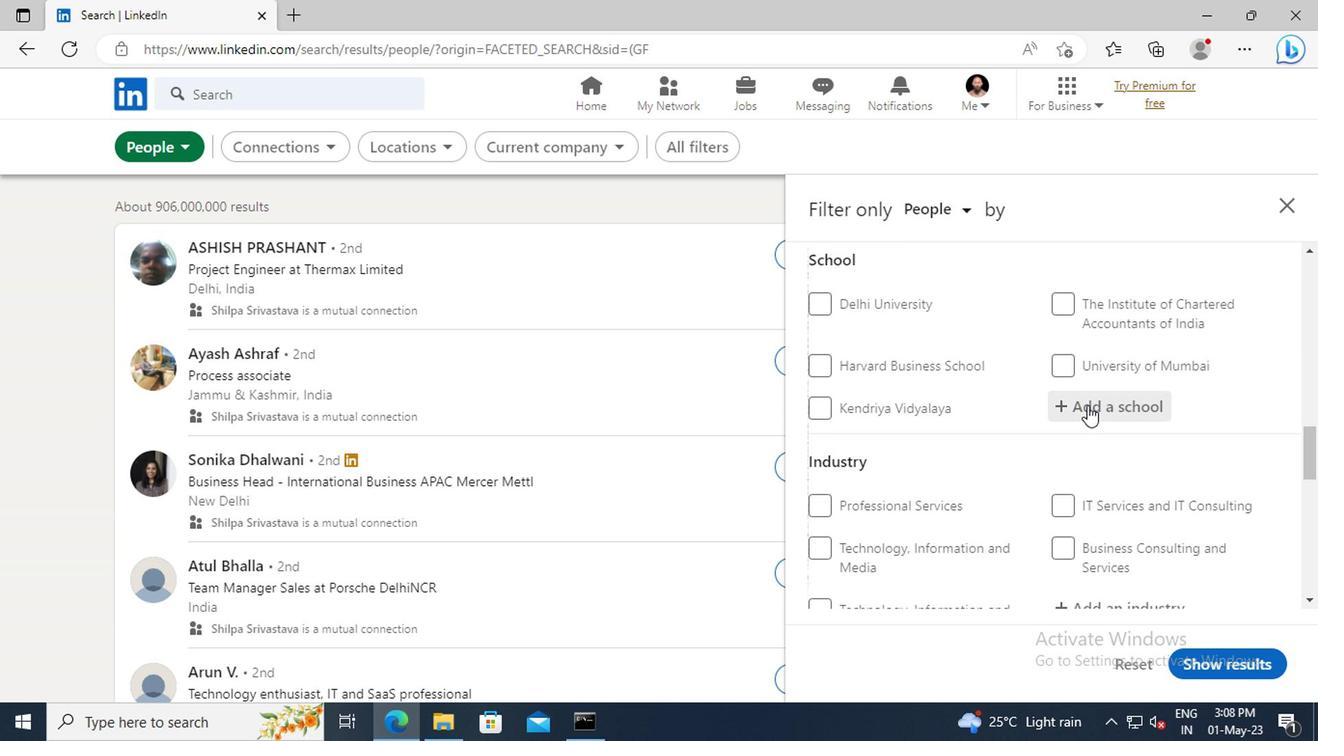 
Action: Key pressed <Key.shift>ANNAMALAI
Screenshot: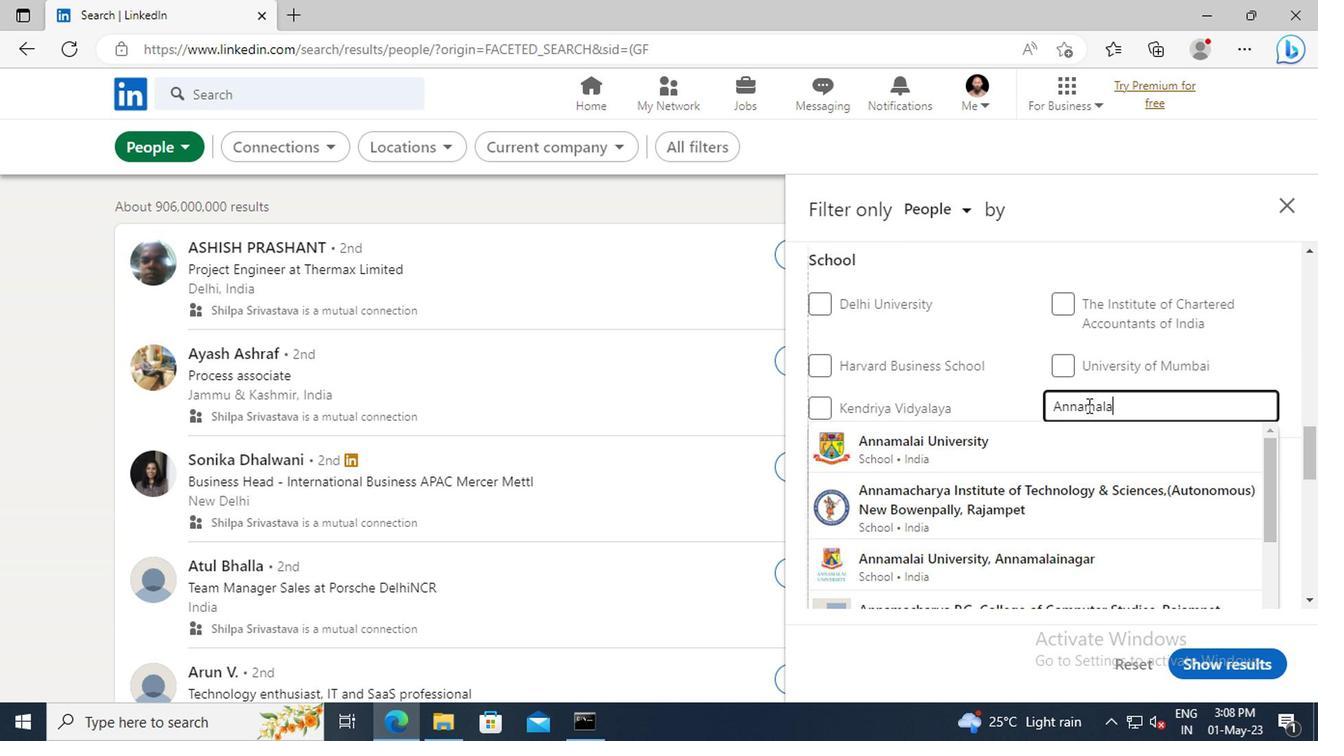 
Action: Mouse moved to (1060, 491)
Screenshot: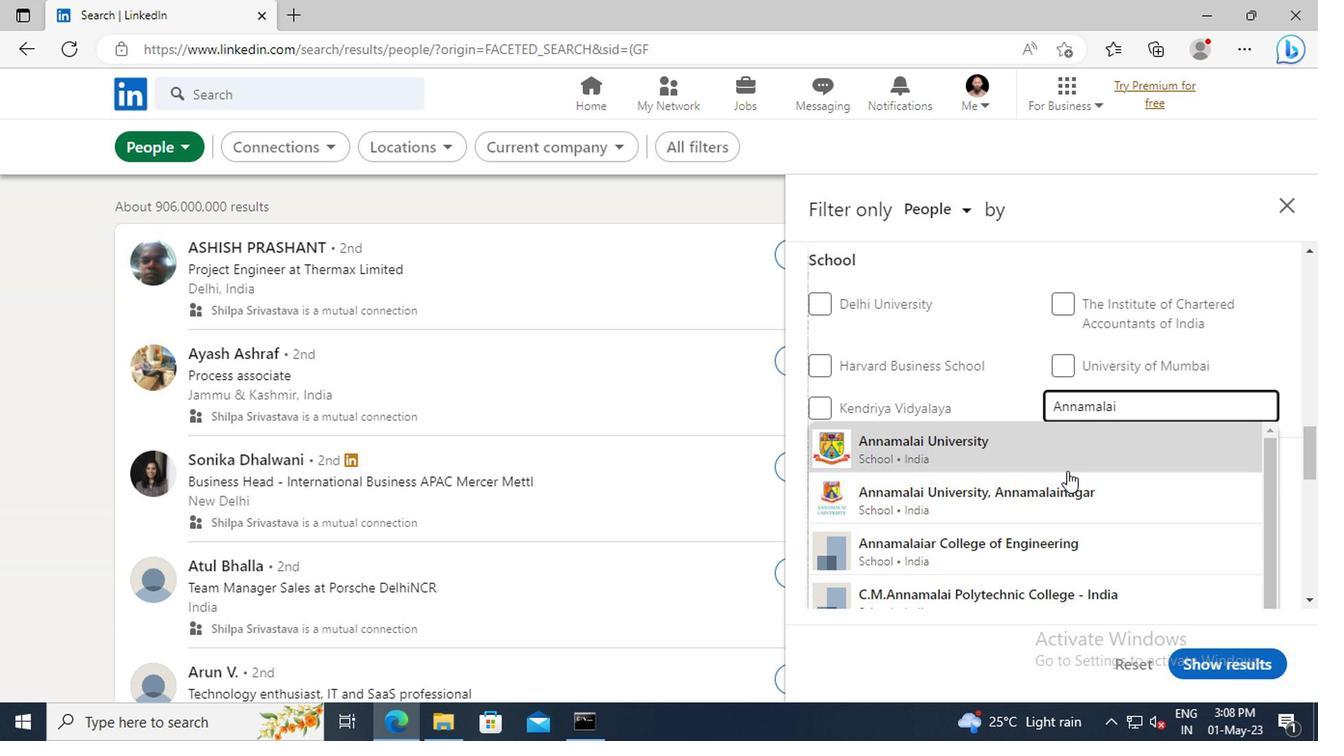 
Action: Mouse pressed left at (1060, 491)
Screenshot: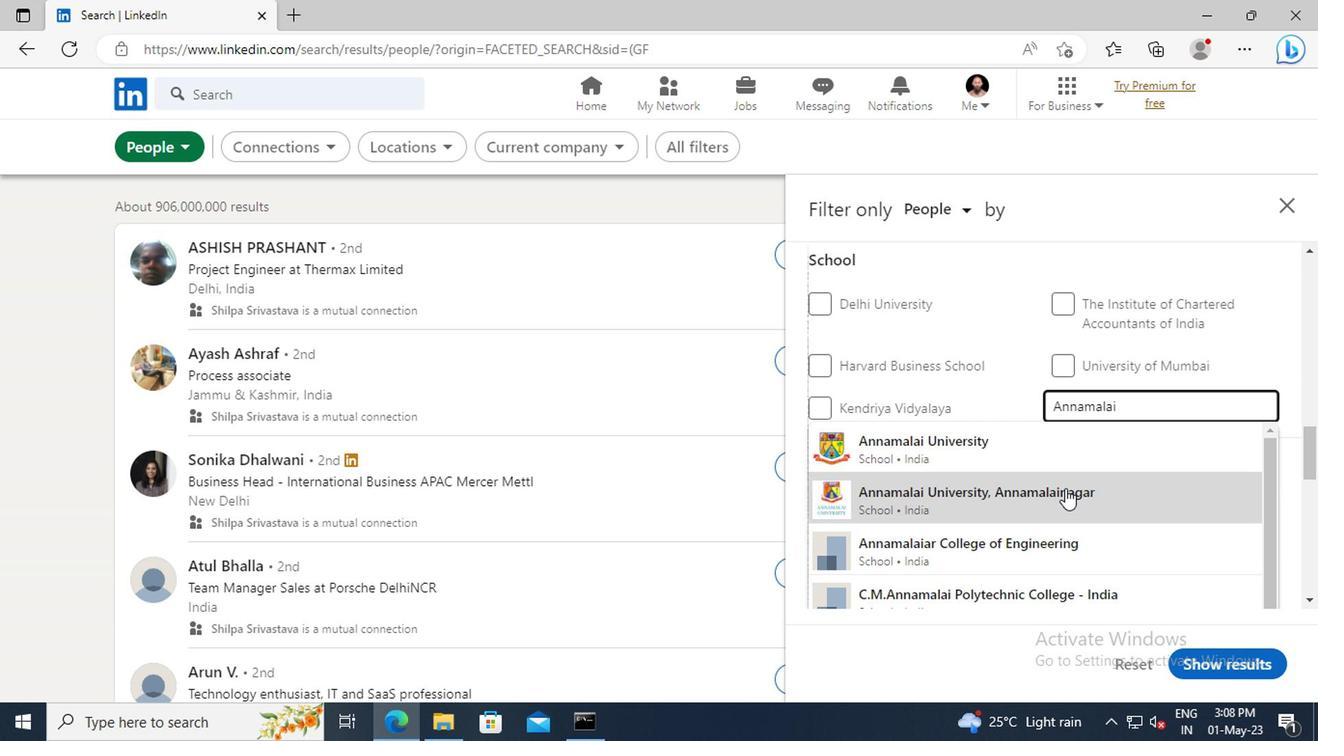 
Action: Mouse scrolled (1060, 491) with delta (0, 0)
Screenshot: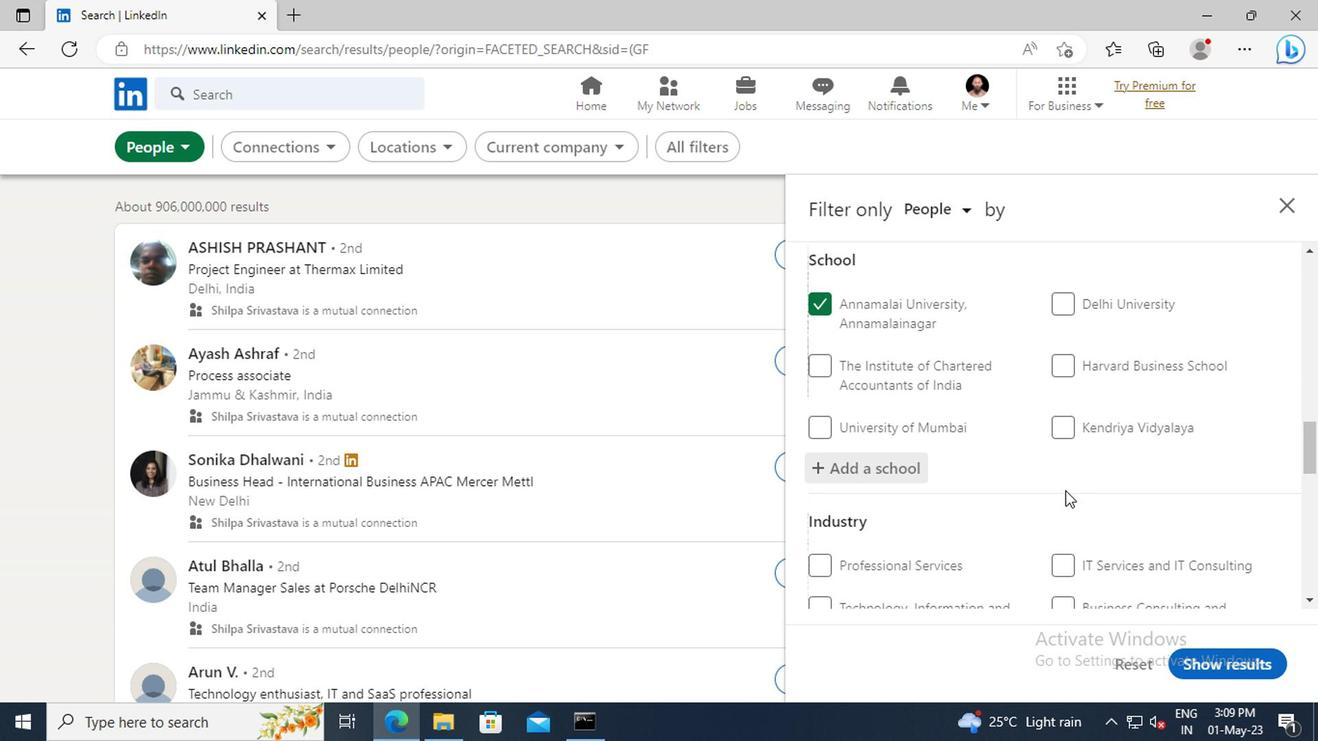 
Action: Mouse scrolled (1060, 491) with delta (0, 0)
Screenshot: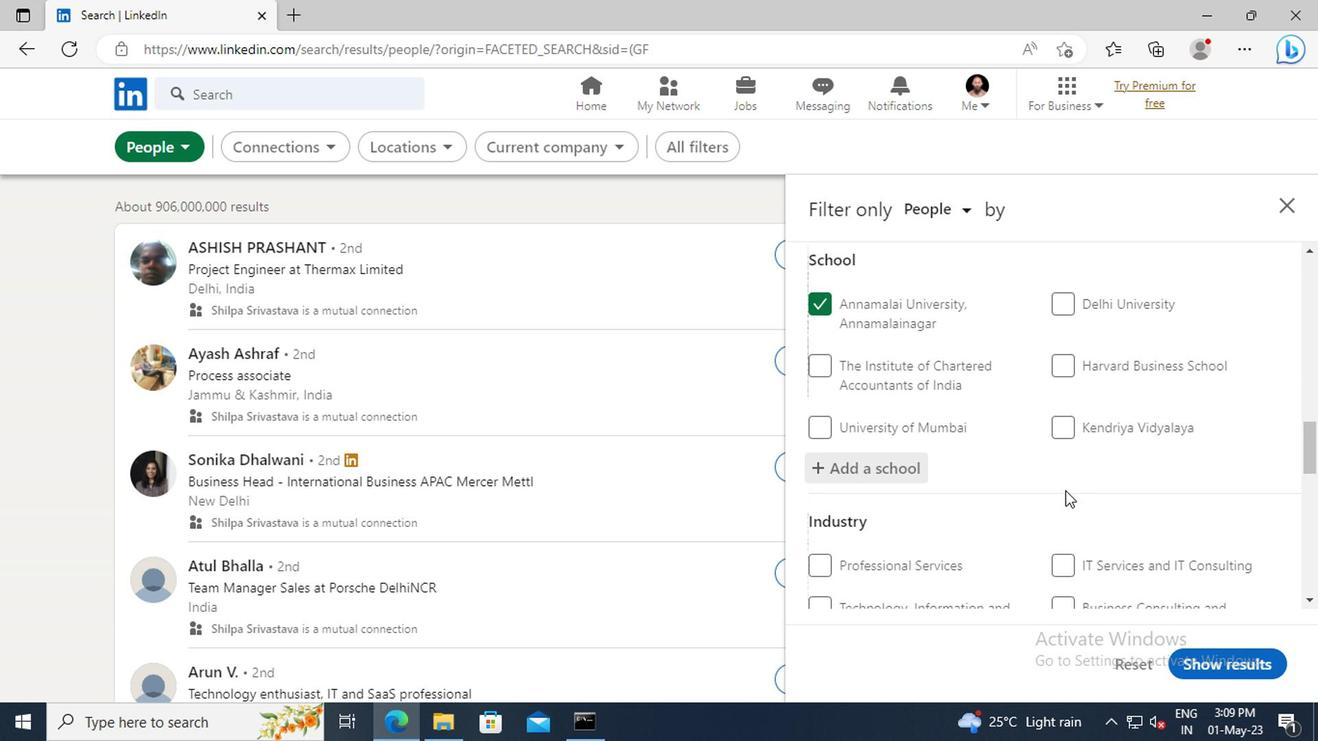 
Action: Mouse moved to (1055, 456)
Screenshot: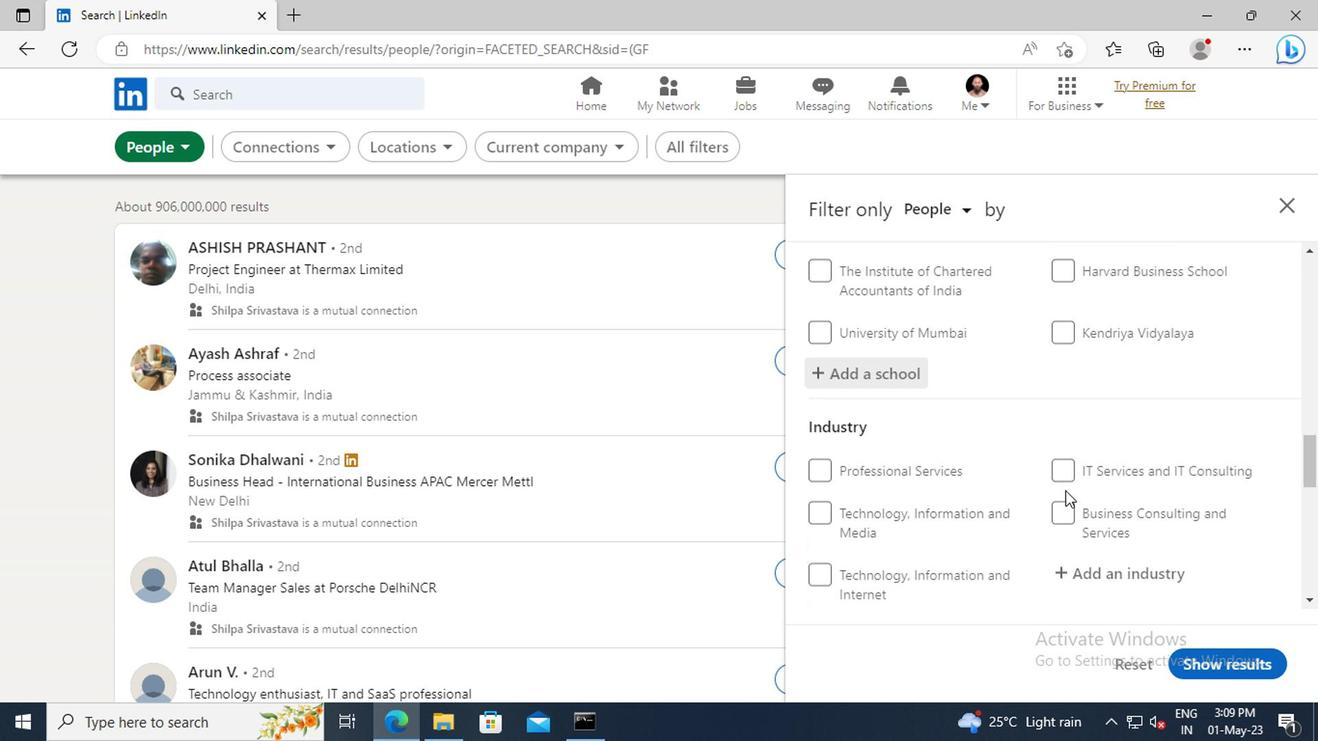 
Action: Mouse scrolled (1055, 456) with delta (0, 0)
Screenshot: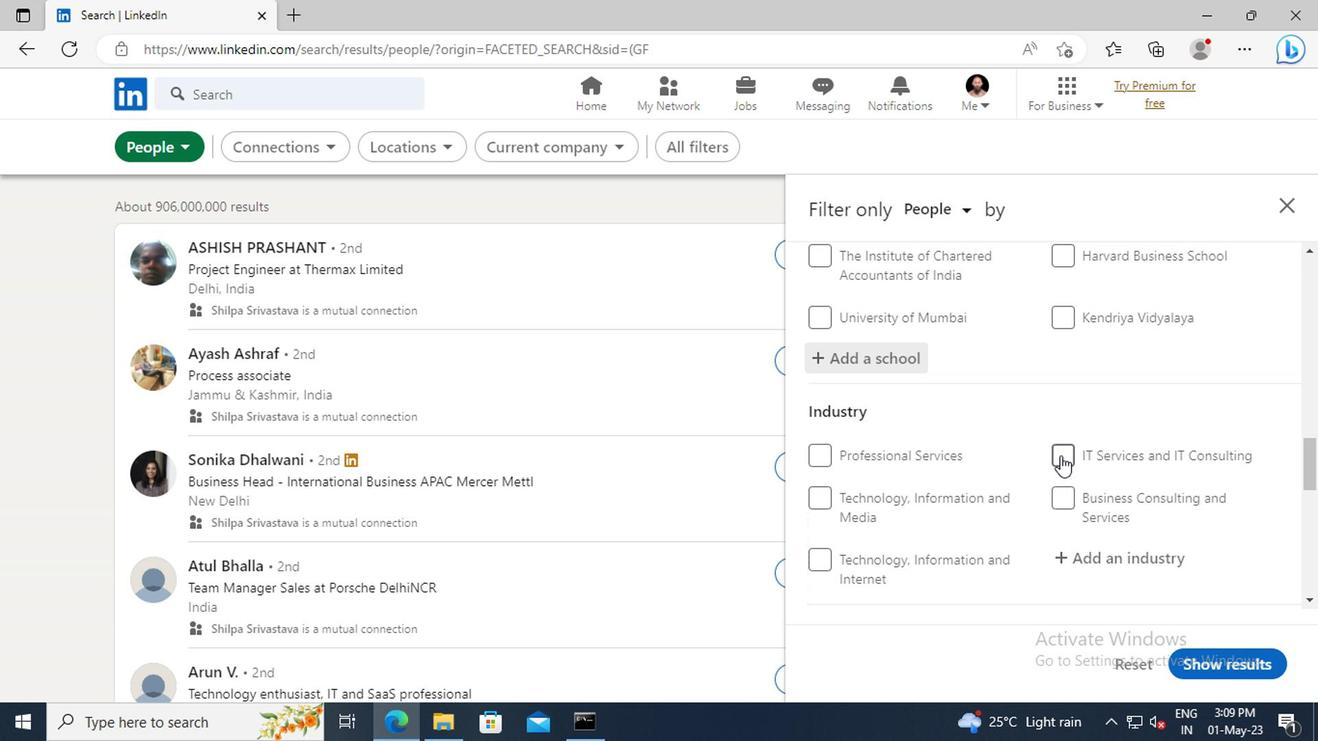 
Action: Mouse moved to (1065, 502)
Screenshot: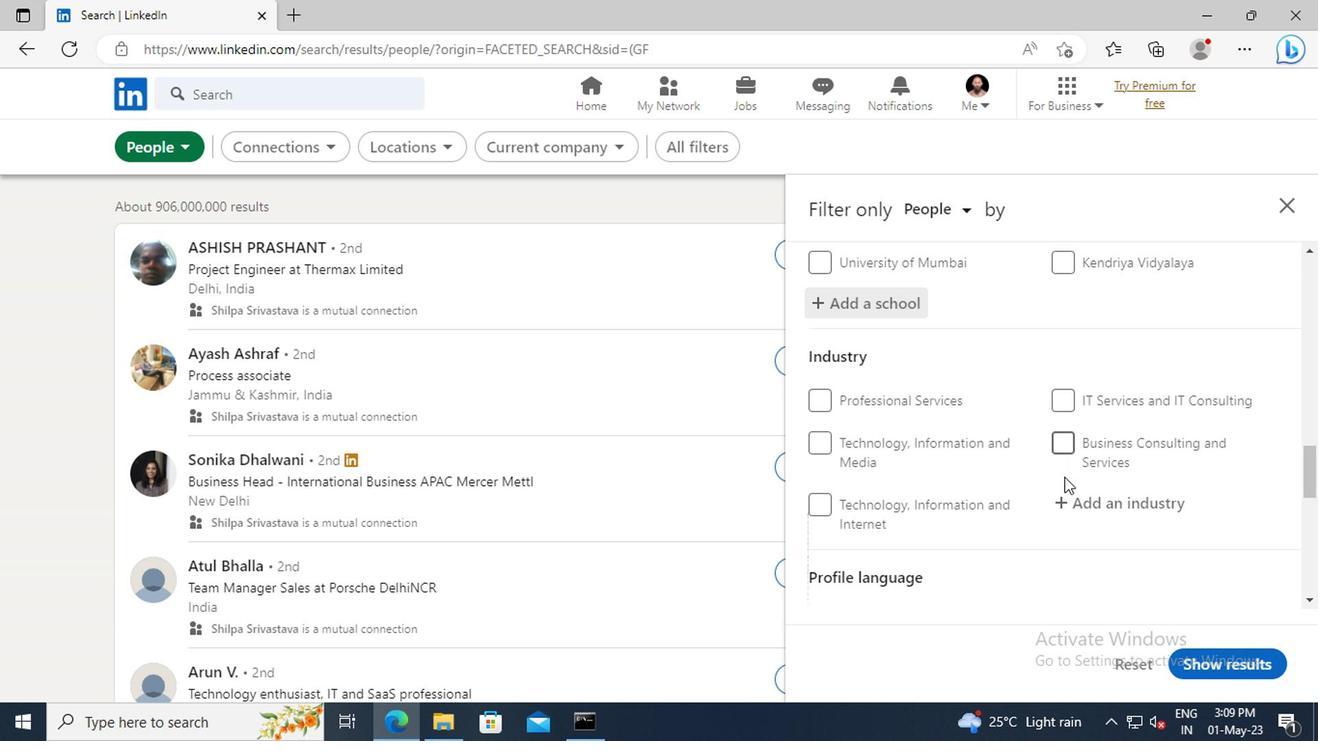 
Action: Mouse pressed left at (1065, 502)
Screenshot: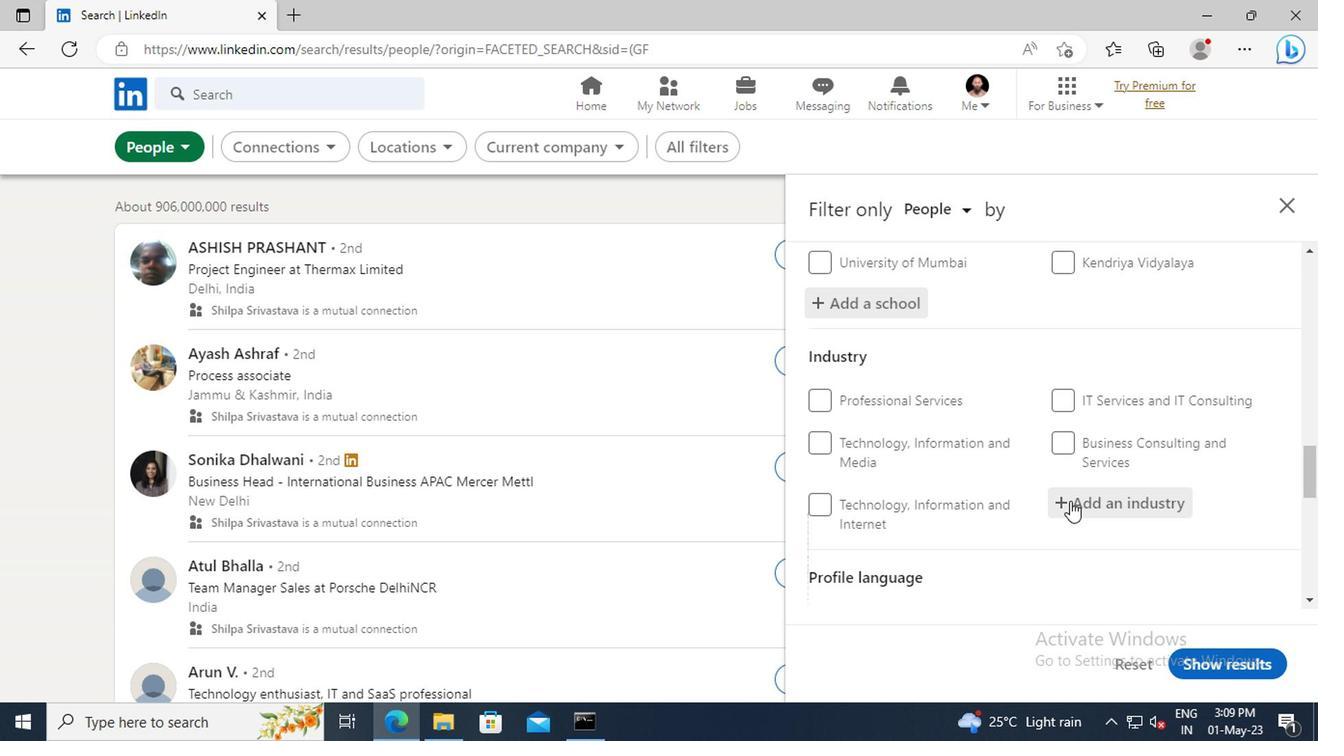 
Action: Key pressed <Key.shift>PERFOR
Screenshot: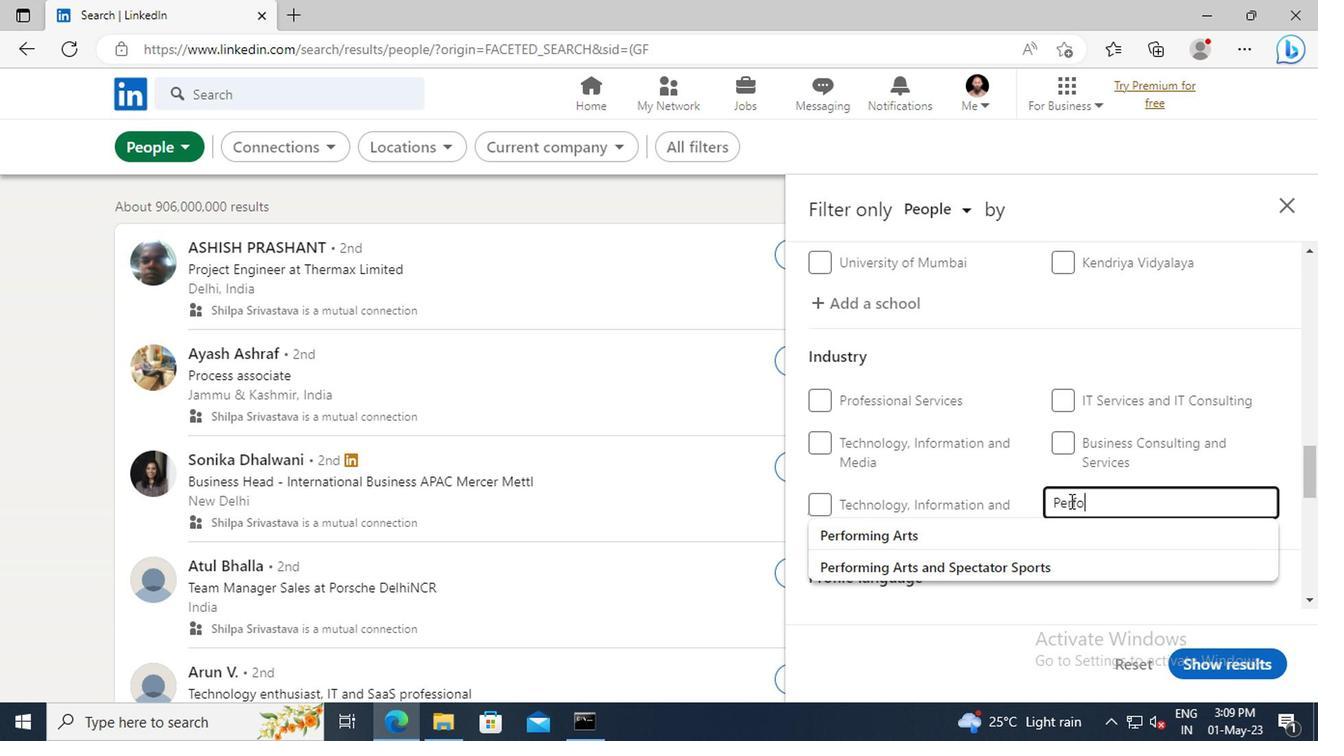 
Action: Mouse moved to (1017, 535)
Screenshot: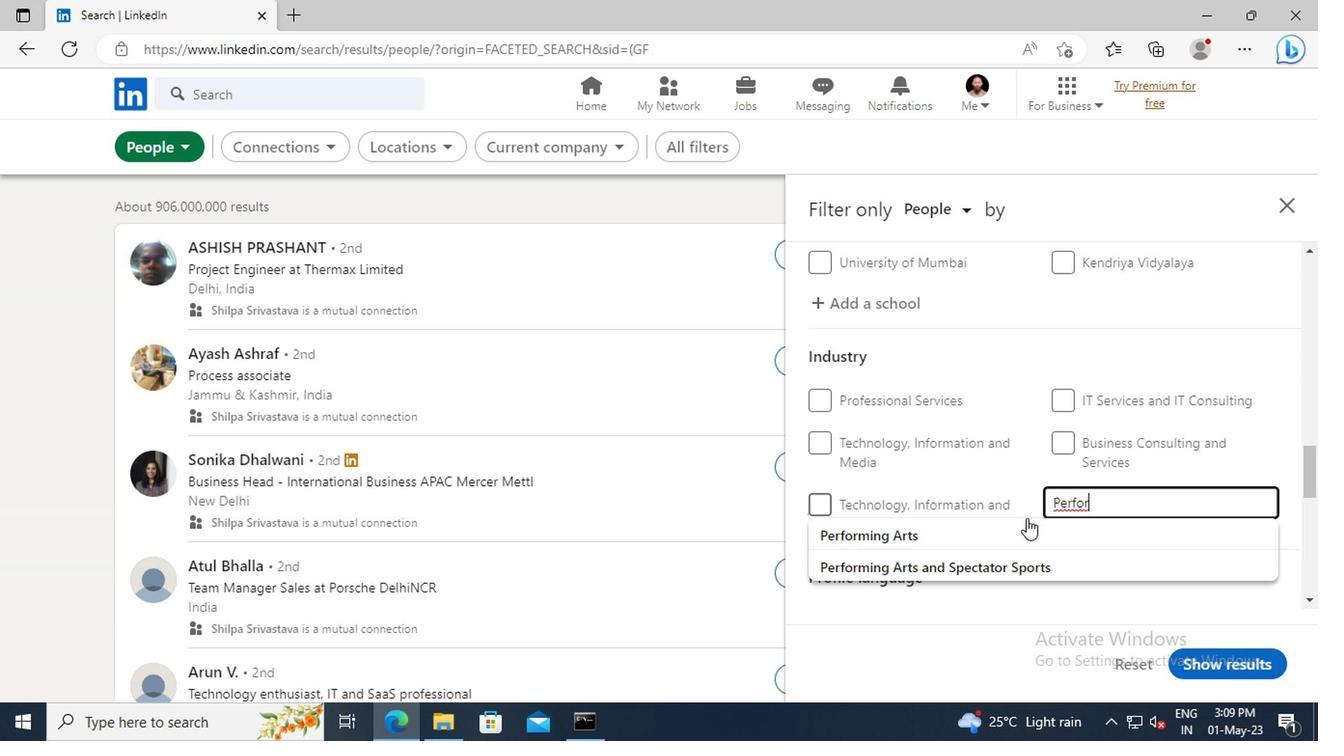 
Action: Mouse pressed left at (1017, 535)
Screenshot: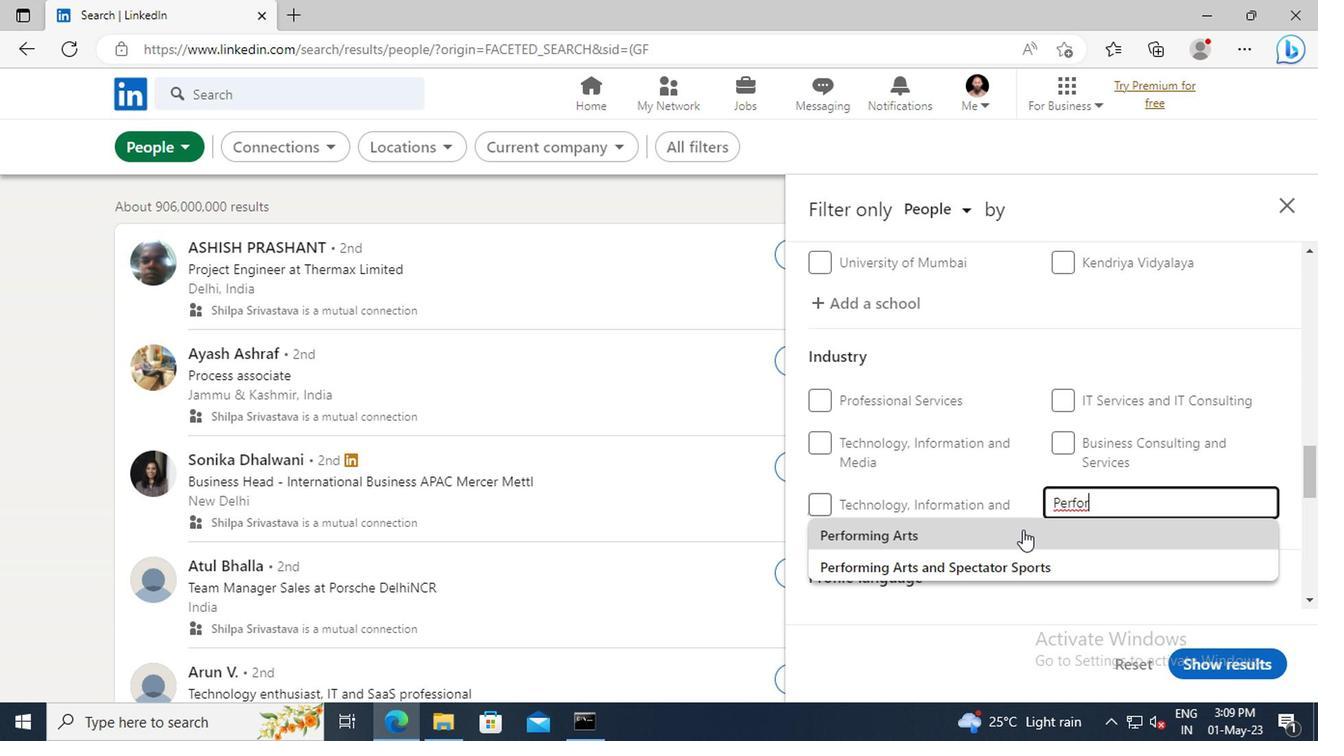 
Action: Mouse scrolled (1017, 534) with delta (0, 0)
Screenshot: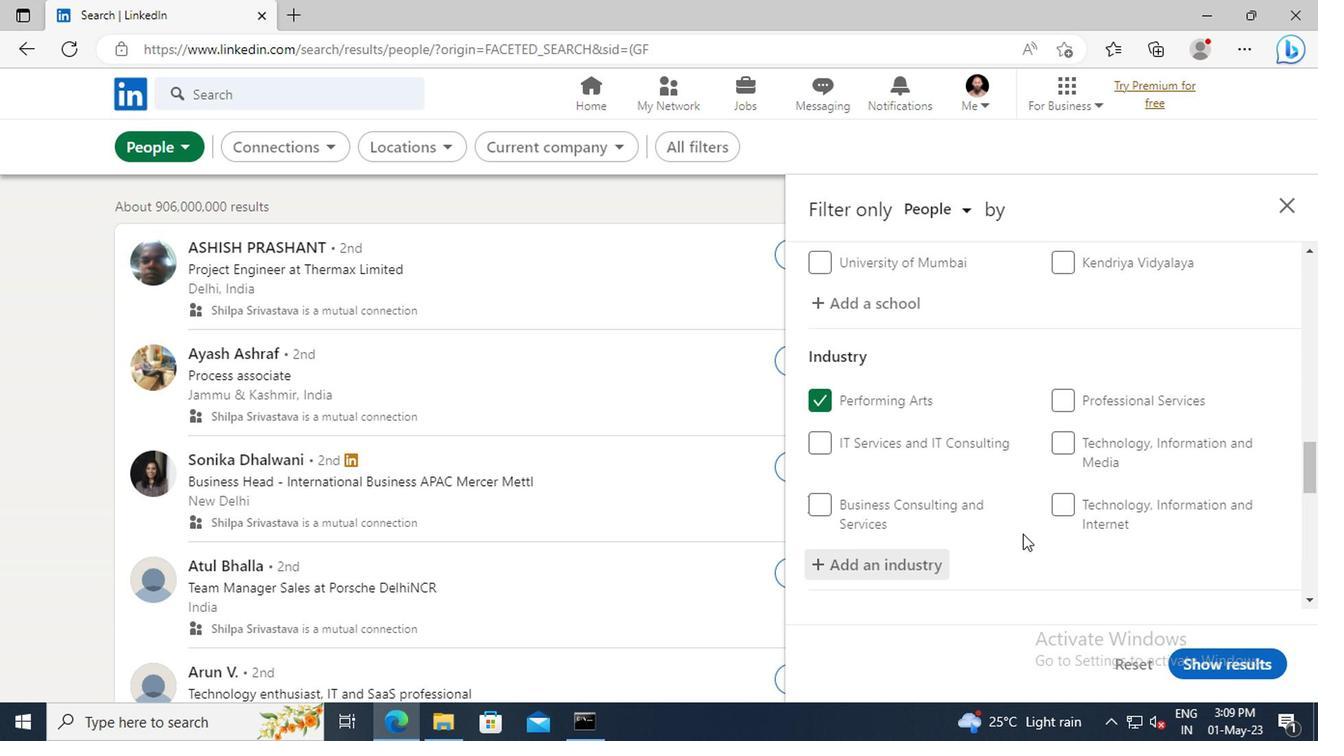 
Action: Mouse scrolled (1017, 534) with delta (0, 0)
Screenshot: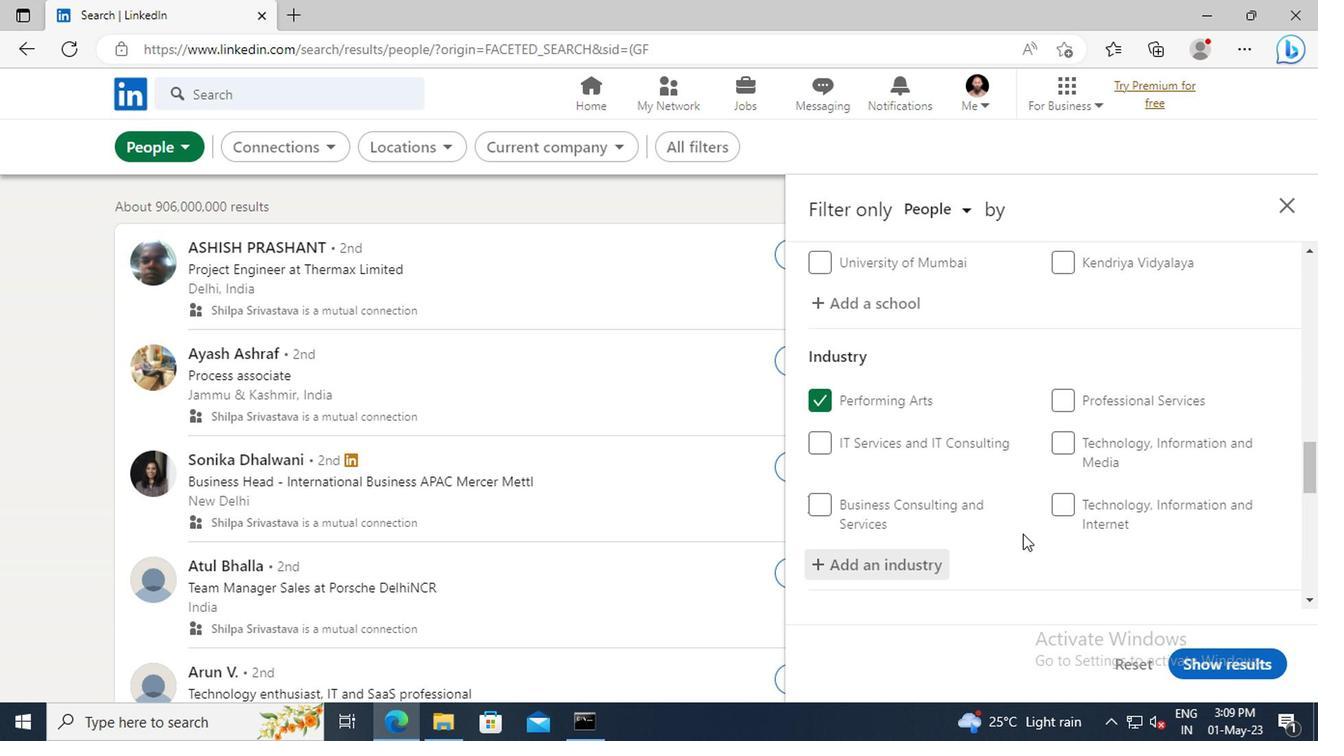 
Action: Mouse scrolled (1017, 534) with delta (0, 0)
Screenshot: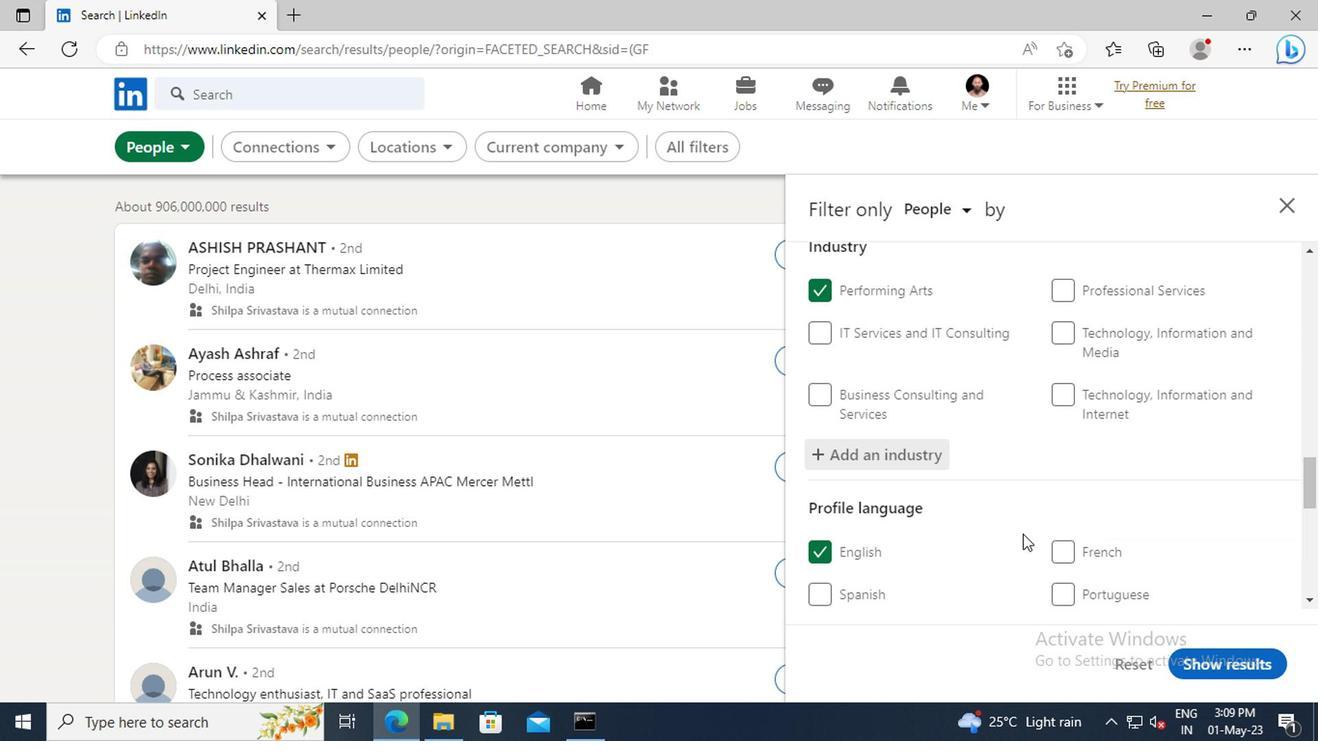 
Action: Mouse scrolled (1017, 534) with delta (0, 0)
Screenshot: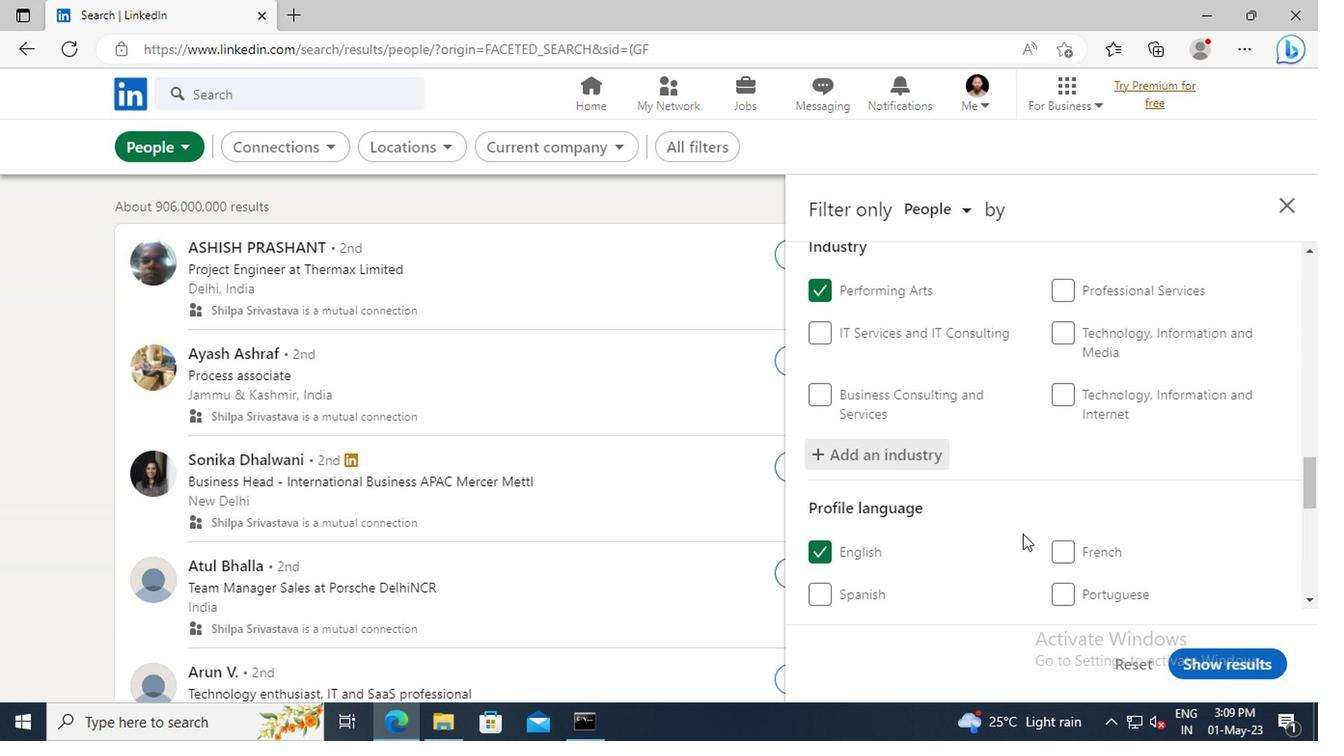 
Action: Mouse scrolled (1017, 534) with delta (0, 0)
Screenshot: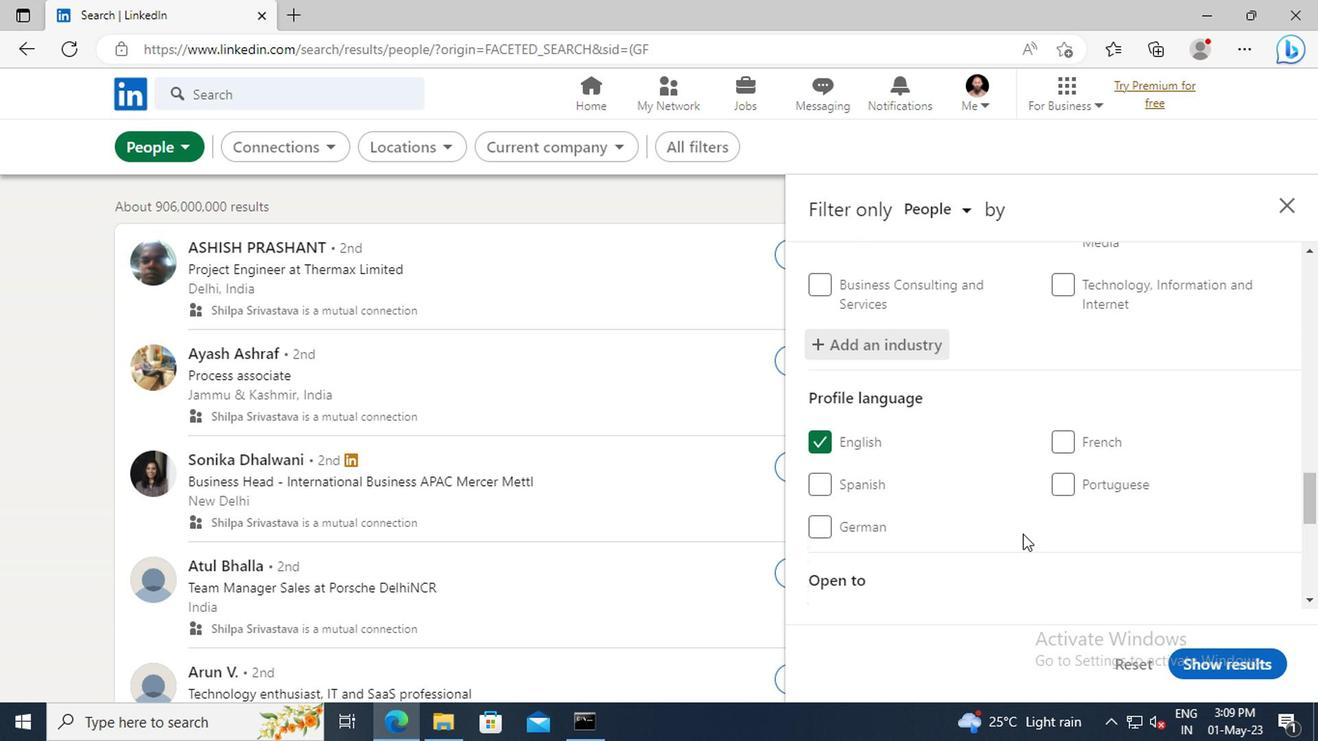 
Action: Mouse scrolled (1017, 534) with delta (0, 0)
Screenshot: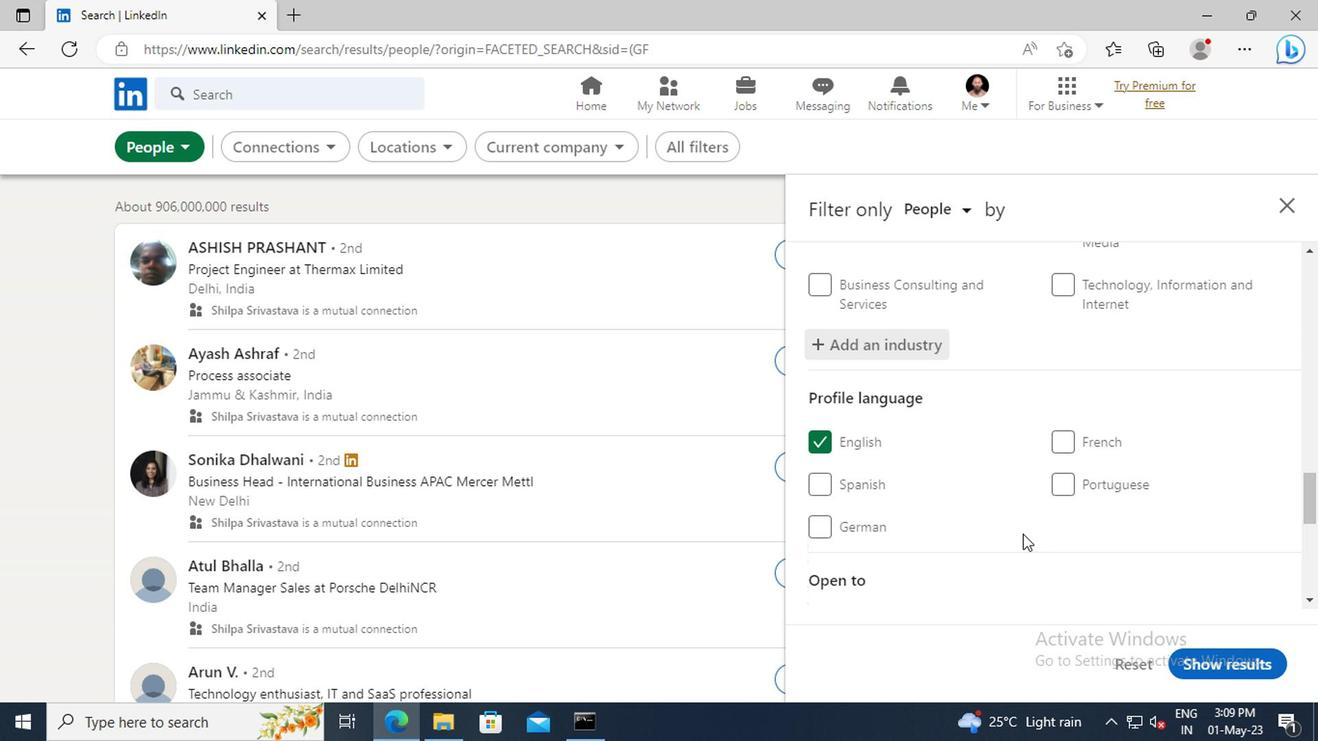 
Action: Mouse scrolled (1017, 534) with delta (0, 0)
Screenshot: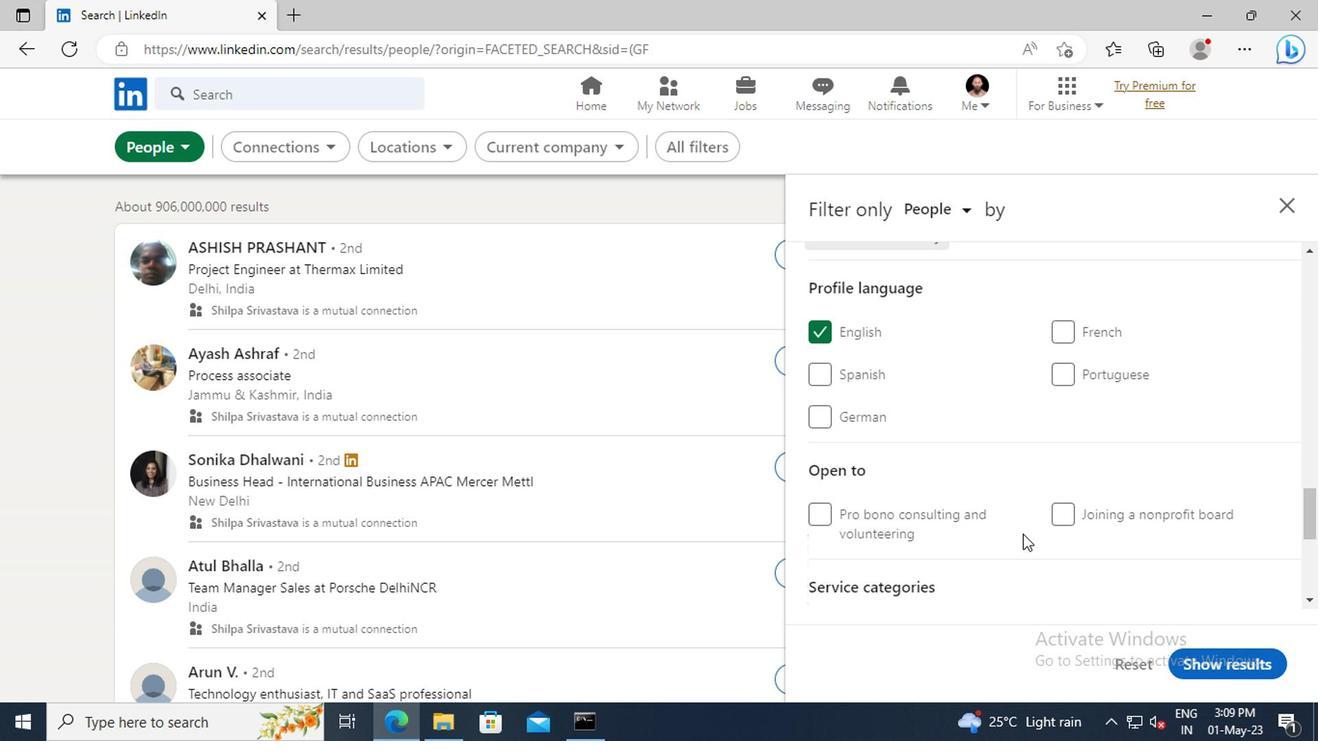 
Action: Mouse scrolled (1017, 534) with delta (0, 0)
Screenshot: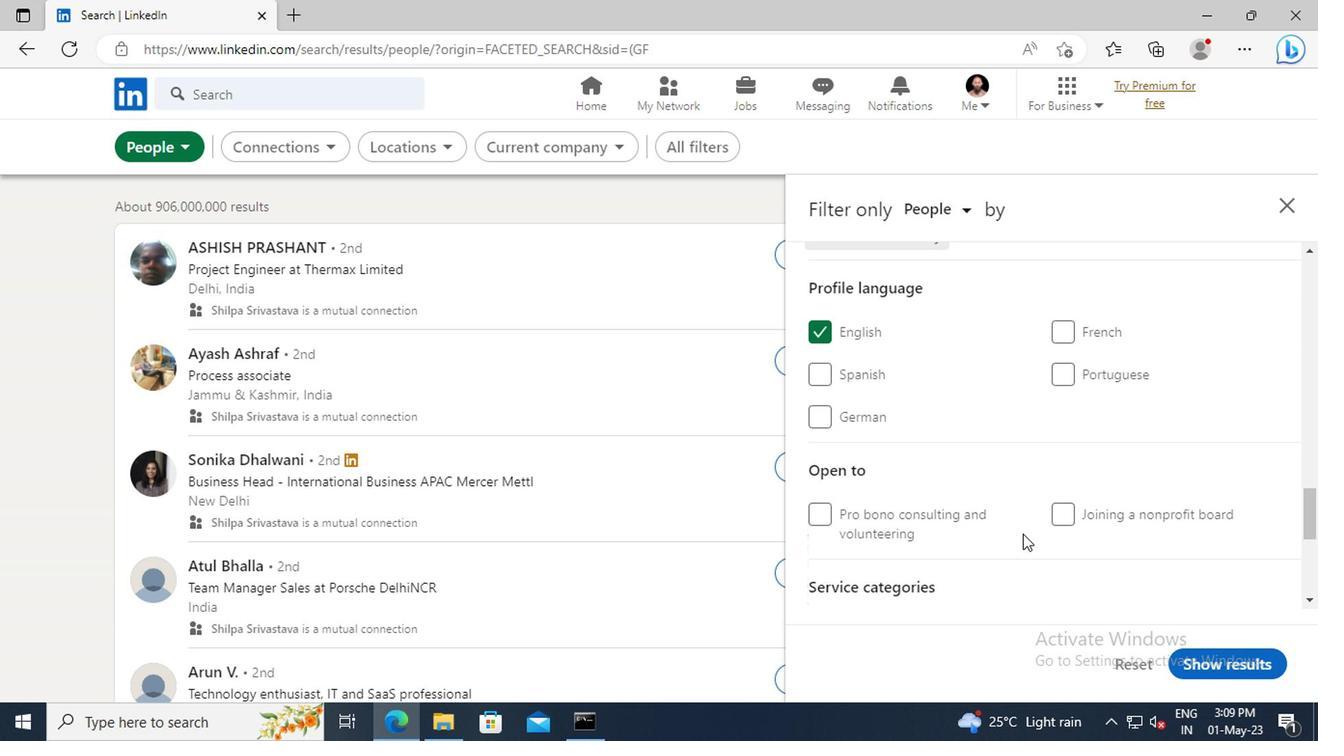 
Action: Mouse scrolled (1017, 534) with delta (0, 0)
Screenshot: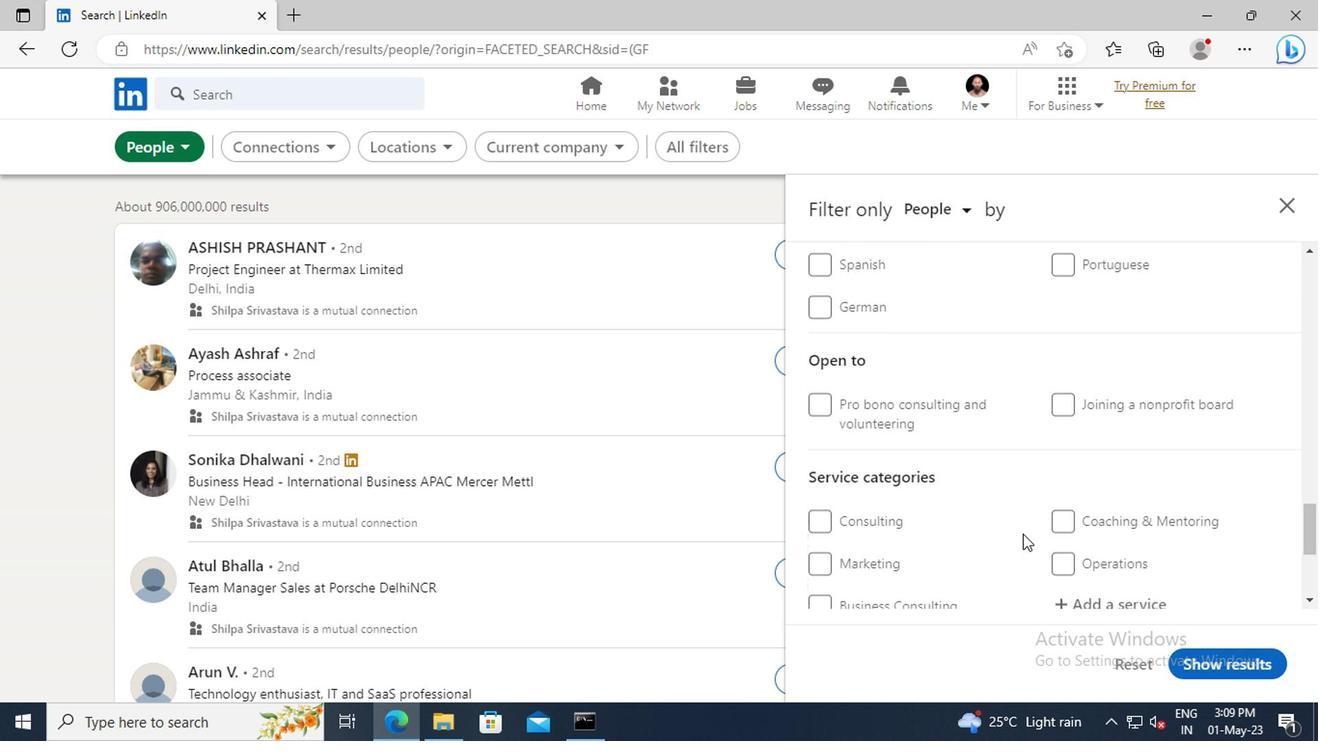 
Action: Mouse moved to (1057, 546)
Screenshot: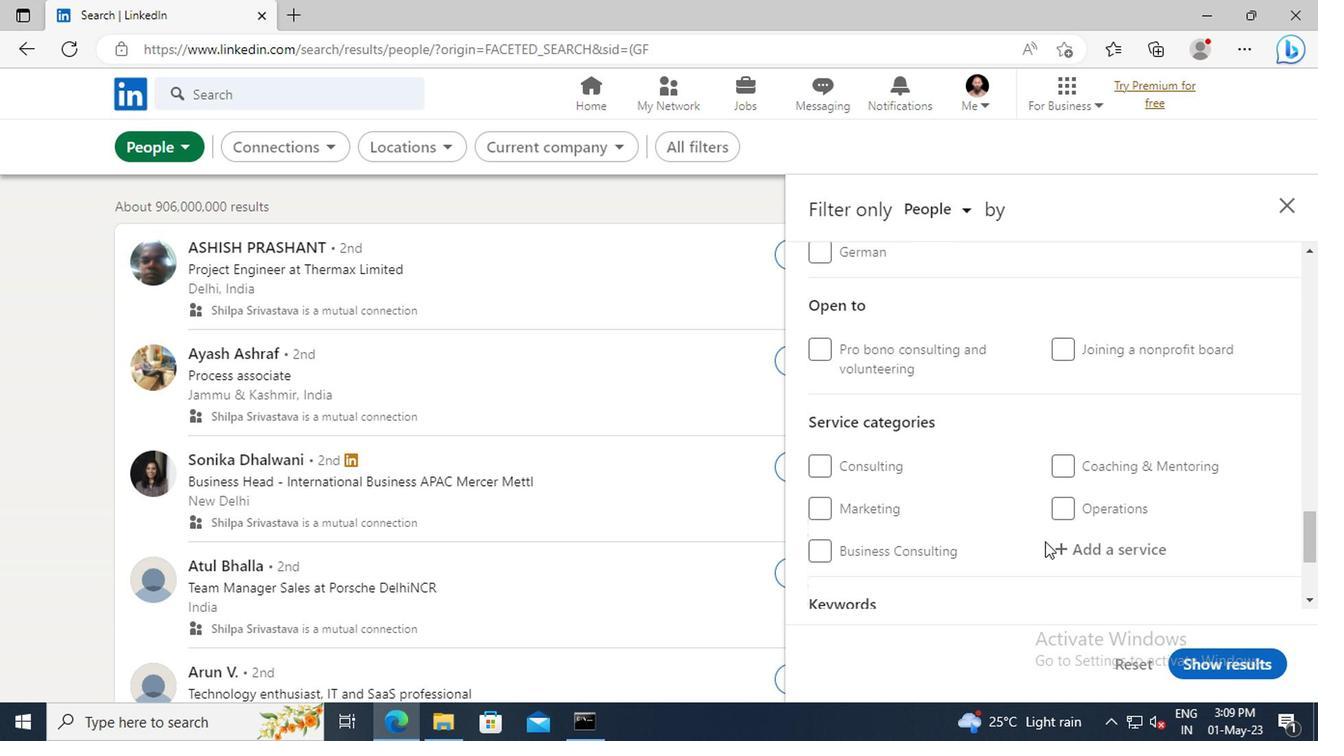 
Action: Mouse pressed left at (1057, 546)
Screenshot: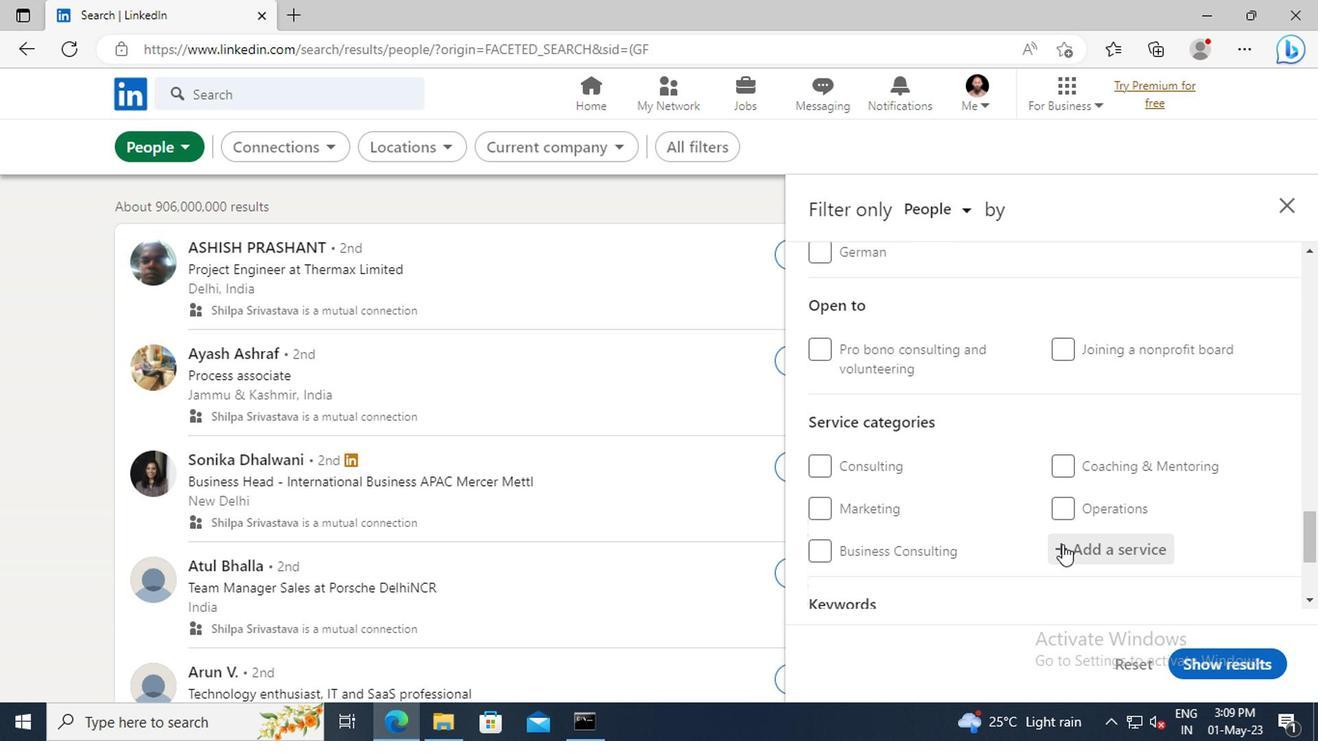 
Action: Key pressed <Key.shift>PROPER
Screenshot: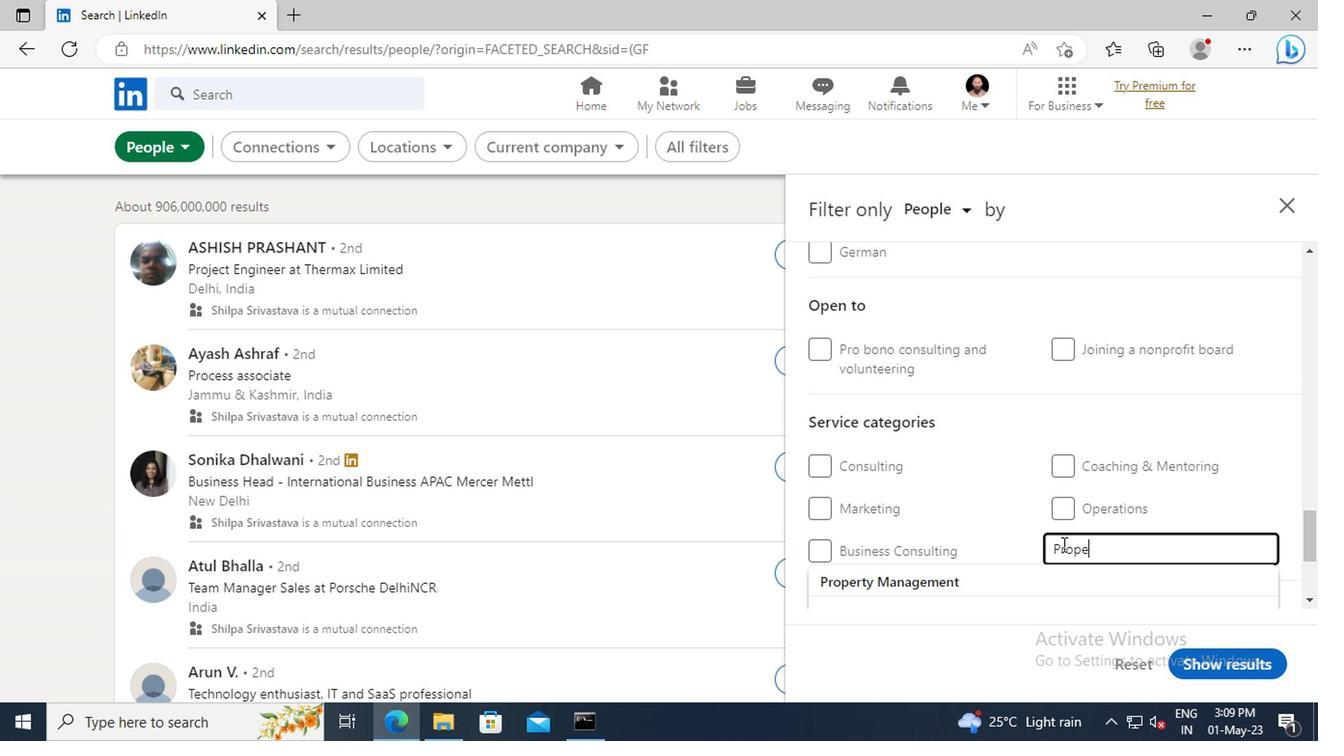 
Action: Mouse moved to (1034, 572)
Screenshot: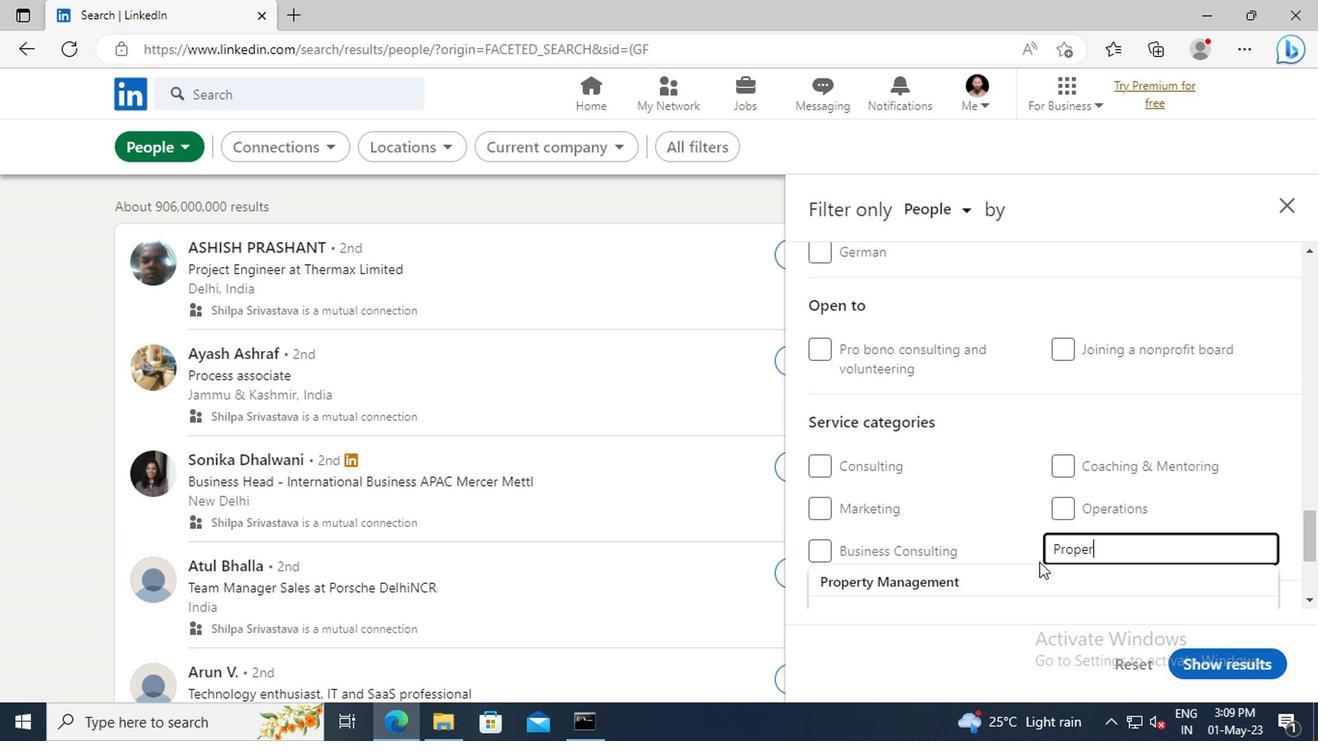 
Action: Mouse pressed left at (1034, 572)
Screenshot: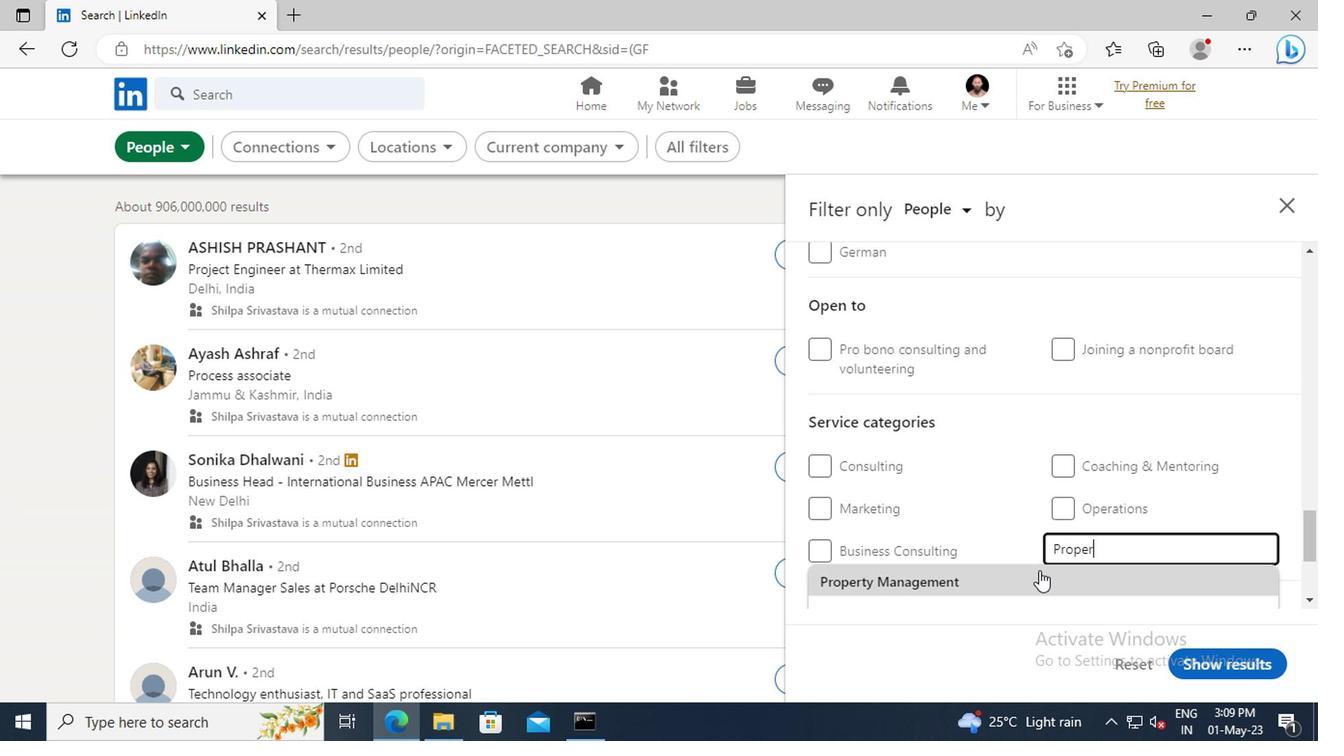 
Action: Mouse scrolled (1034, 572) with delta (0, 0)
Screenshot: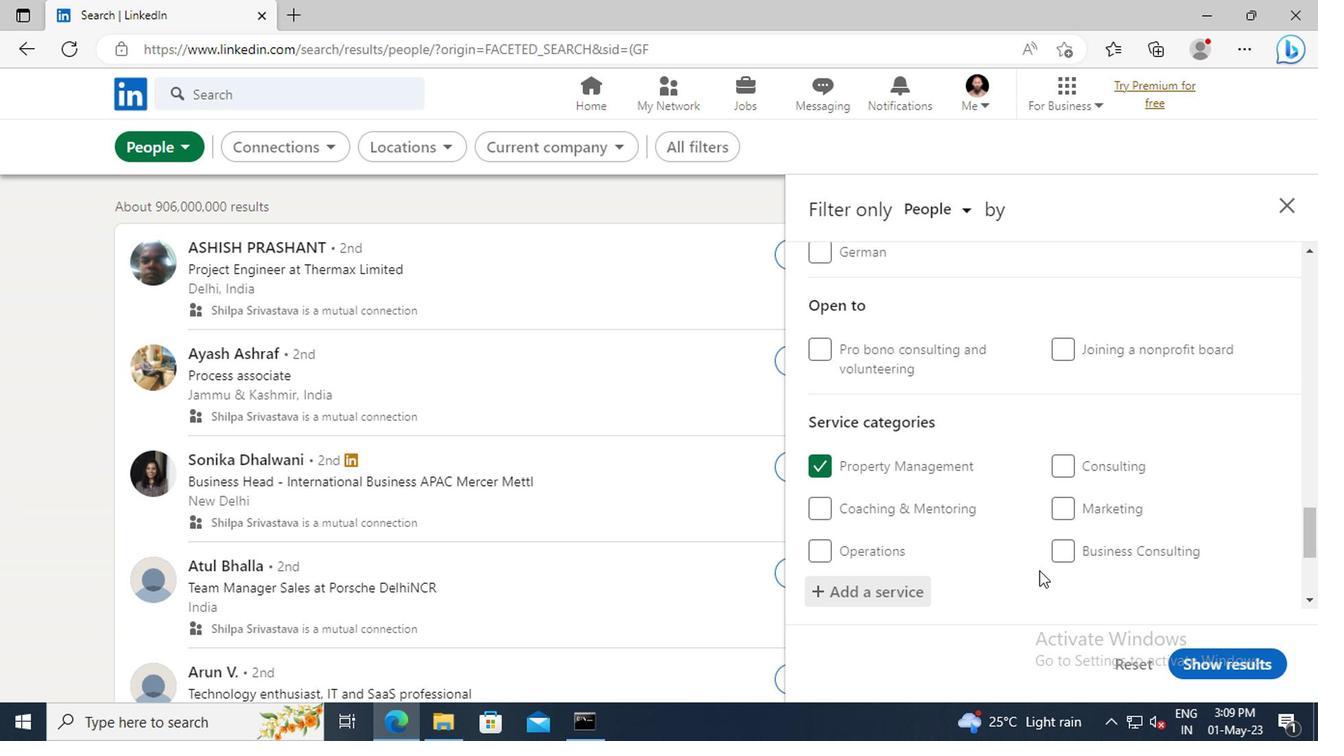 
Action: Mouse scrolled (1034, 572) with delta (0, 0)
Screenshot: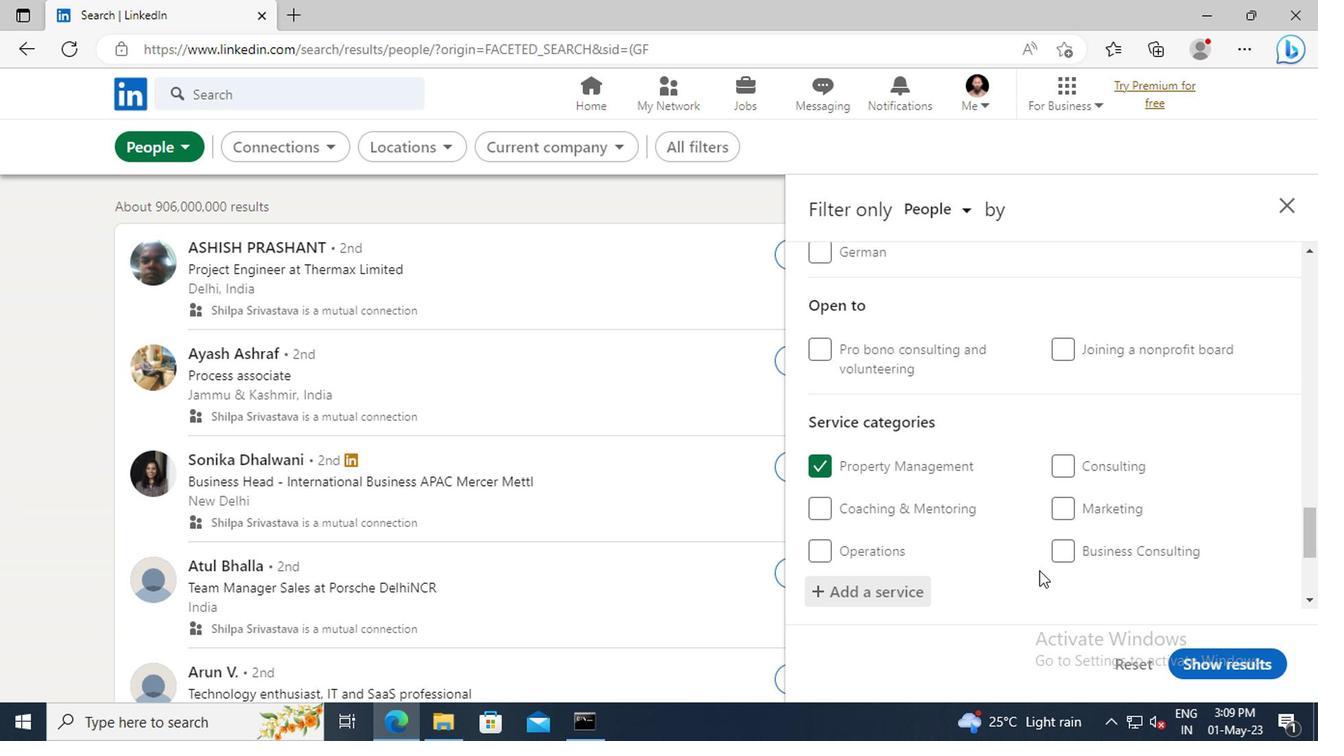 
Action: Mouse scrolled (1034, 572) with delta (0, 0)
Screenshot: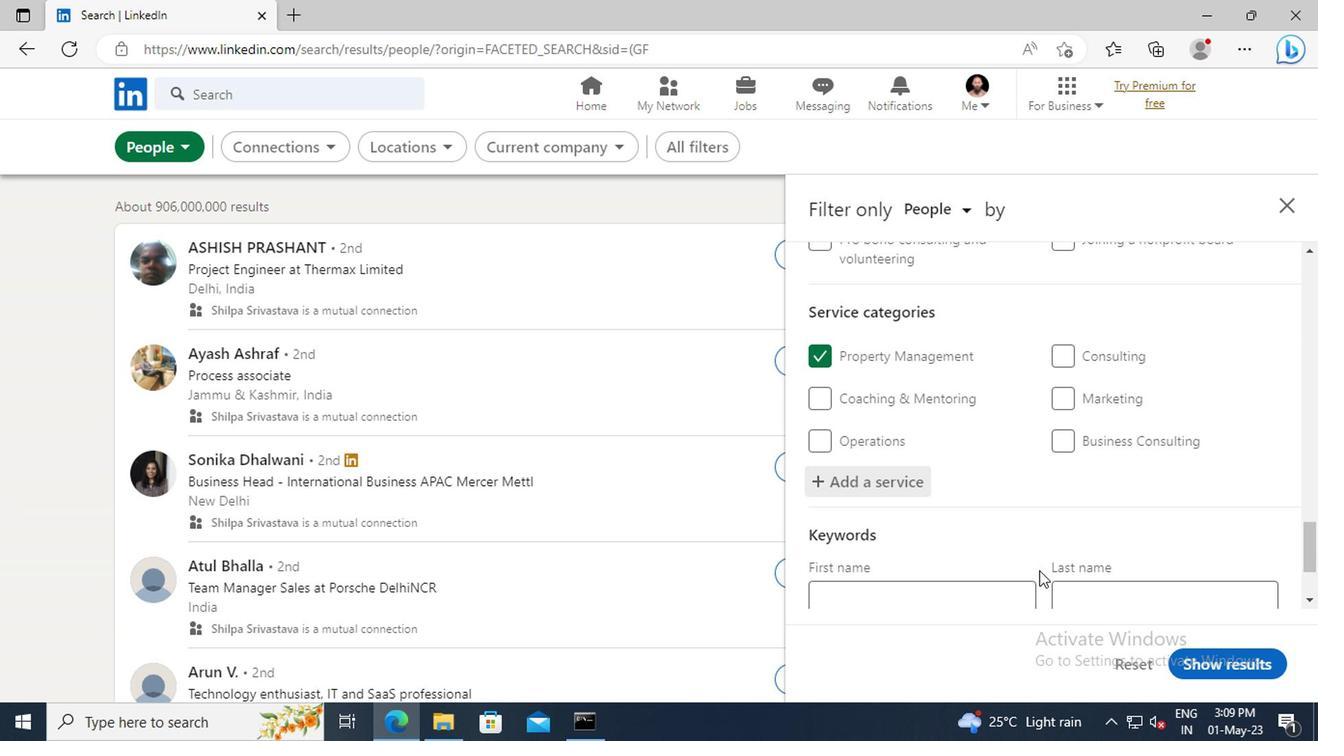 
Action: Mouse scrolled (1034, 572) with delta (0, 0)
Screenshot: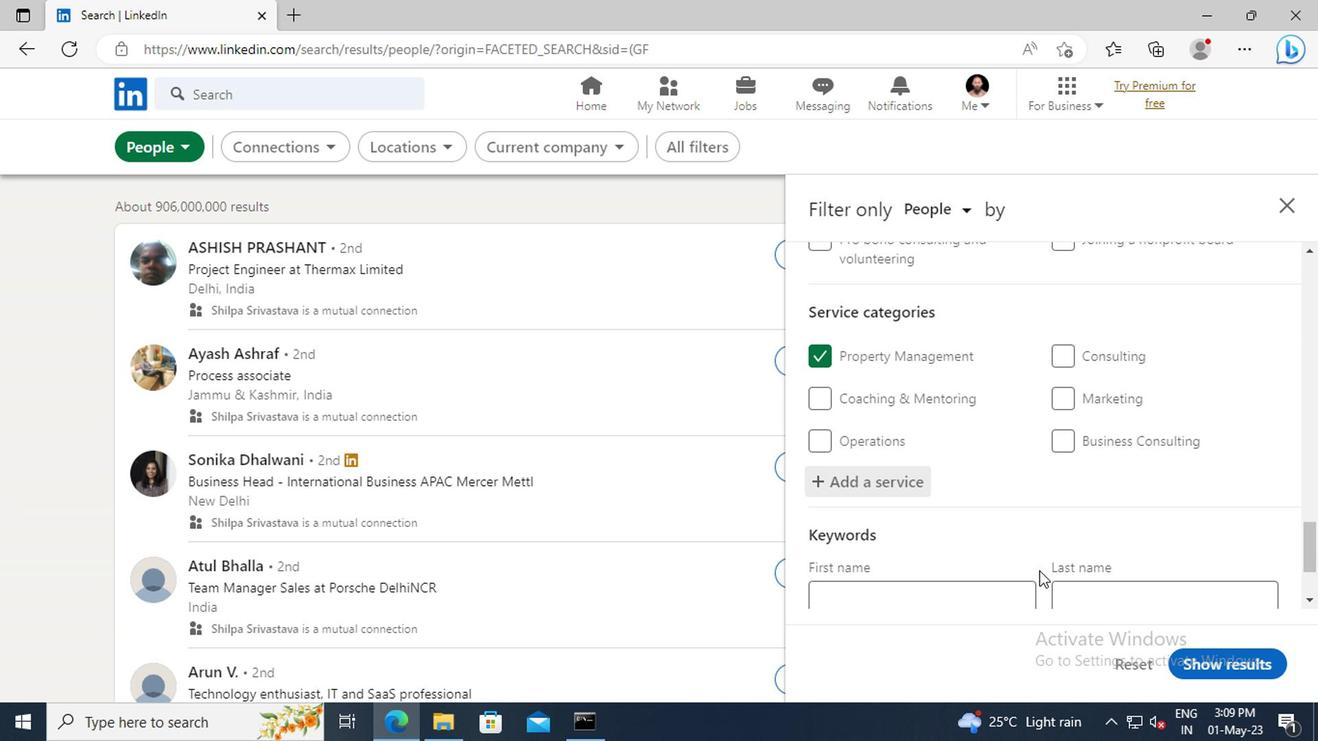 
Action: Mouse scrolled (1034, 572) with delta (0, 0)
Screenshot: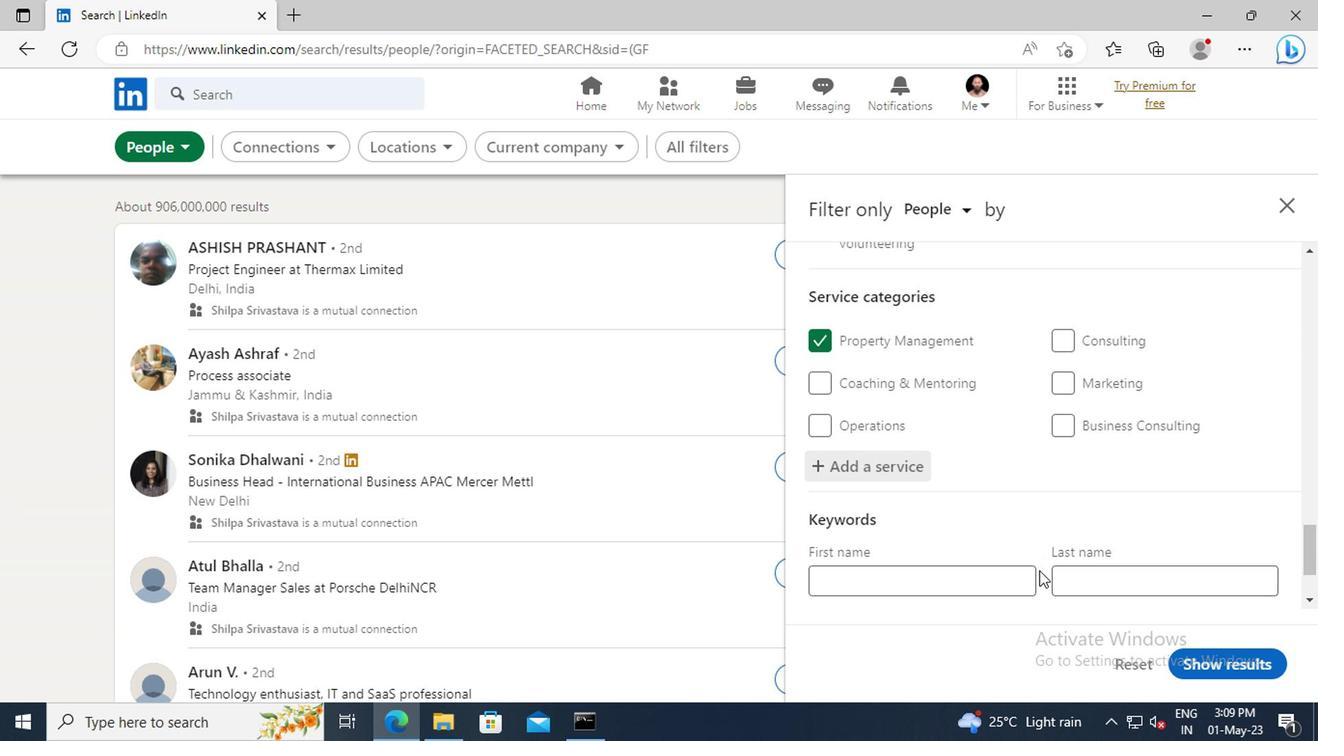 
Action: Mouse moved to (879, 530)
Screenshot: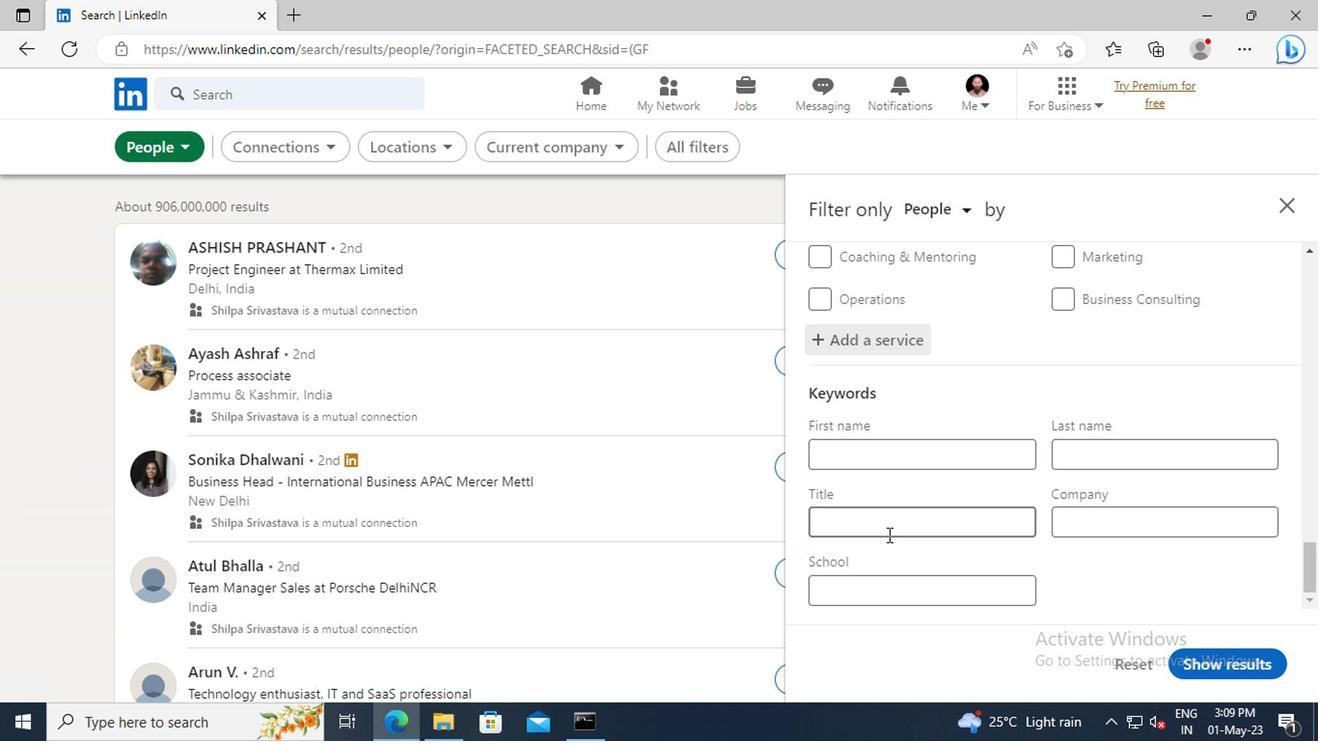 
Action: Mouse pressed left at (879, 530)
Screenshot: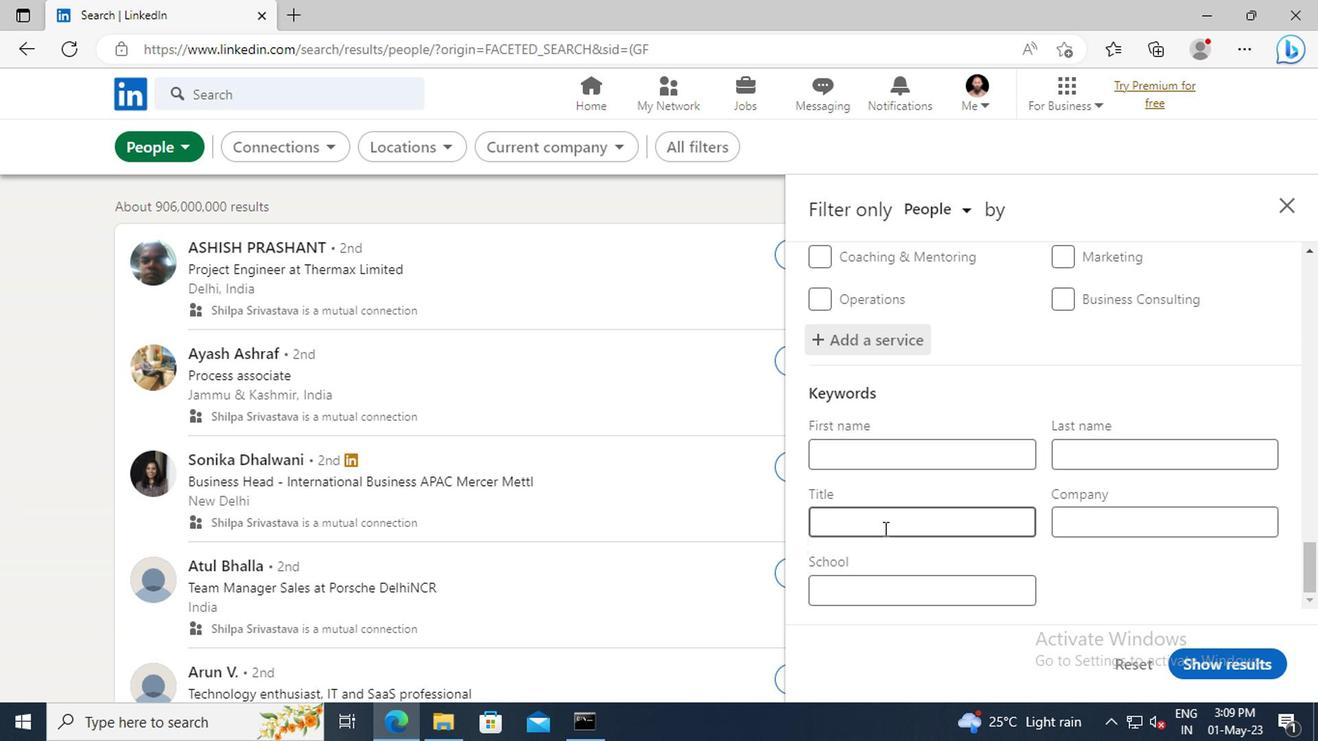 
Action: Key pressed <Key.shift>THERAPIST<Key.enter>
Screenshot: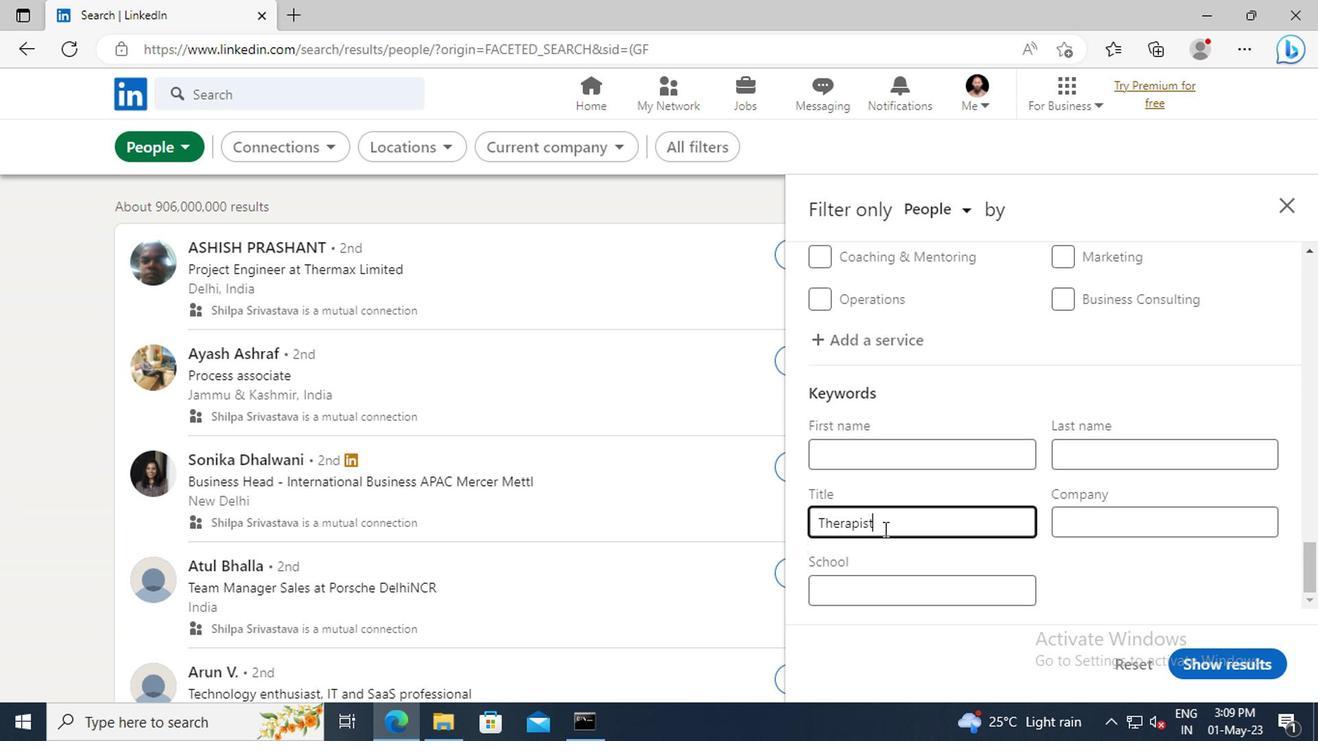 
Action: Mouse moved to (1208, 673)
Screenshot: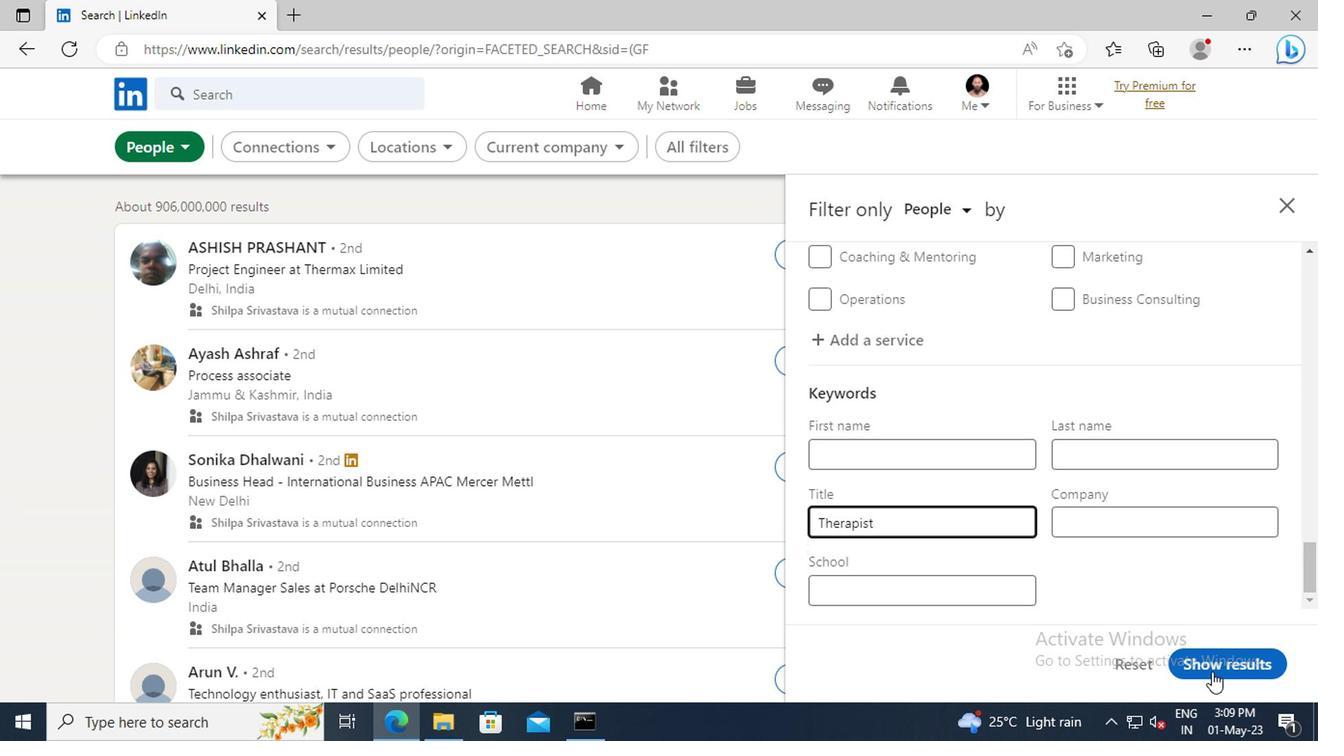 
Action: Mouse pressed left at (1208, 673)
Screenshot: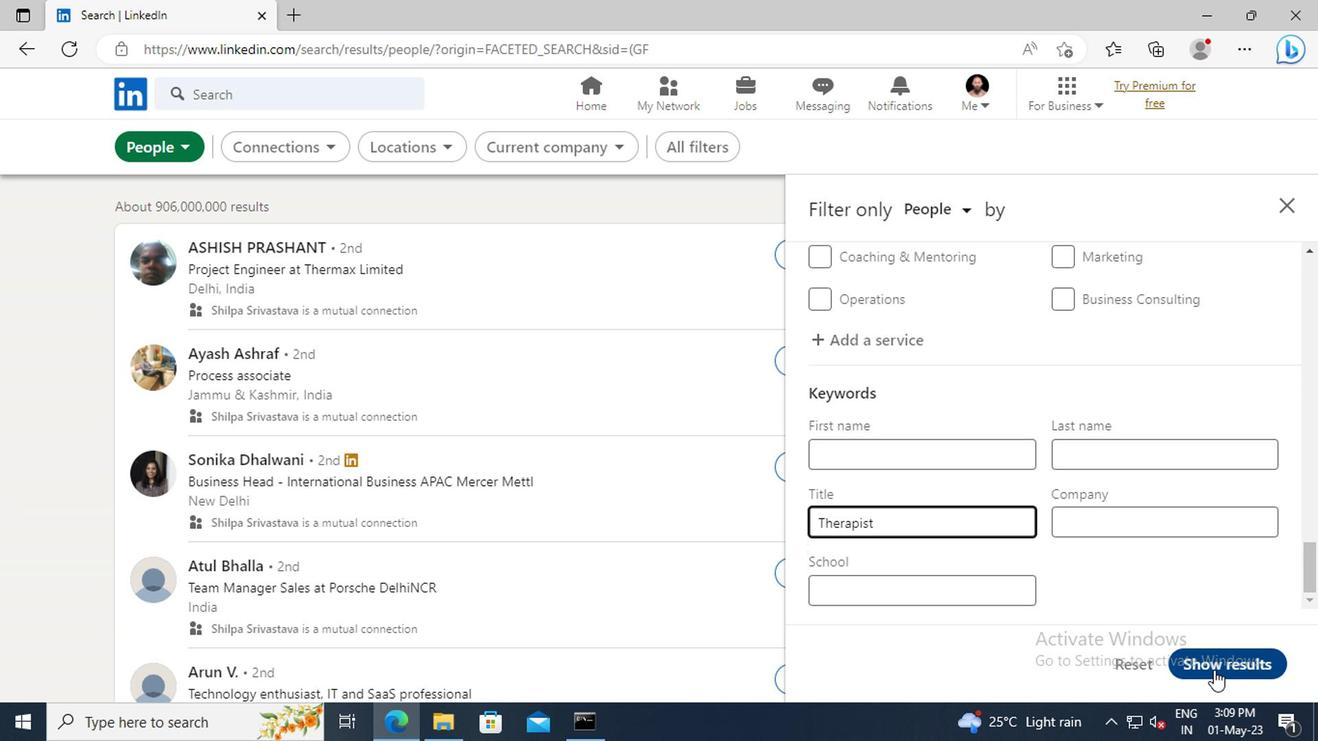 
